 Task: Look for space in Yanamalakuduru, India from 12th  July, 2023 to 15th July, 2023 for 3 adults in price range Rs.12000 to Rs.16000. Place can be entire place with 2 bedrooms having 3 beds and 1 bathroom. Property type can be house, flat, guest house. Amenities needed are: washing machine. Booking option can be shelf check-in. Required host language is English.
Action: Mouse moved to (523, 105)
Screenshot: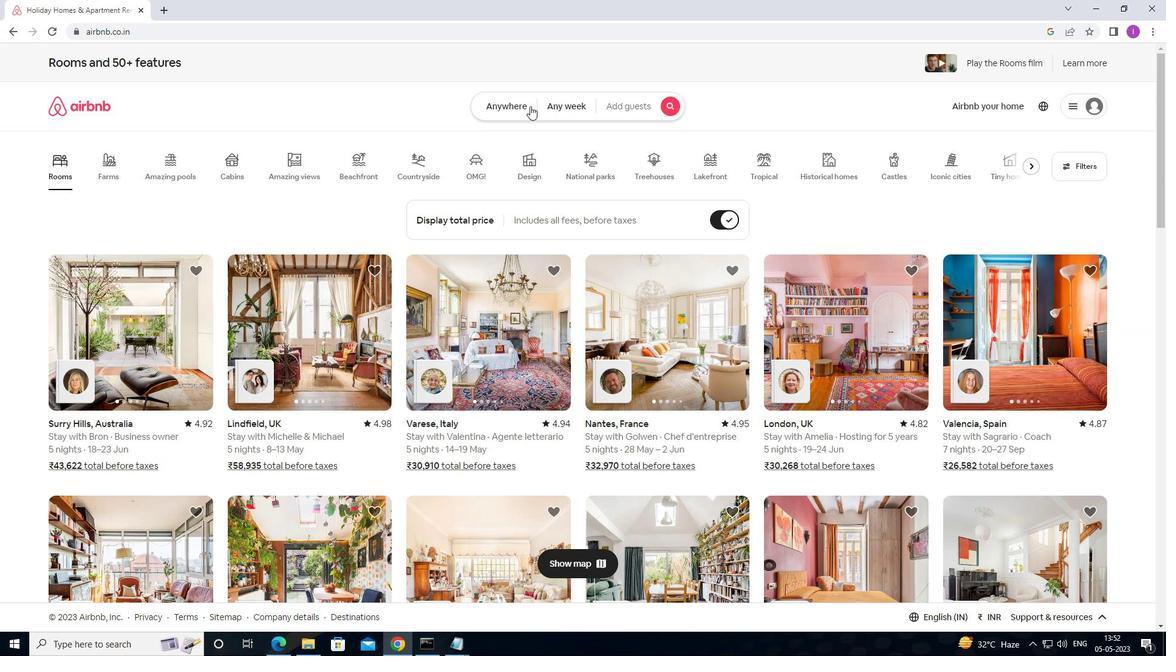 
Action: Mouse pressed left at (523, 105)
Screenshot: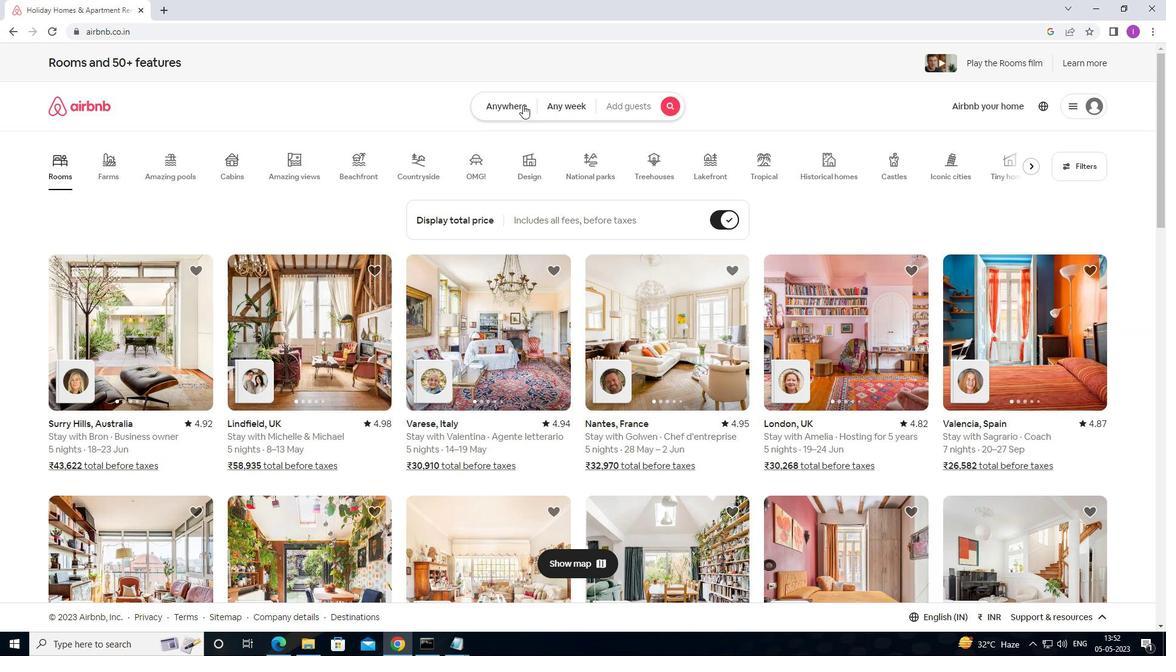 
Action: Mouse moved to (352, 157)
Screenshot: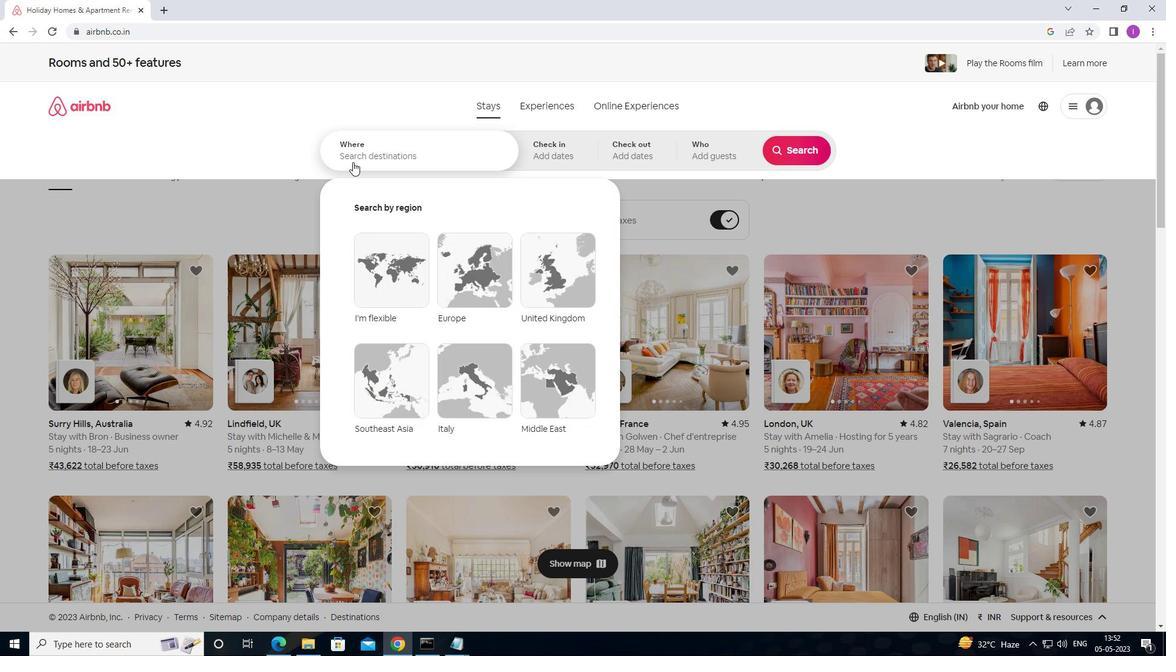 
Action: Mouse pressed left at (352, 157)
Screenshot: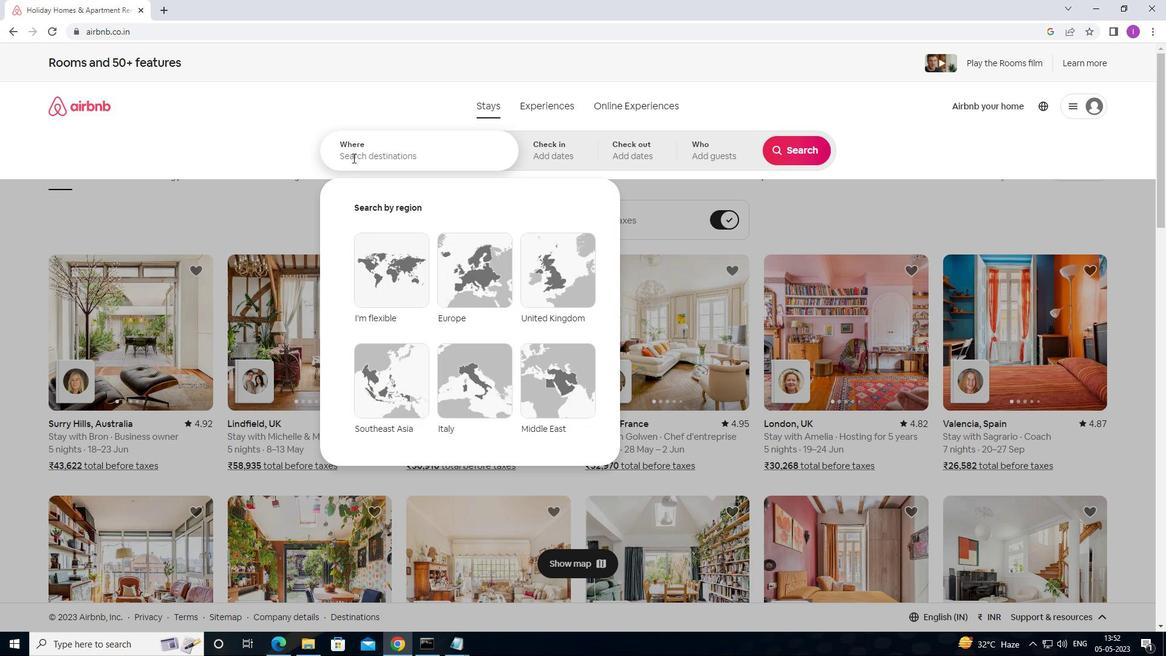 
Action: Mouse moved to (435, 120)
Screenshot: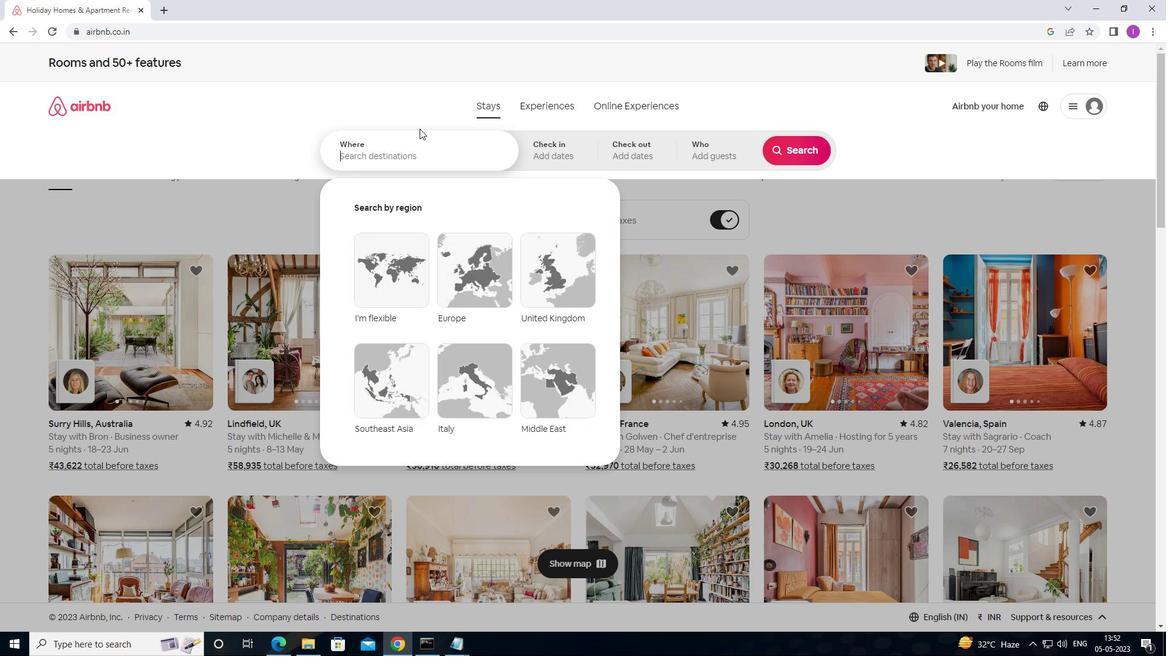 
Action: Key pressed <Key.shift><Key.shift><Key.shift><Key.shift>YANAMALAKUDURU
Screenshot: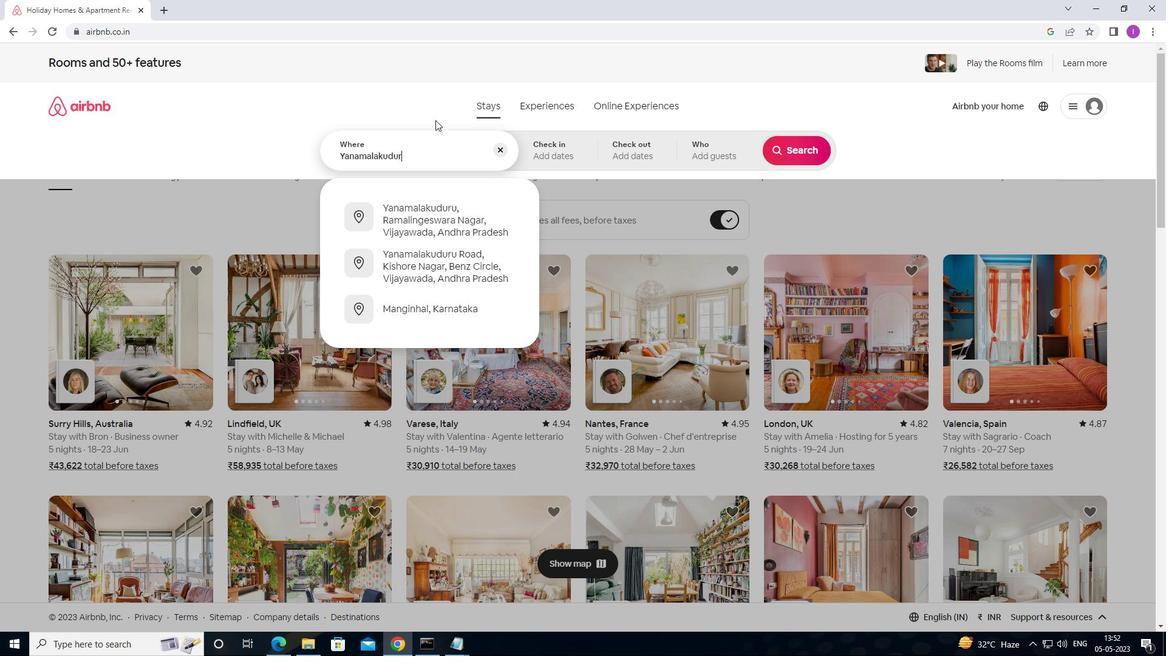 
Action: Mouse moved to (439, 120)
Screenshot: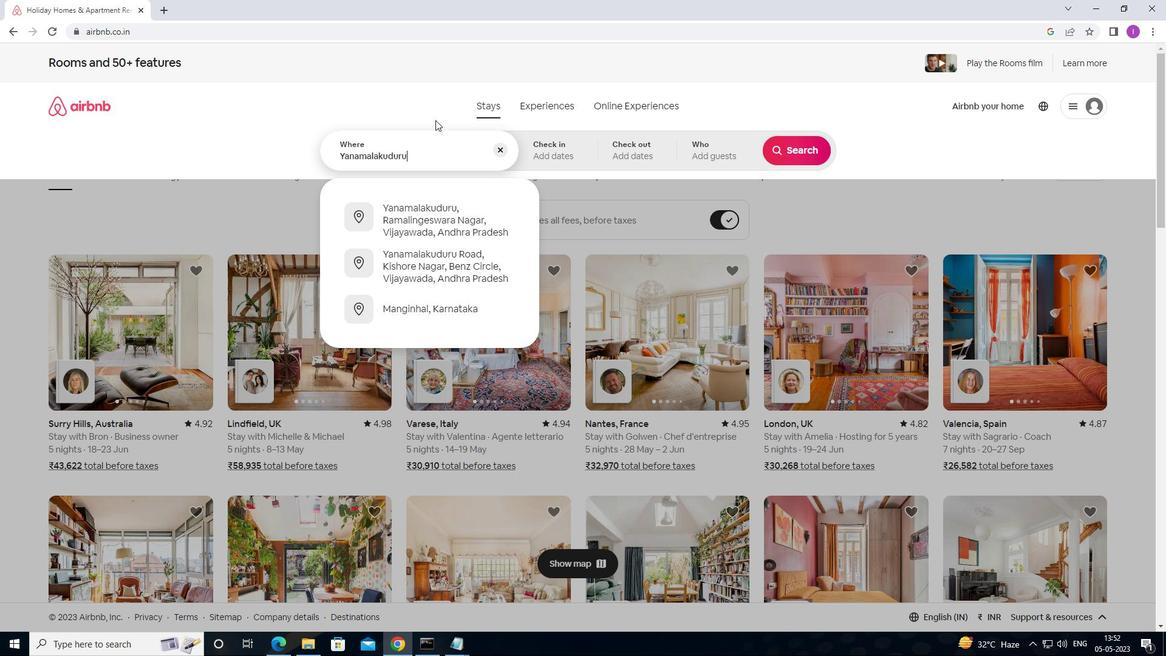 
Action: Key pressed ,<Key.shift>INDIA
Screenshot: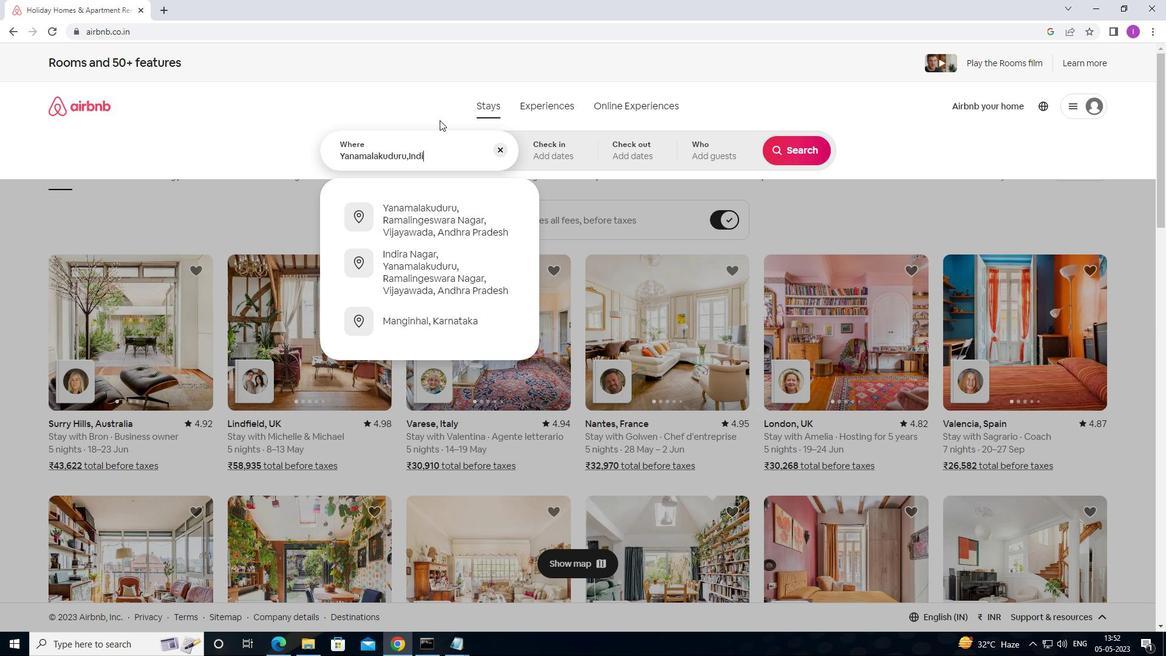 
Action: Mouse moved to (544, 150)
Screenshot: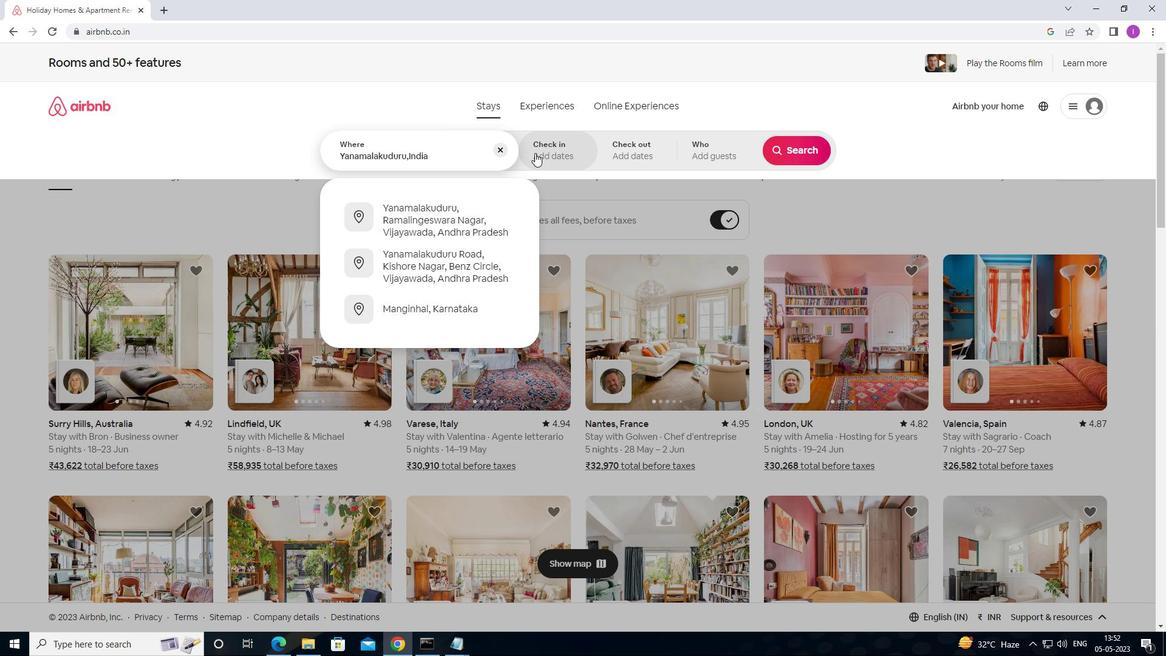 
Action: Mouse pressed left at (544, 150)
Screenshot: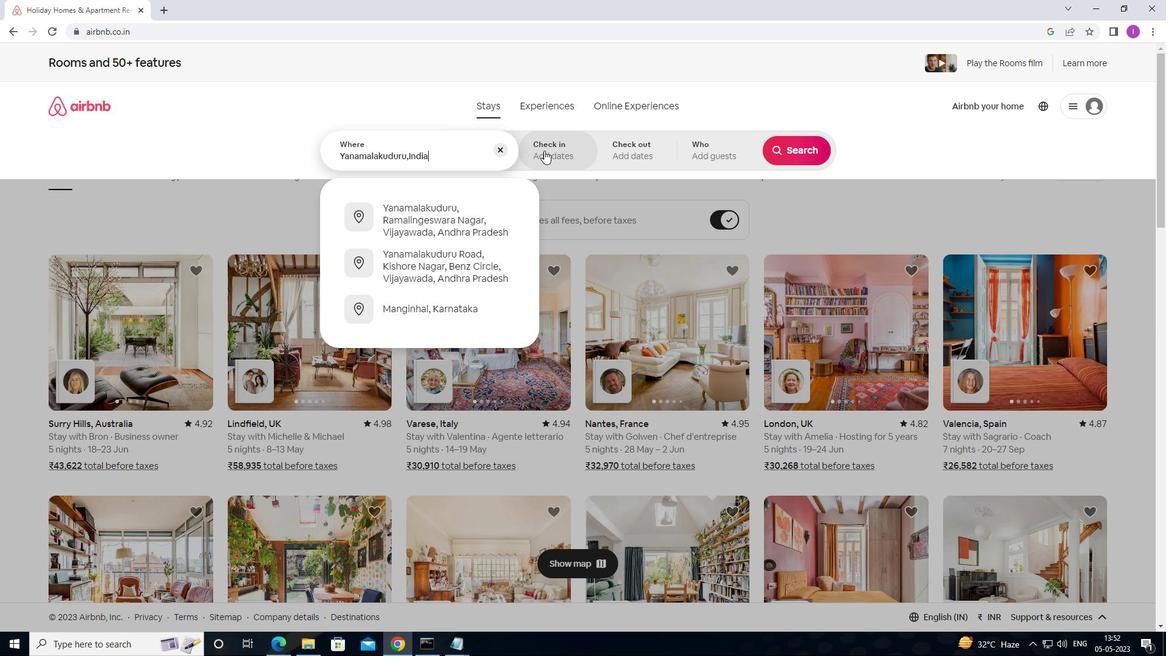 
Action: Mouse moved to (798, 245)
Screenshot: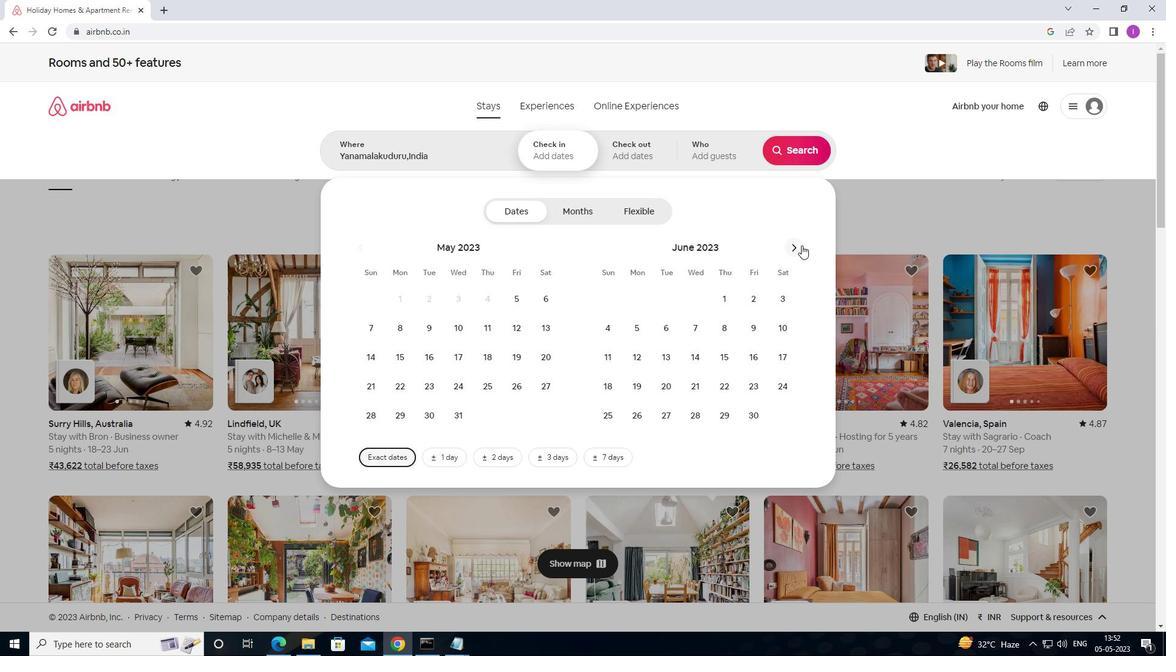 
Action: Mouse pressed left at (798, 245)
Screenshot: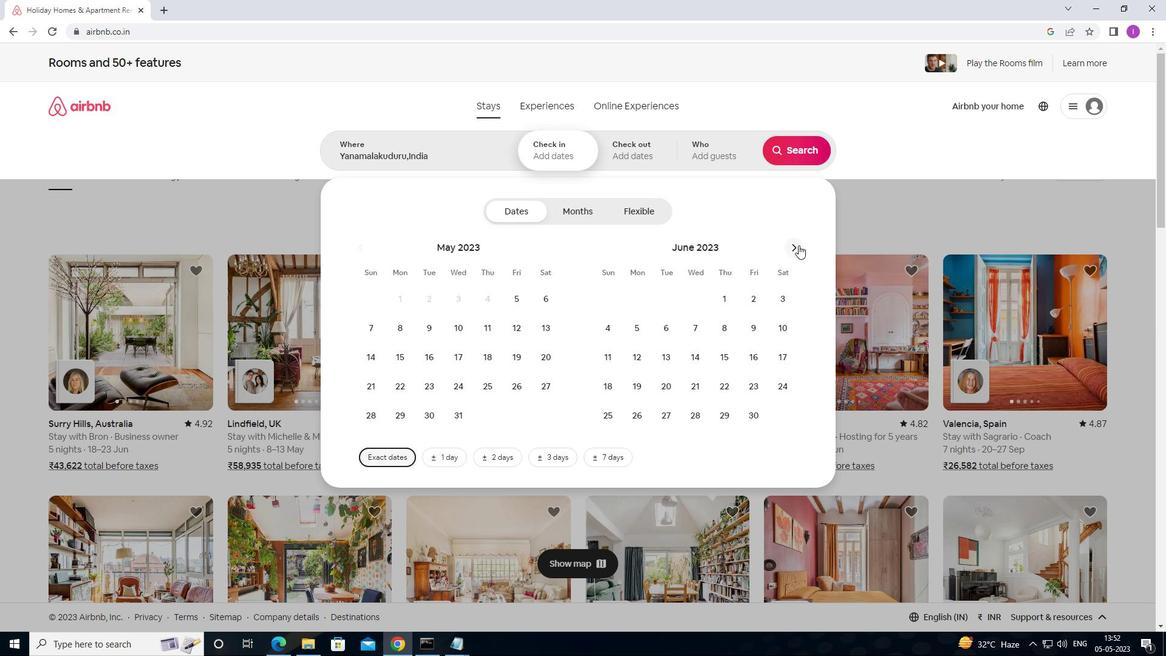 
Action: Mouse moved to (693, 354)
Screenshot: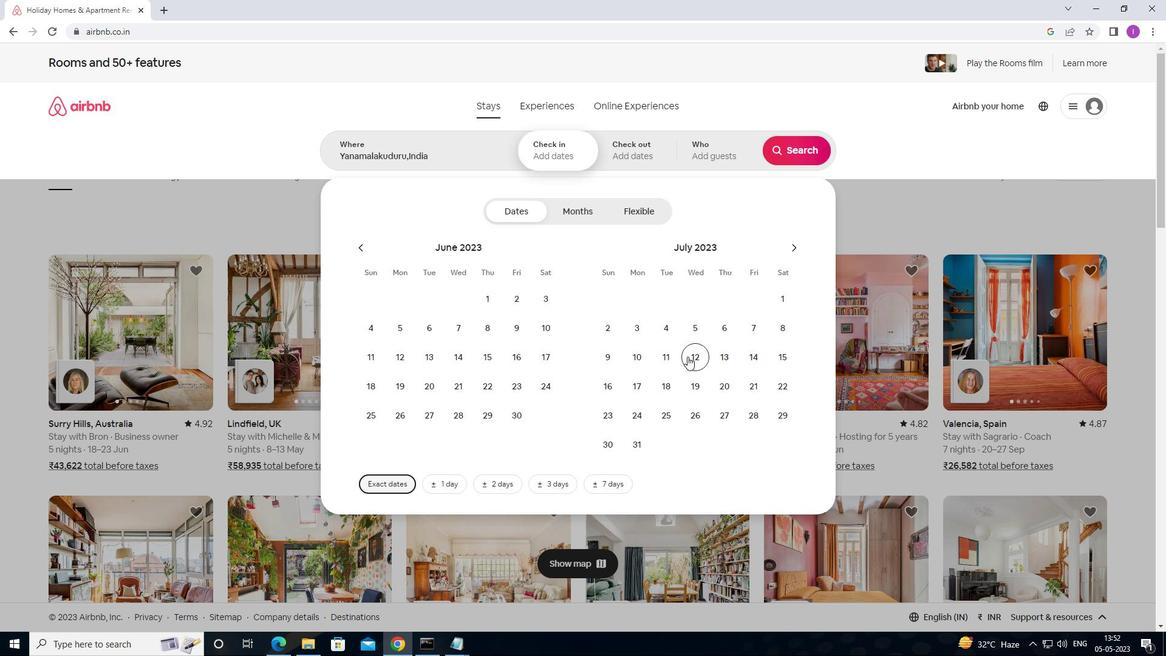 
Action: Mouse pressed left at (693, 354)
Screenshot: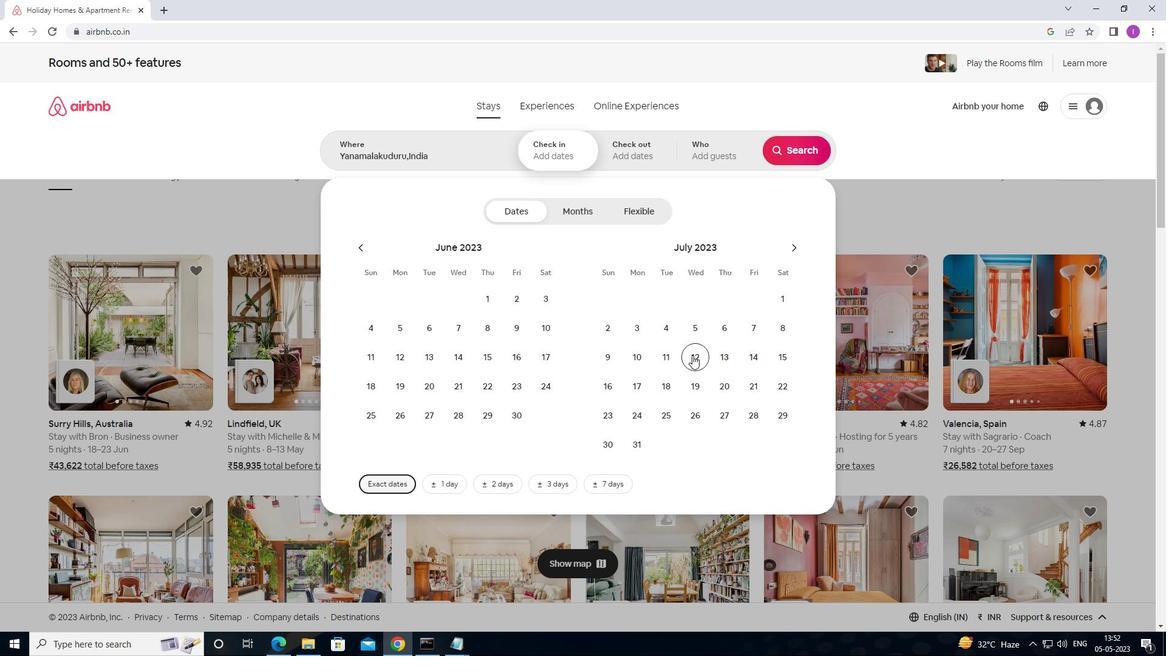 
Action: Mouse moved to (607, 391)
Screenshot: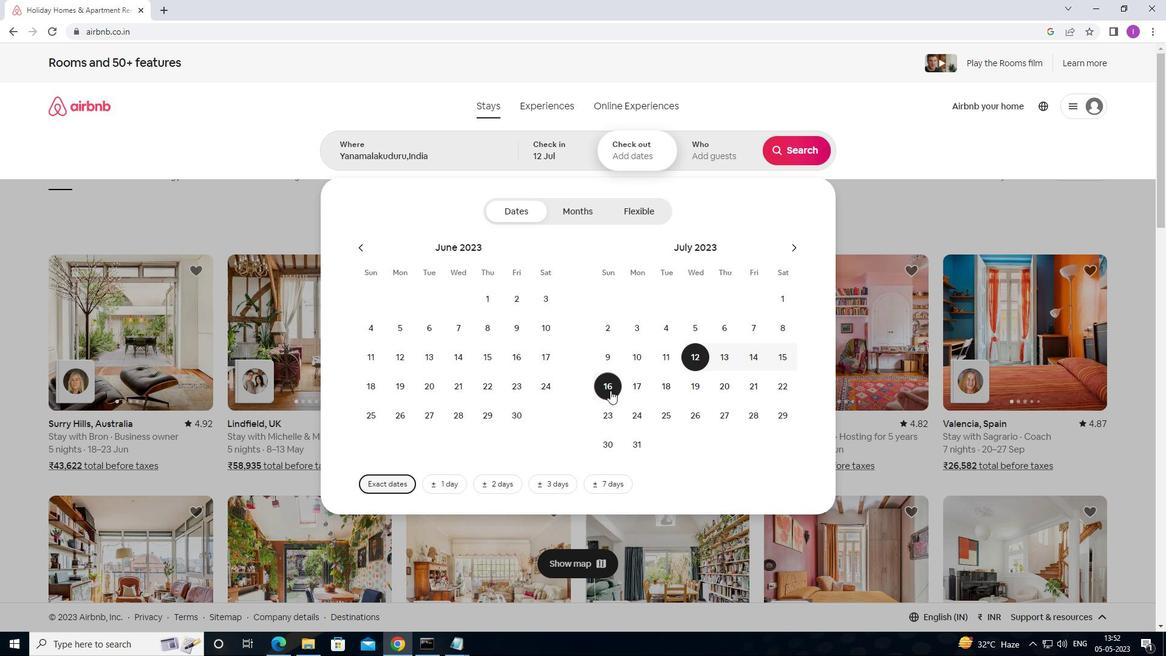 
Action: Mouse pressed left at (607, 391)
Screenshot: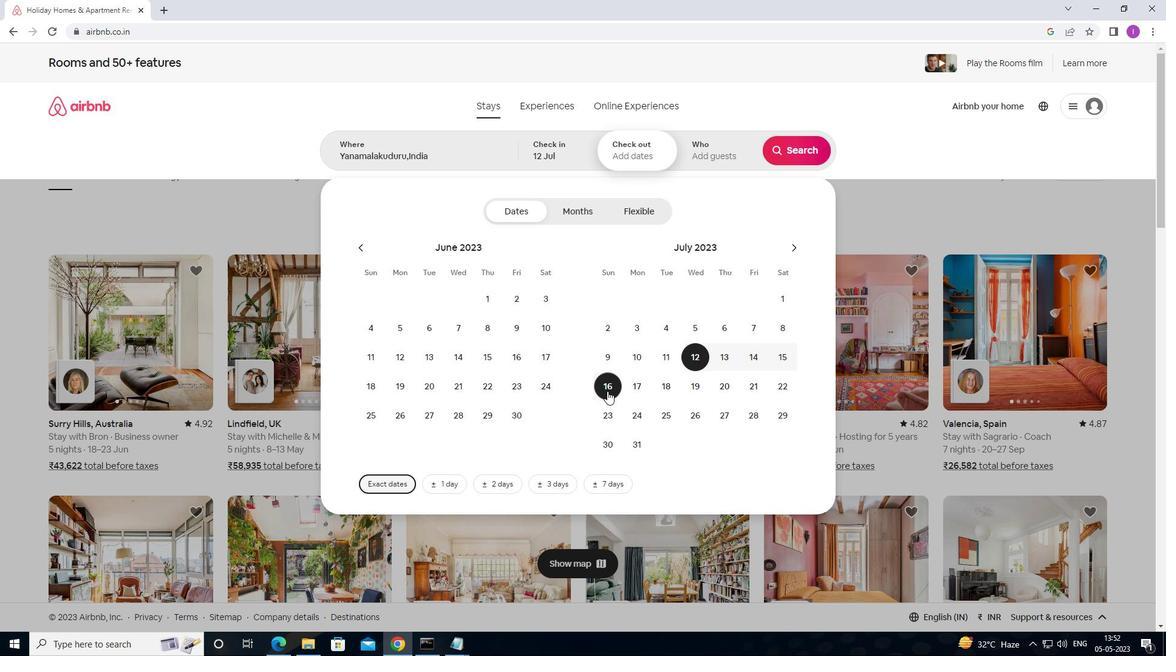 
Action: Mouse moved to (710, 159)
Screenshot: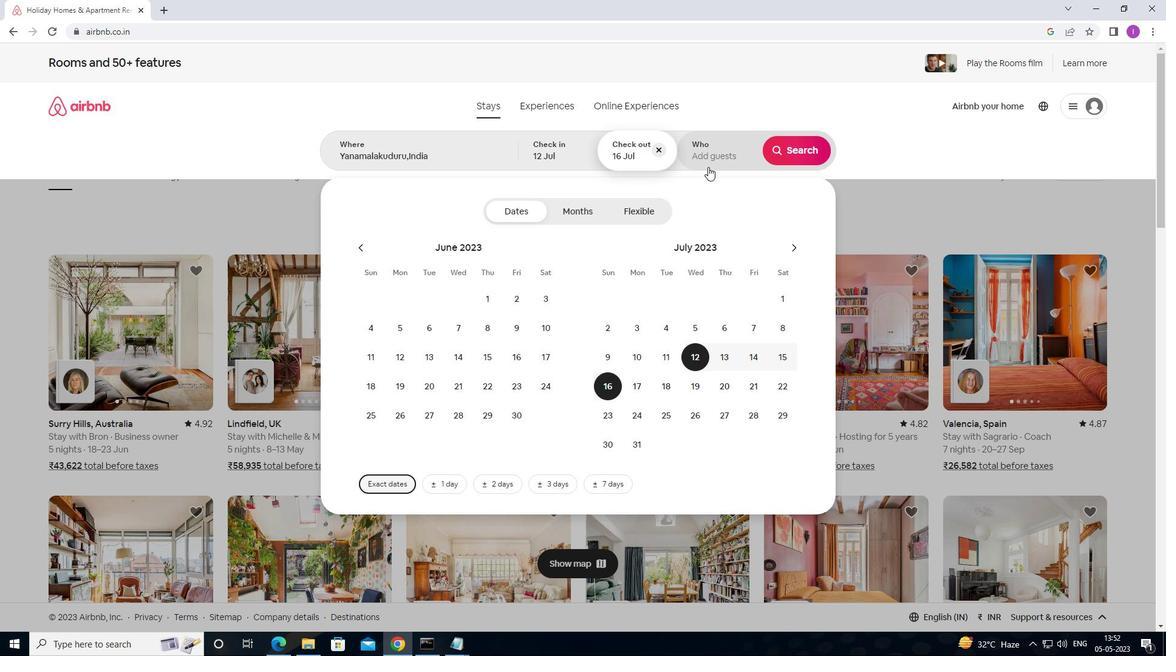 
Action: Mouse pressed left at (710, 159)
Screenshot: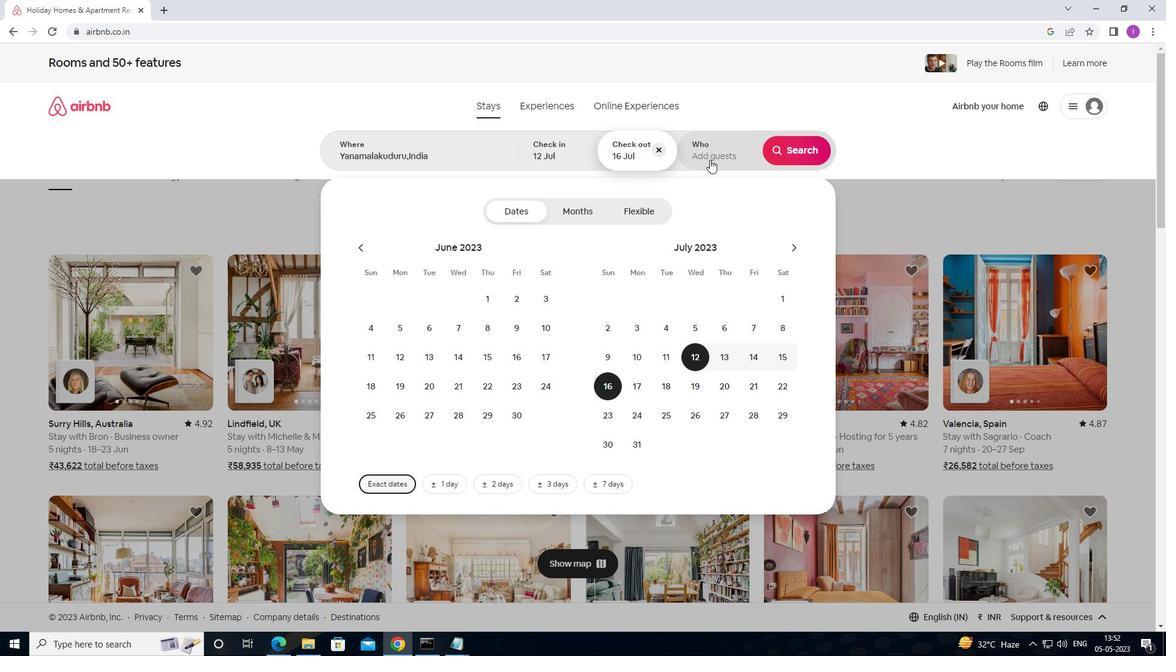 
Action: Mouse moved to (797, 213)
Screenshot: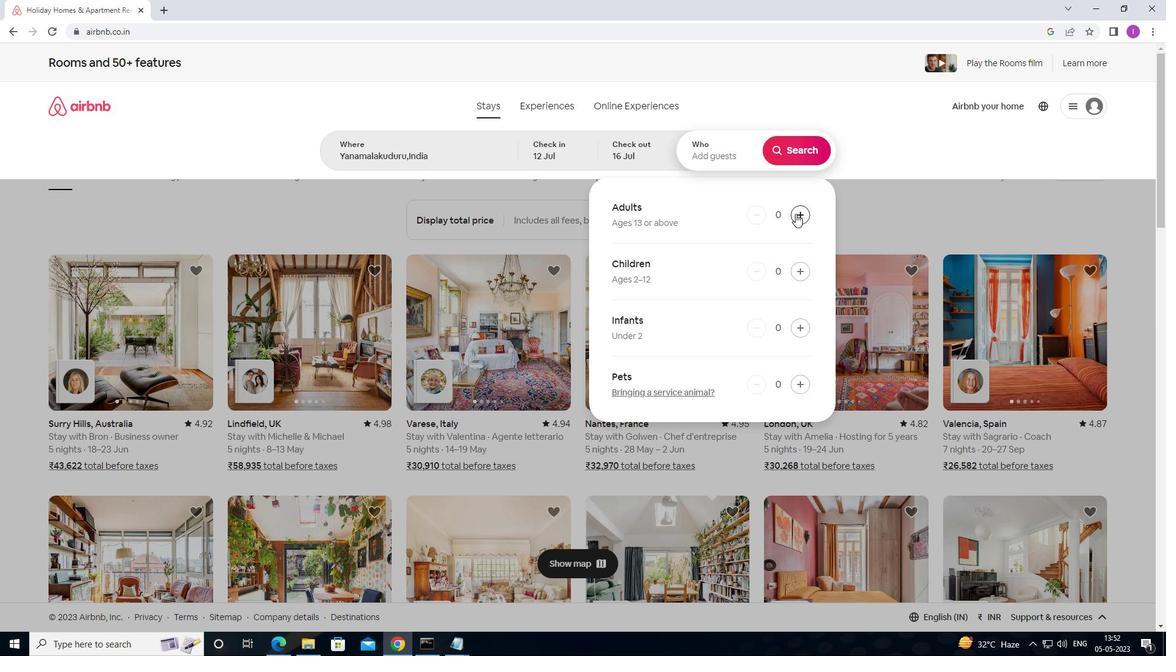 
Action: Mouse pressed left at (797, 213)
Screenshot: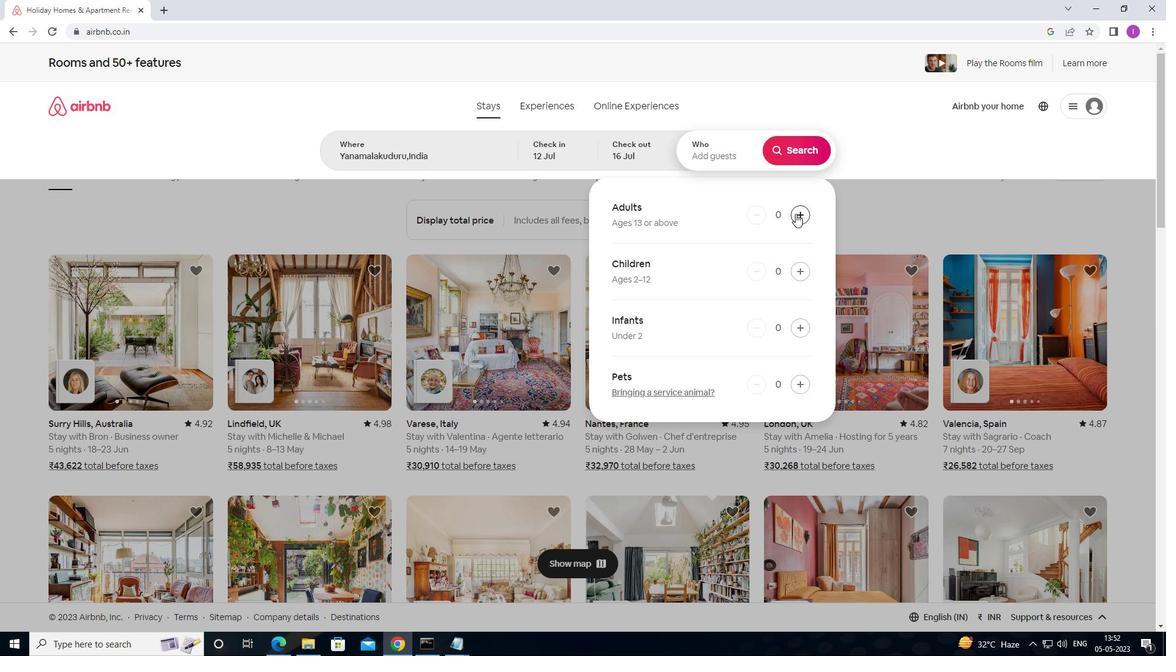 
Action: Mouse moved to (799, 213)
Screenshot: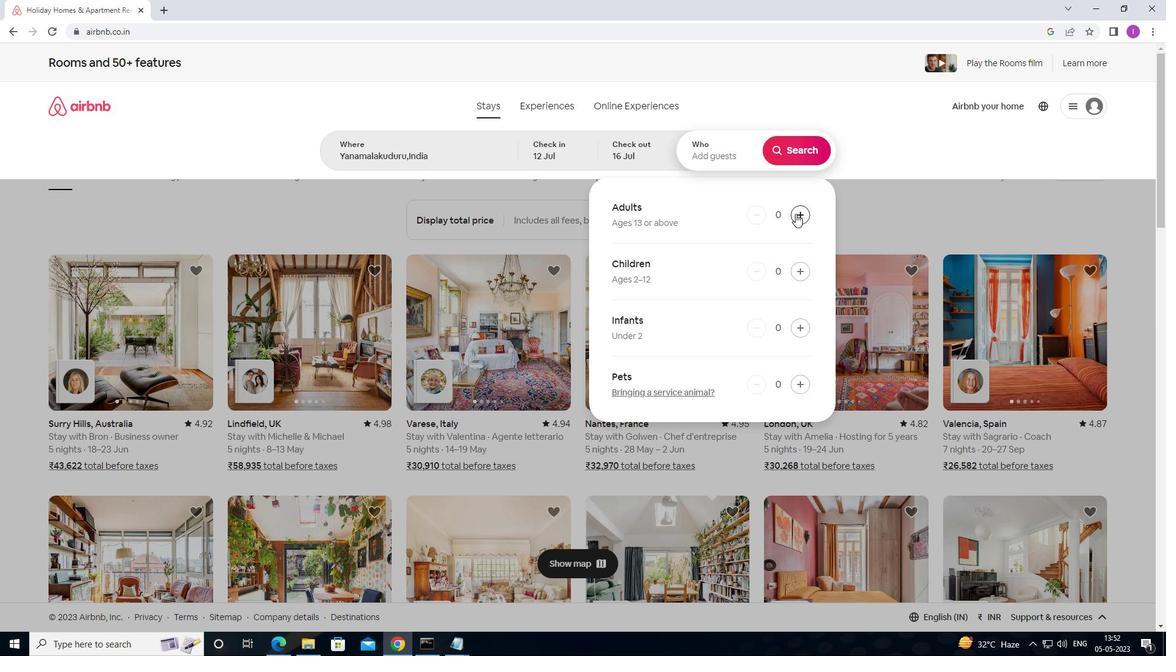 
Action: Mouse pressed left at (799, 213)
Screenshot: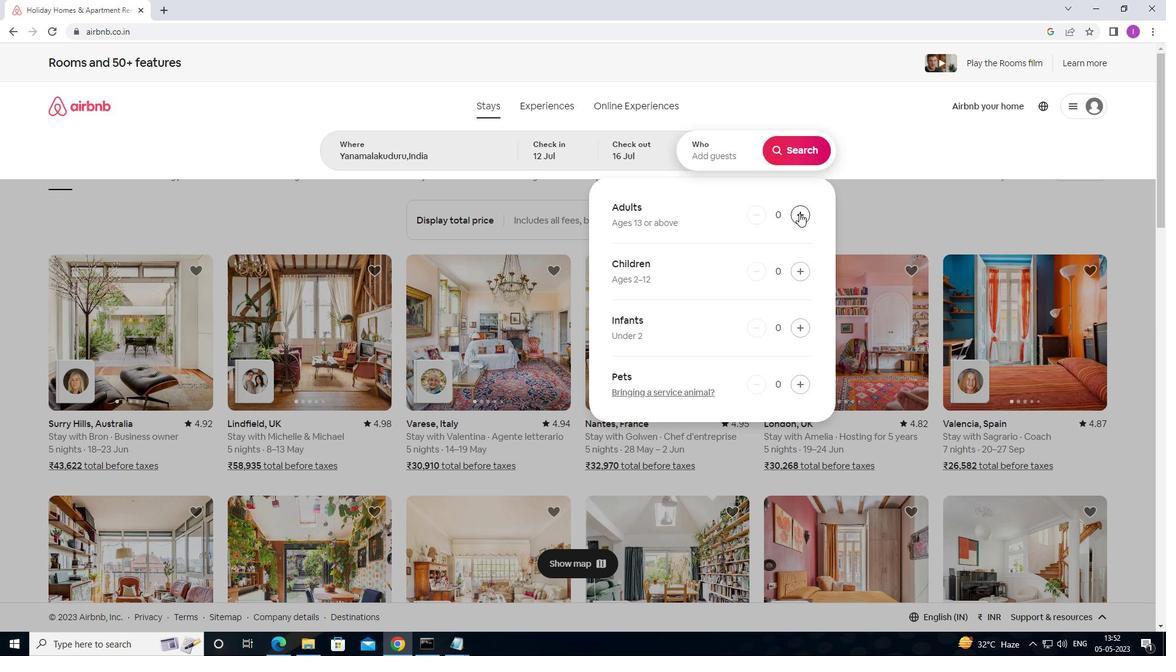 
Action: Mouse pressed left at (799, 213)
Screenshot: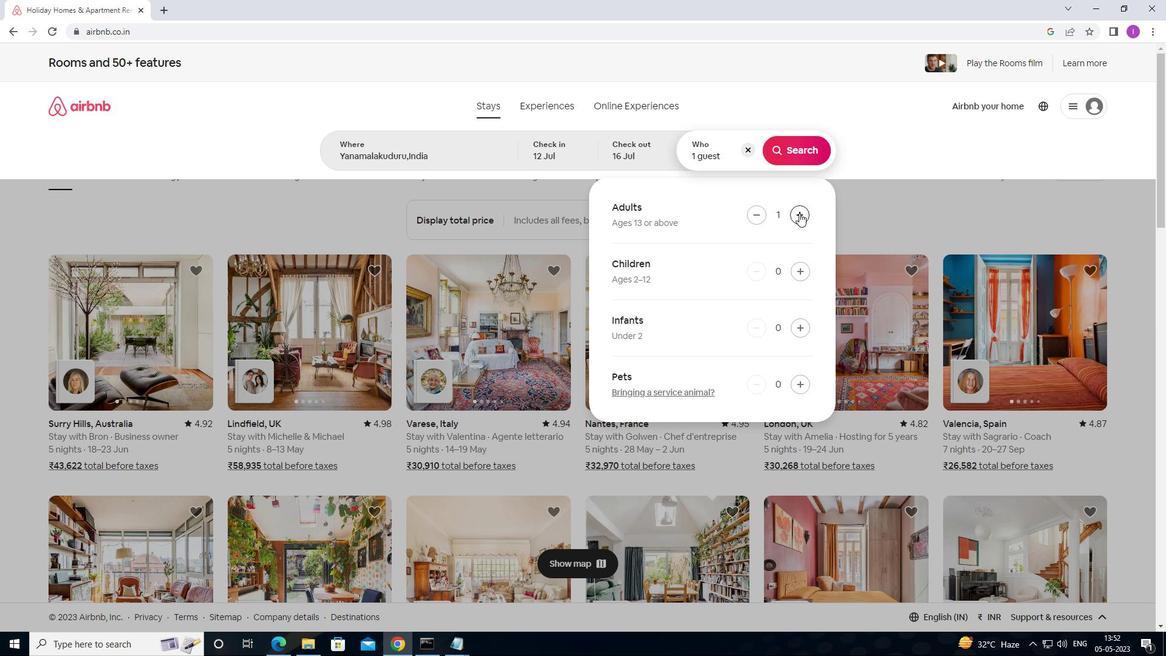 
Action: Mouse moved to (794, 143)
Screenshot: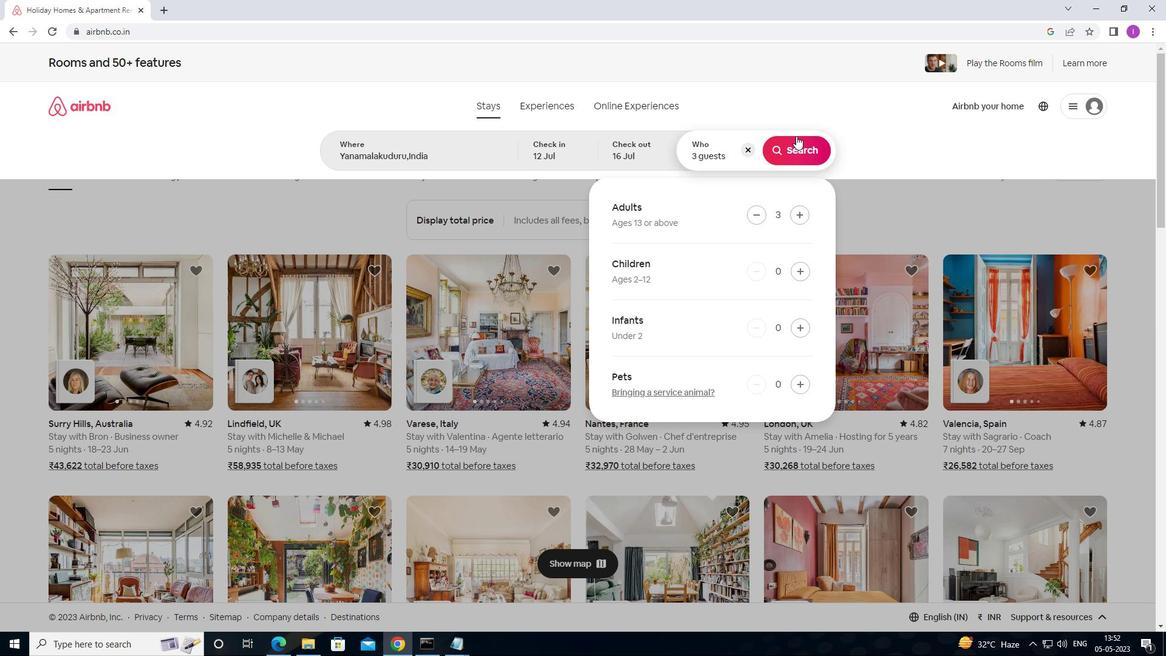 
Action: Mouse pressed left at (794, 143)
Screenshot: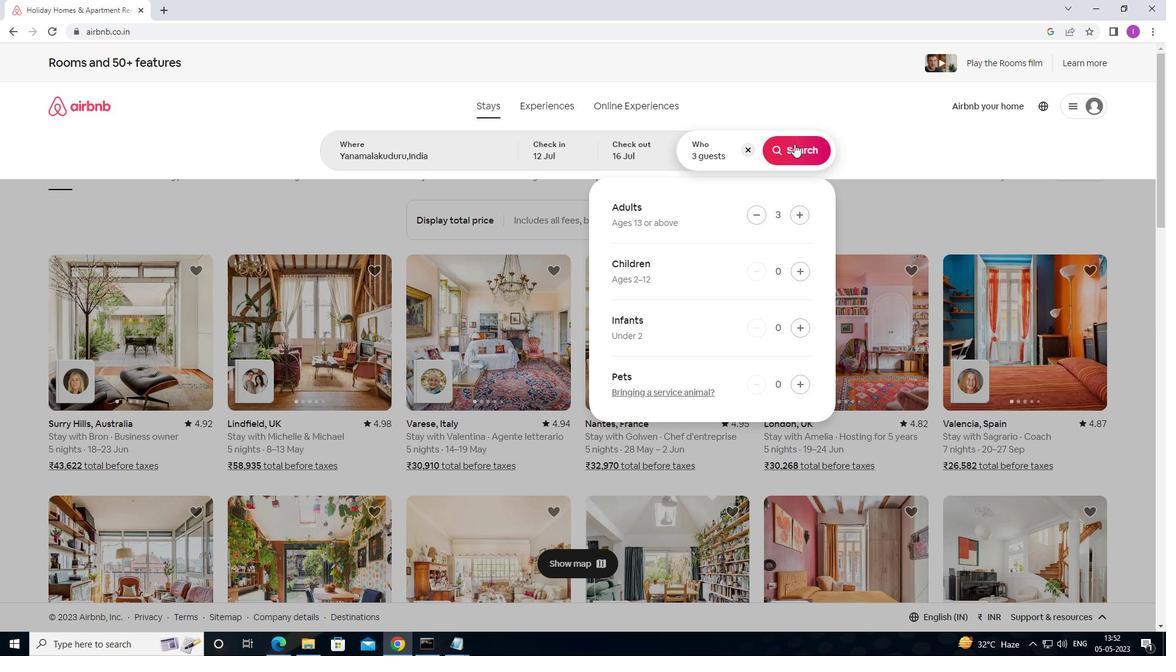 
Action: Mouse moved to (1113, 119)
Screenshot: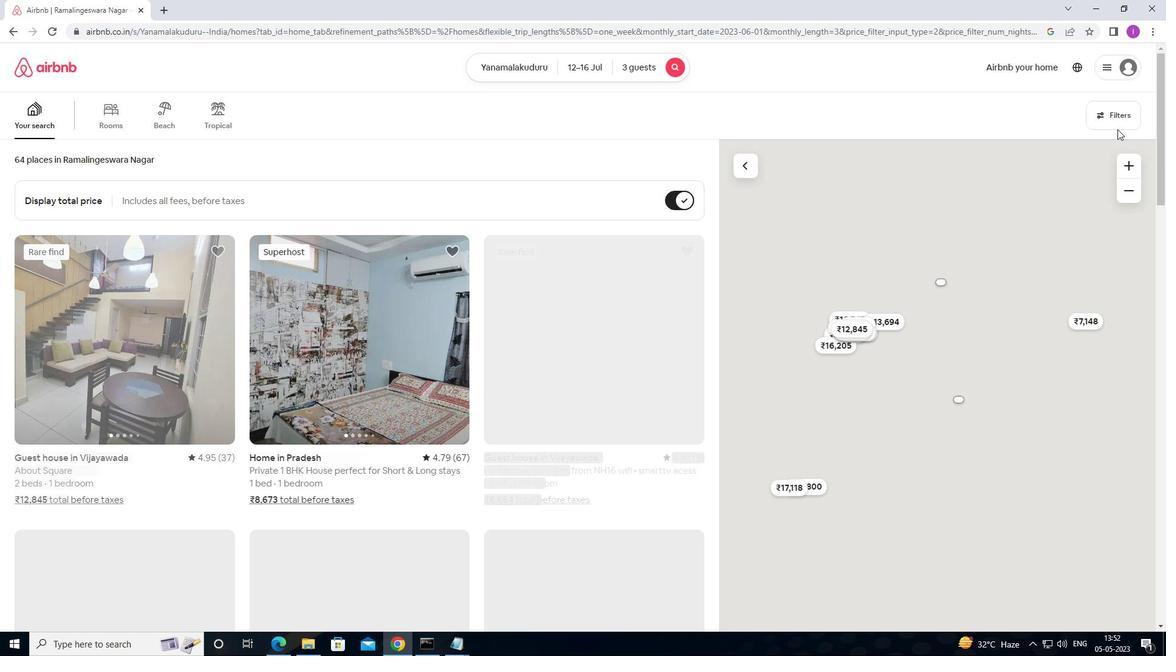 
Action: Mouse pressed left at (1113, 119)
Screenshot: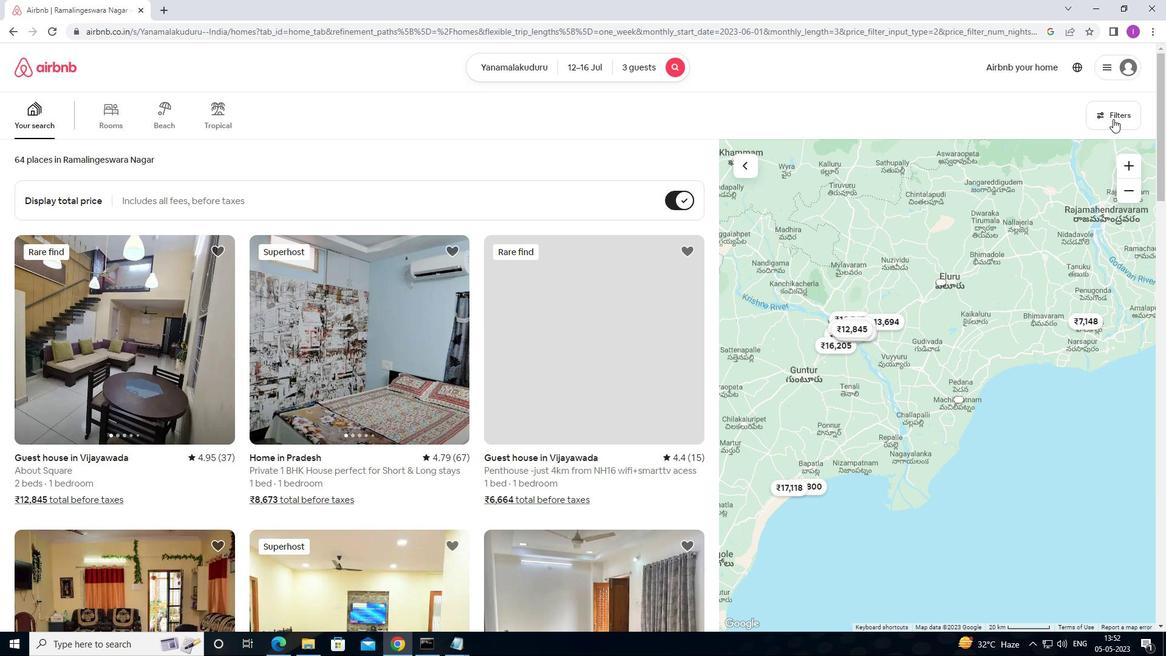 
Action: Mouse moved to (429, 416)
Screenshot: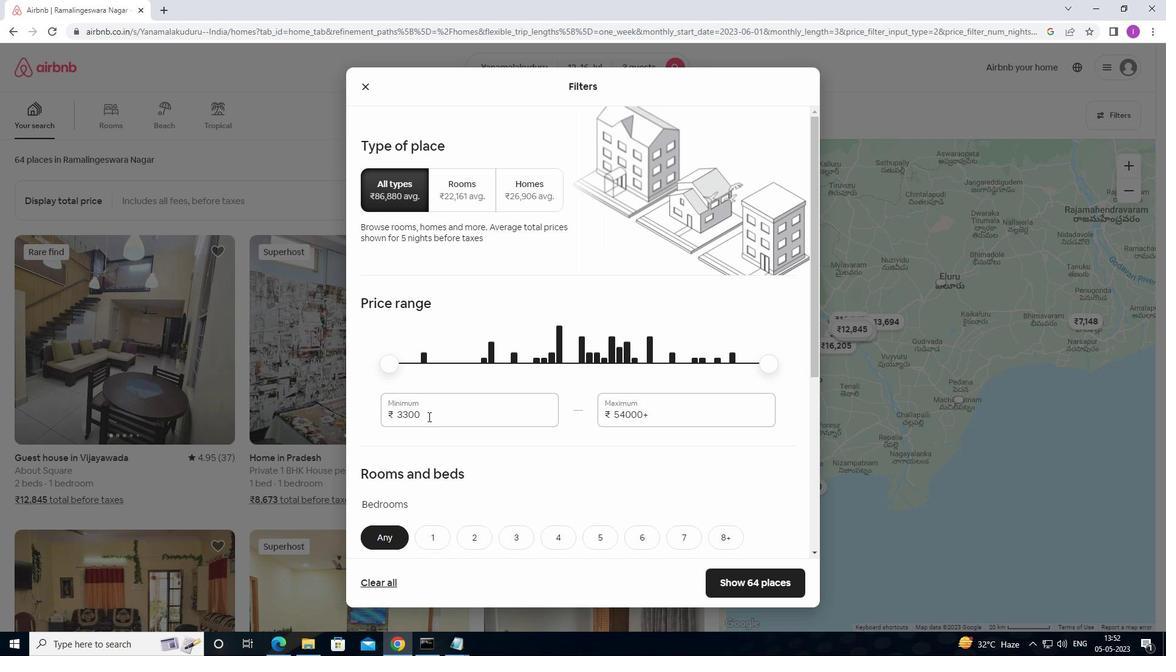 
Action: Mouse pressed left at (429, 416)
Screenshot: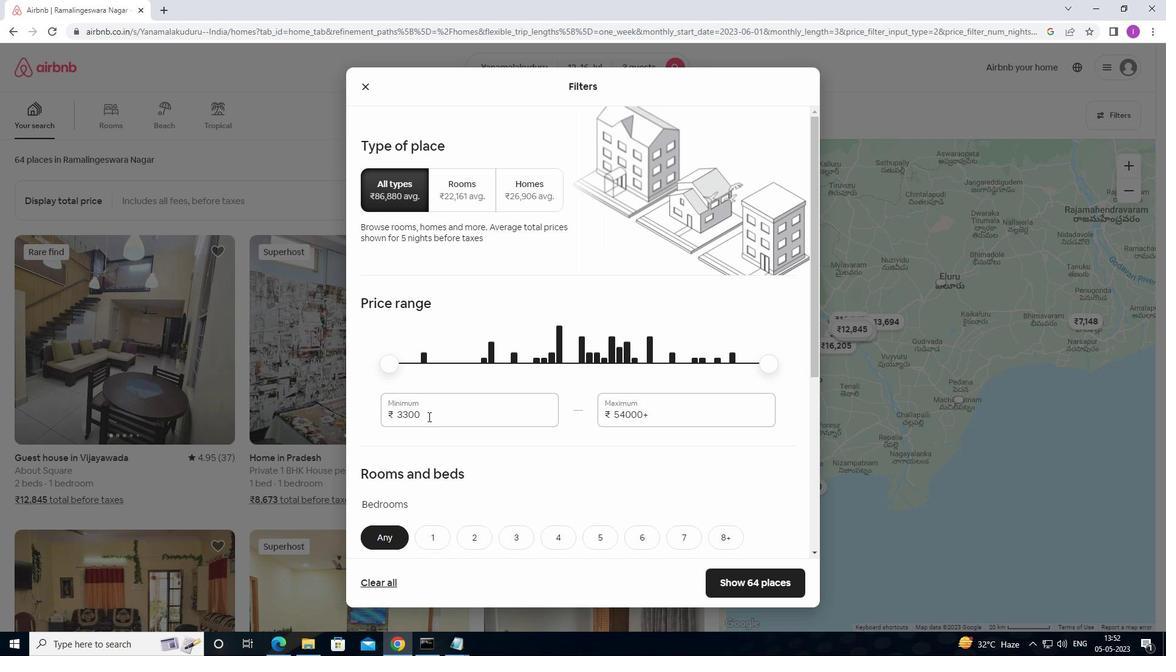 
Action: Mouse moved to (399, 413)
Screenshot: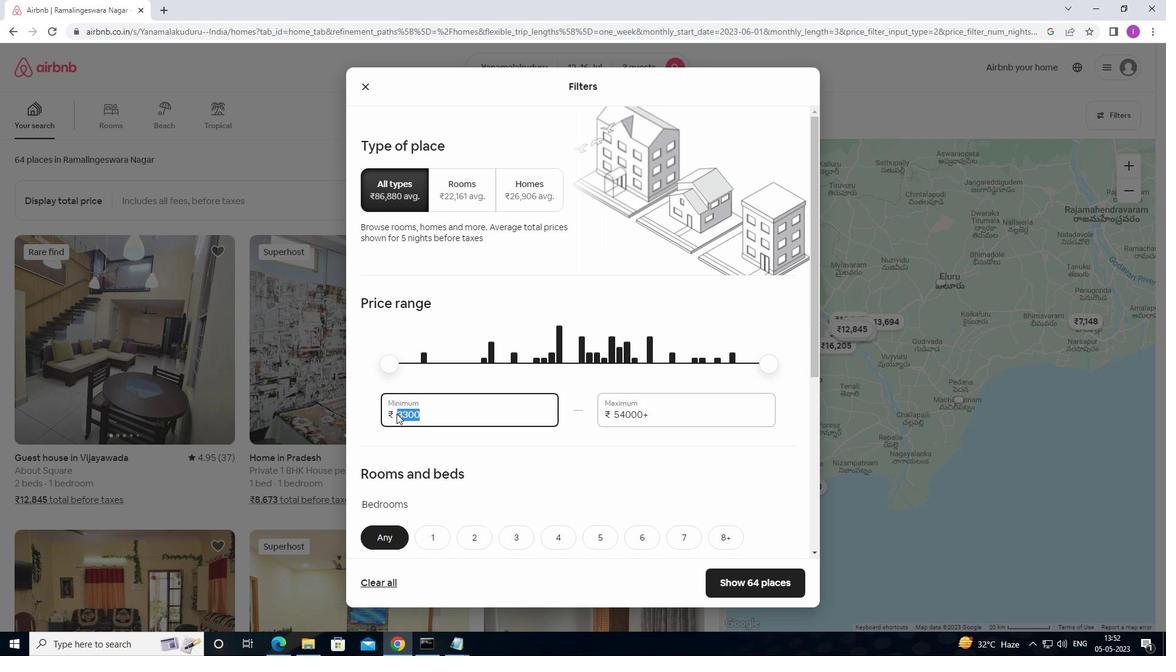 
Action: Key pressed 1
Screenshot: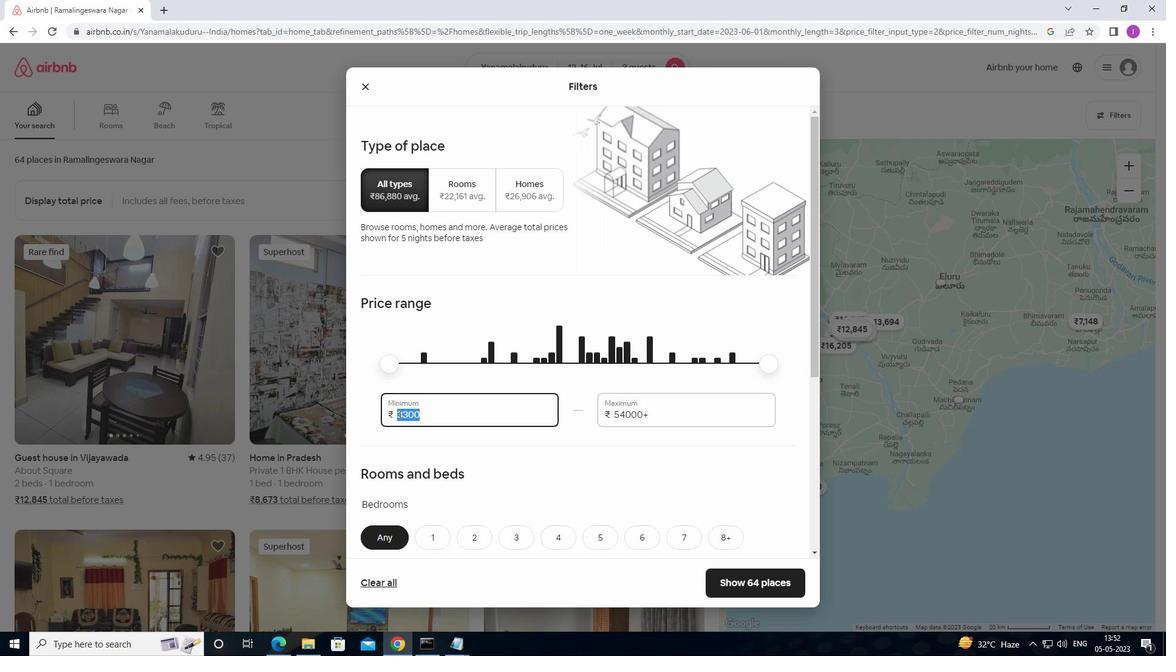 
Action: Mouse moved to (401, 413)
Screenshot: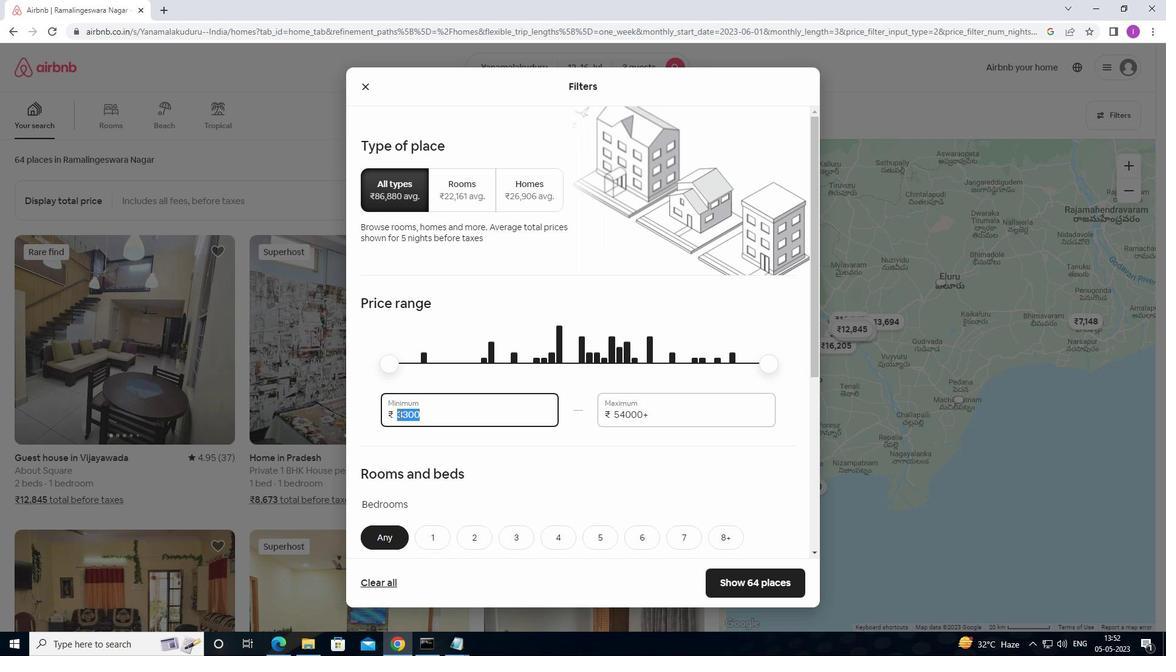 
Action: Key pressed 2
Screenshot: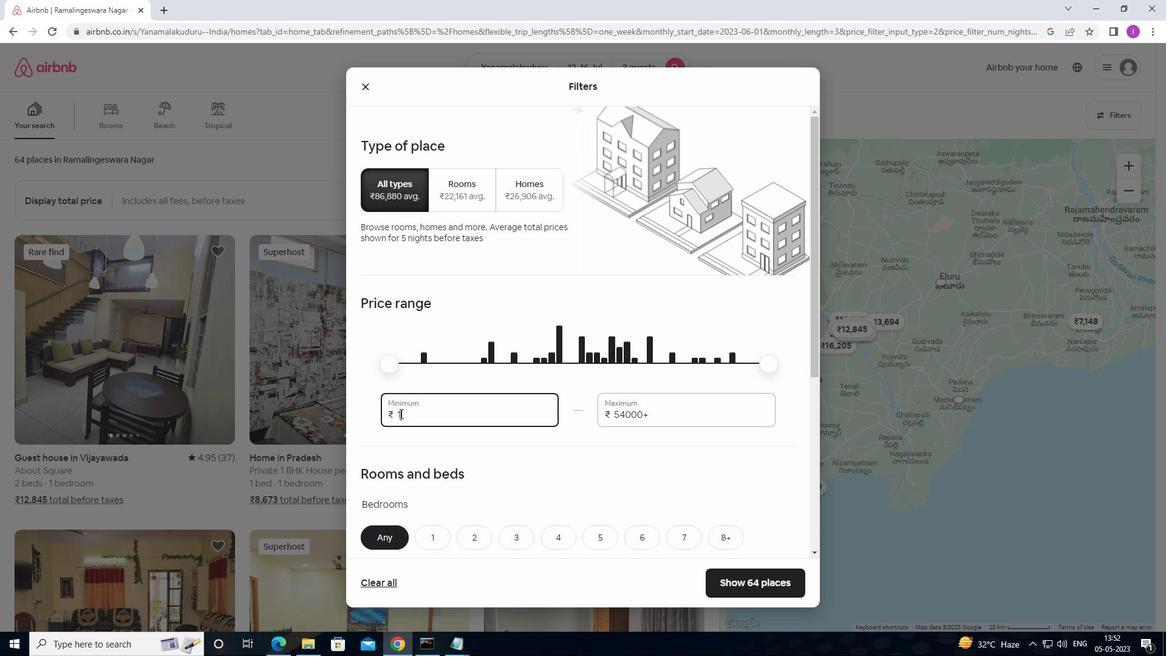 
Action: Mouse moved to (409, 414)
Screenshot: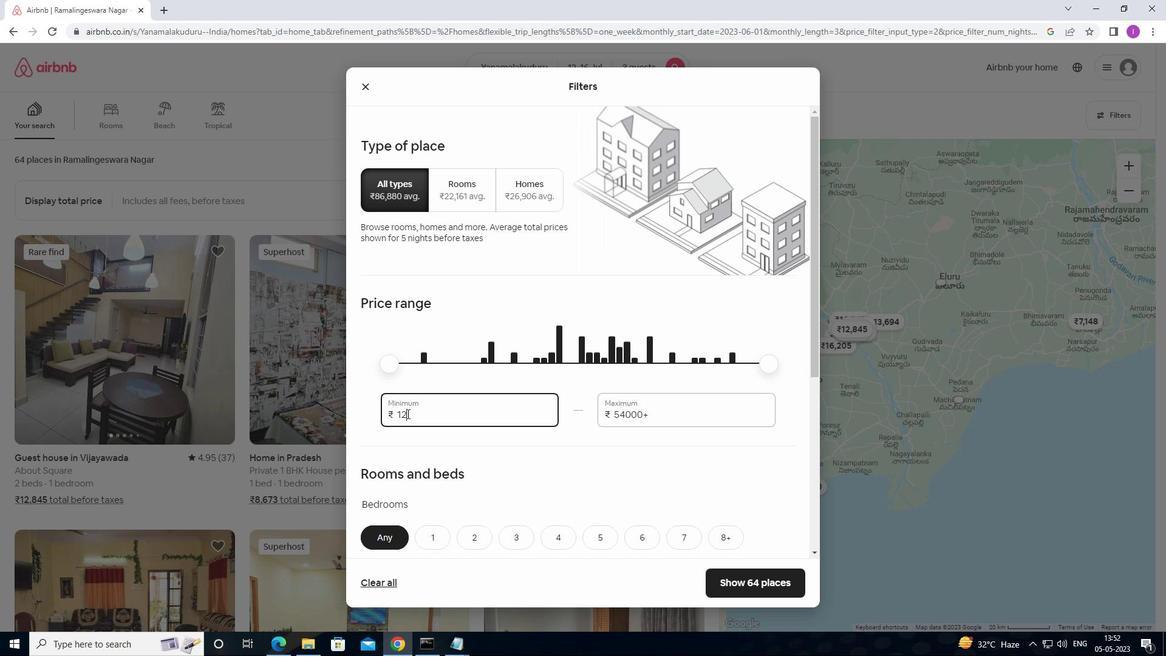 
Action: Key pressed 0
Screenshot: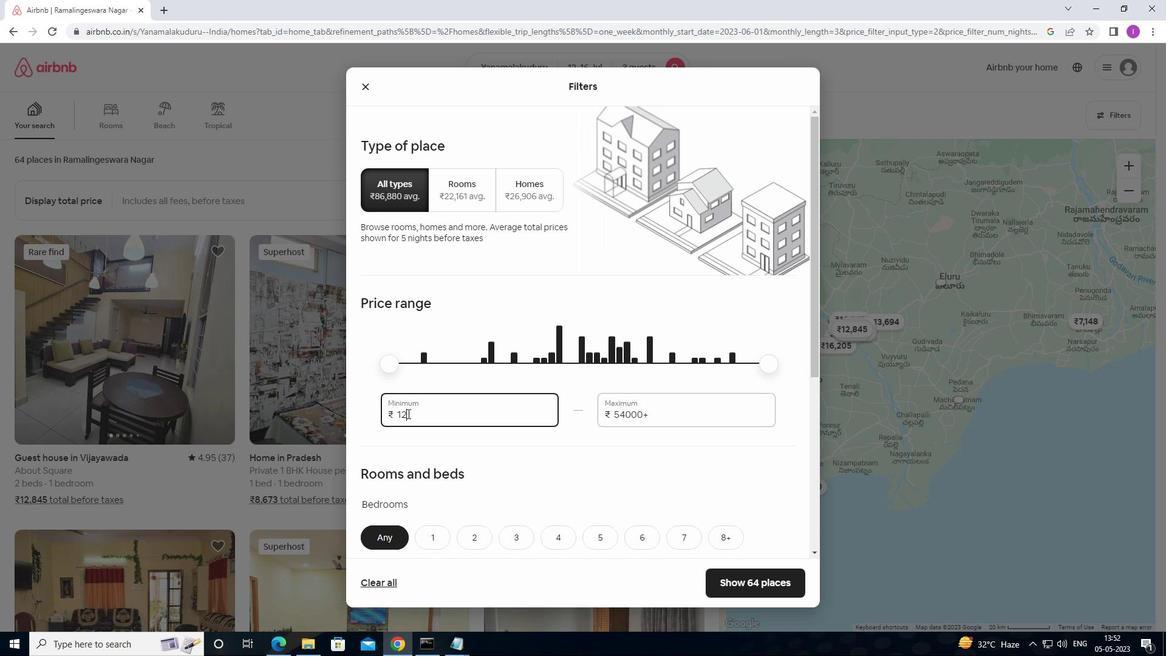 
Action: Mouse moved to (409, 414)
Screenshot: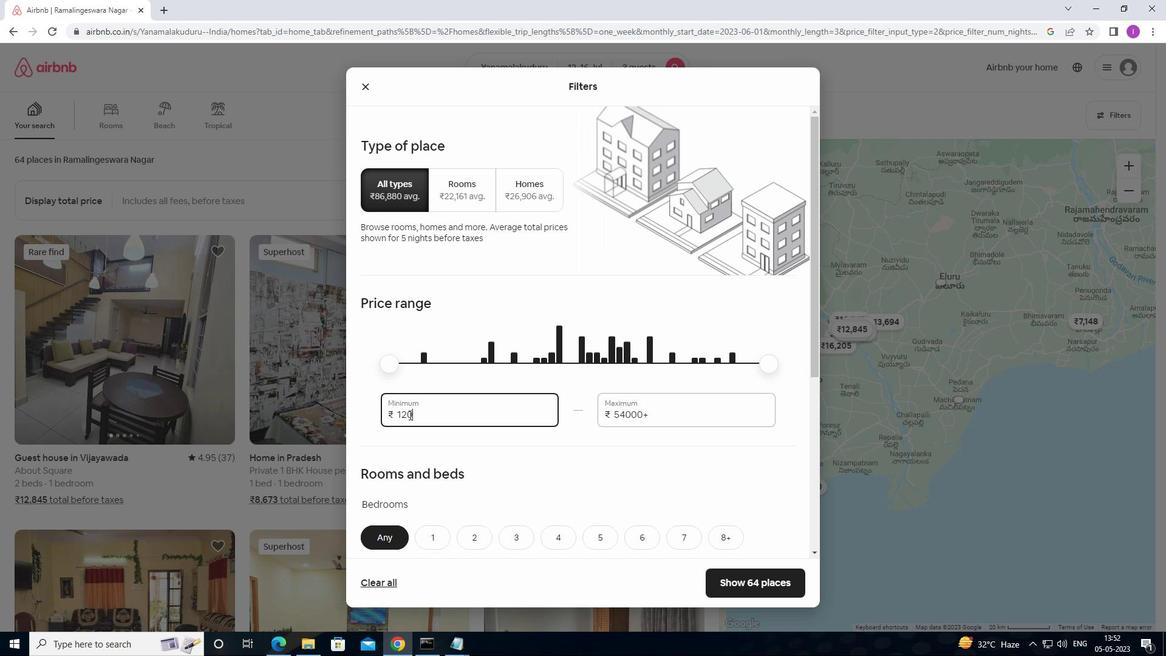 
Action: Key pressed 0
Screenshot: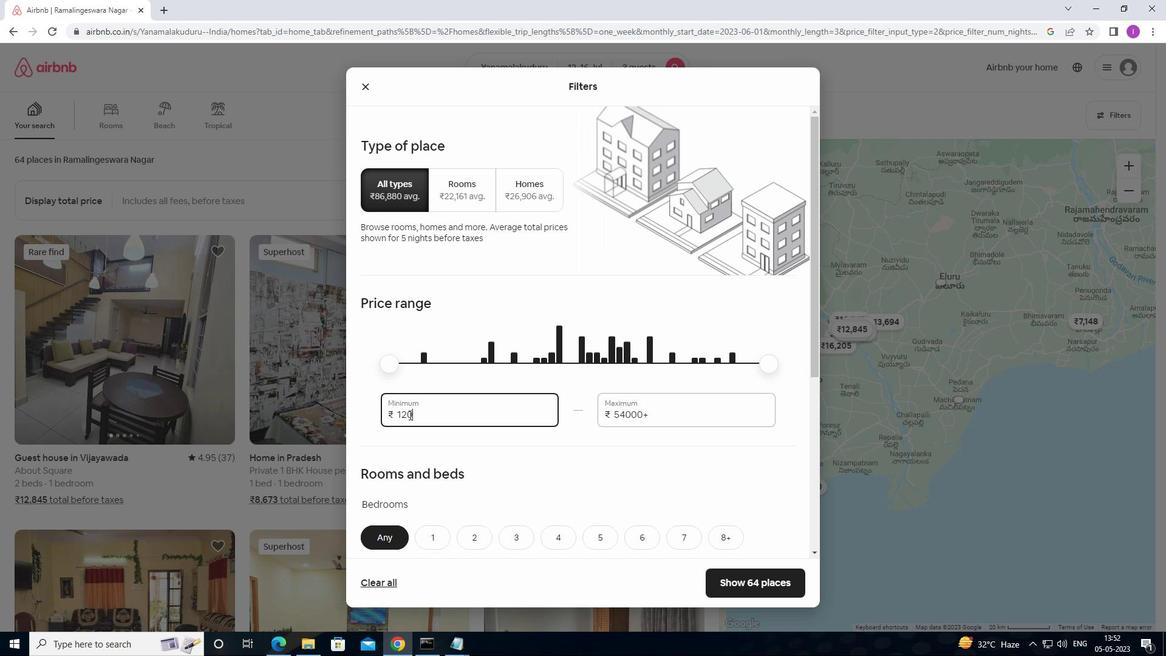 
Action: Mouse moved to (411, 415)
Screenshot: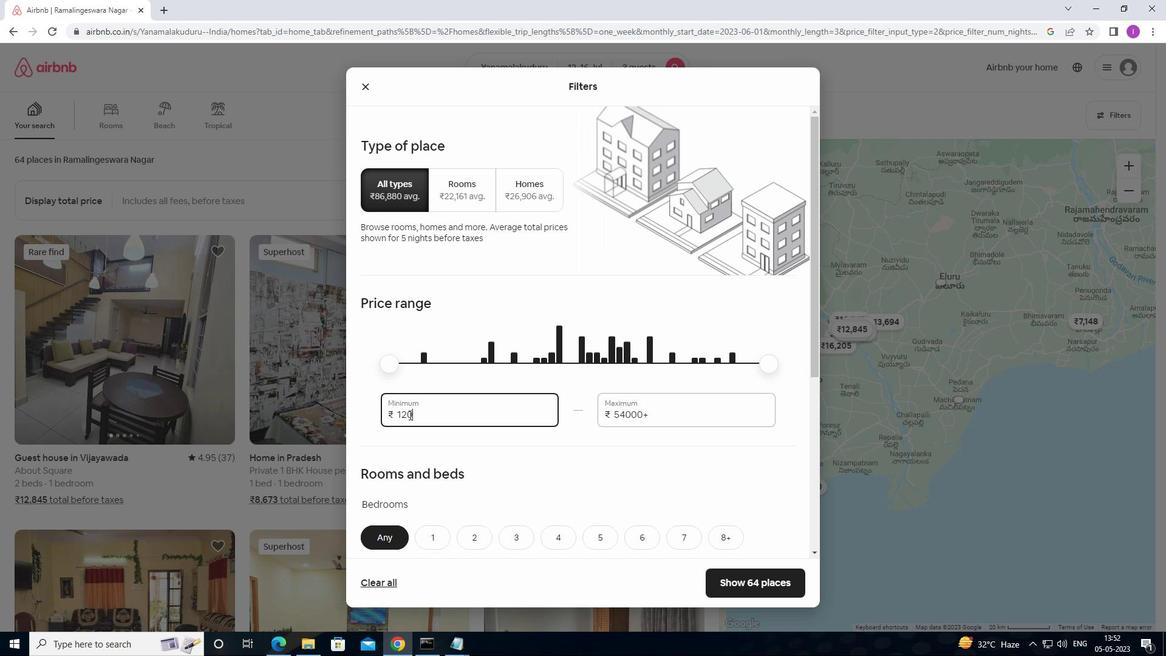 
Action: Key pressed 0
Screenshot: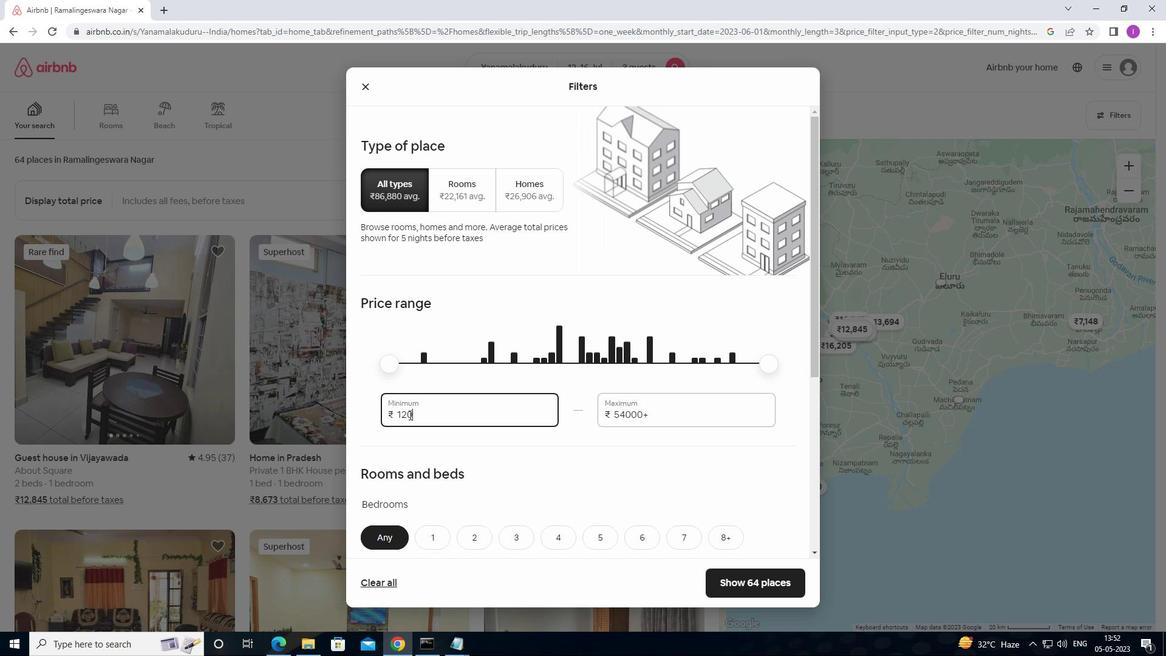 
Action: Mouse moved to (657, 415)
Screenshot: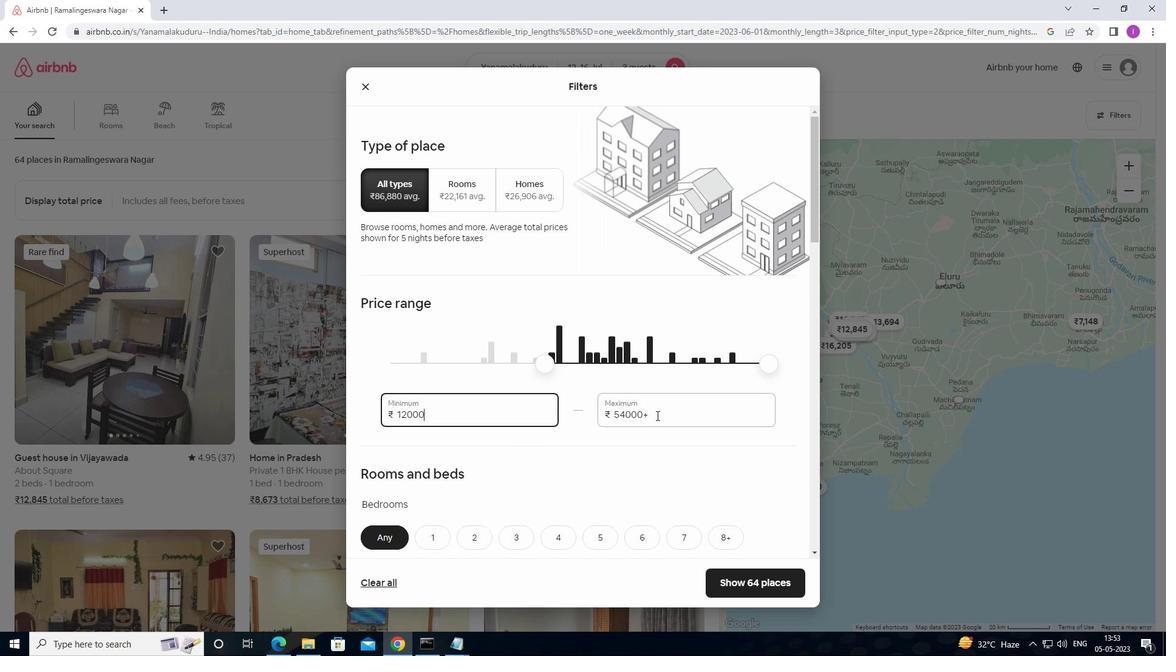 
Action: Mouse pressed left at (657, 415)
Screenshot: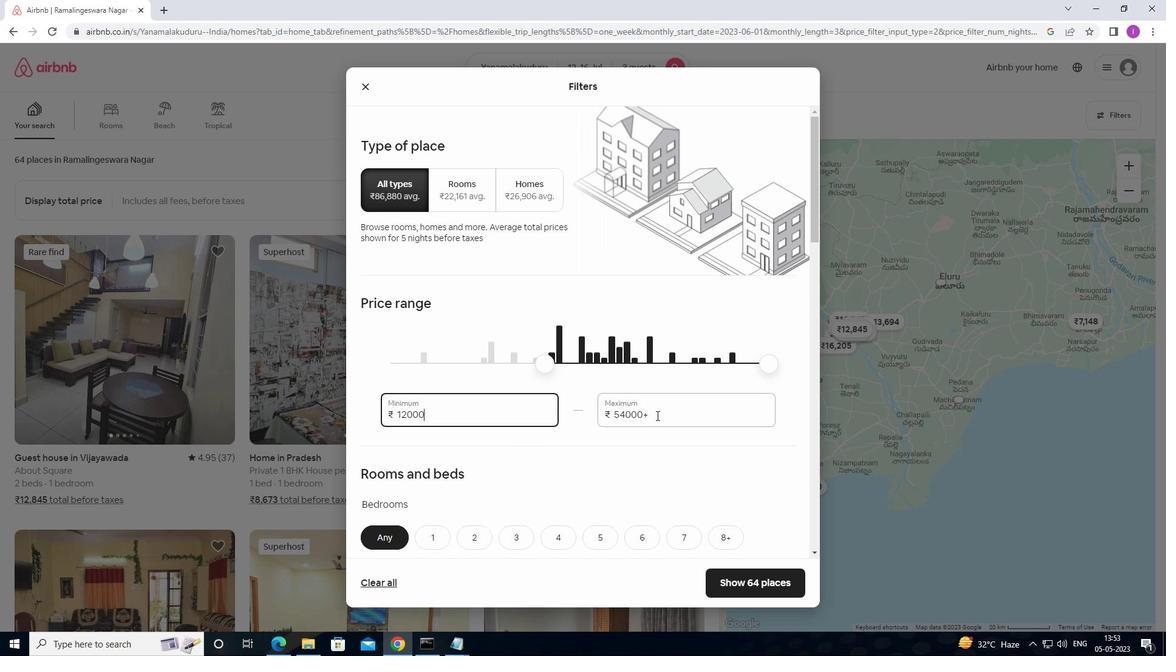 
Action: Mouse moved to (590, 410)
Screenshot: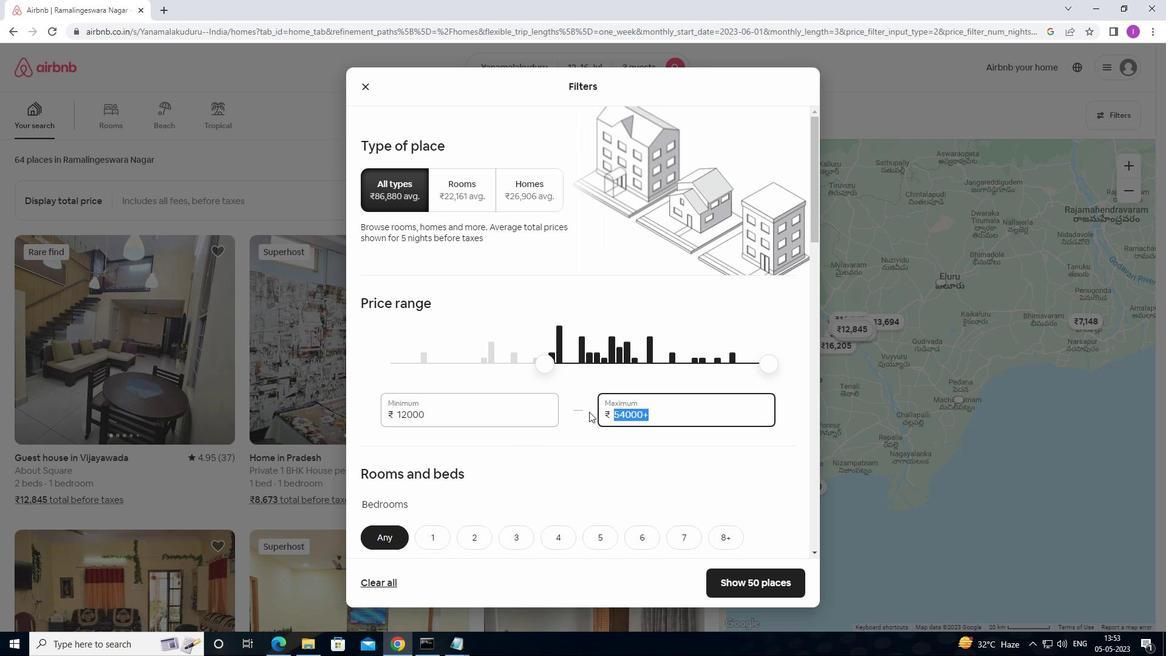 
Action: Key pressed 1
Screenshot: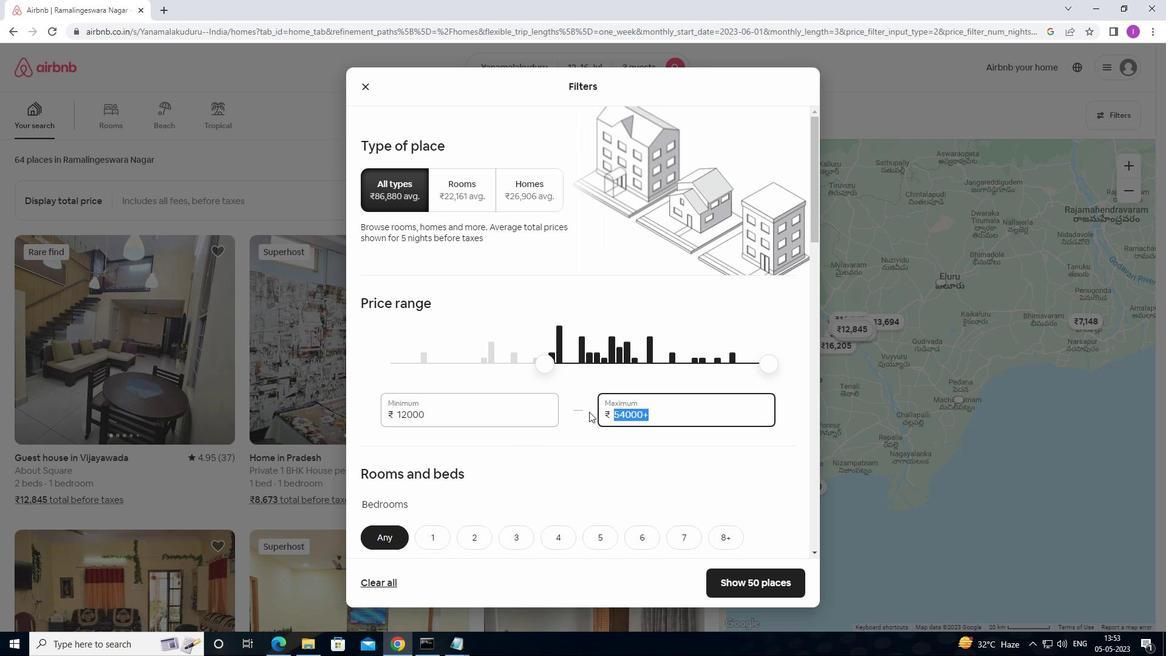 
Action: Mouse moved to (591, 408)
Screenshot: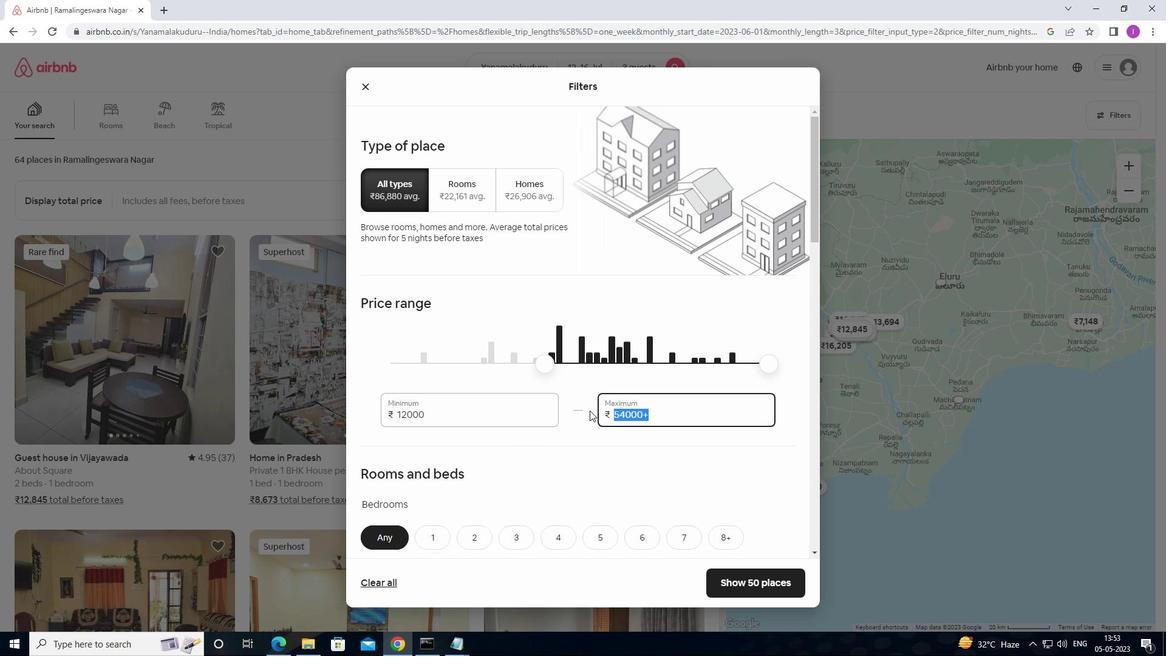 
Action: Key pressed 6000
Screenshot: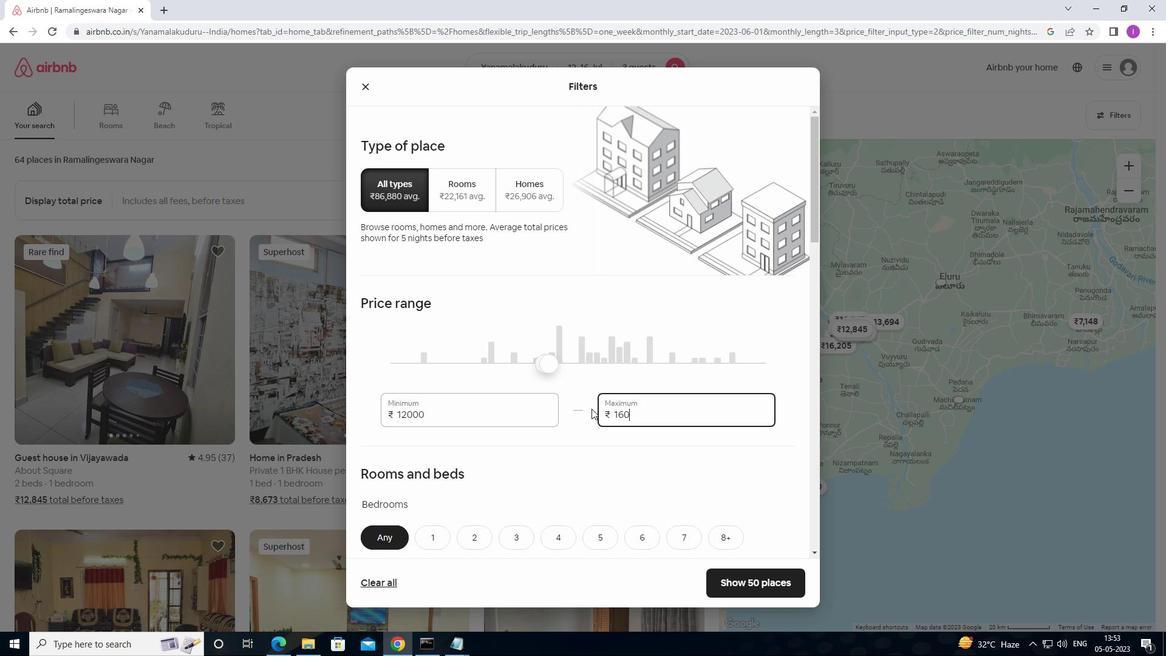
Action: Mouse moved to (679, 416)
Screenshot: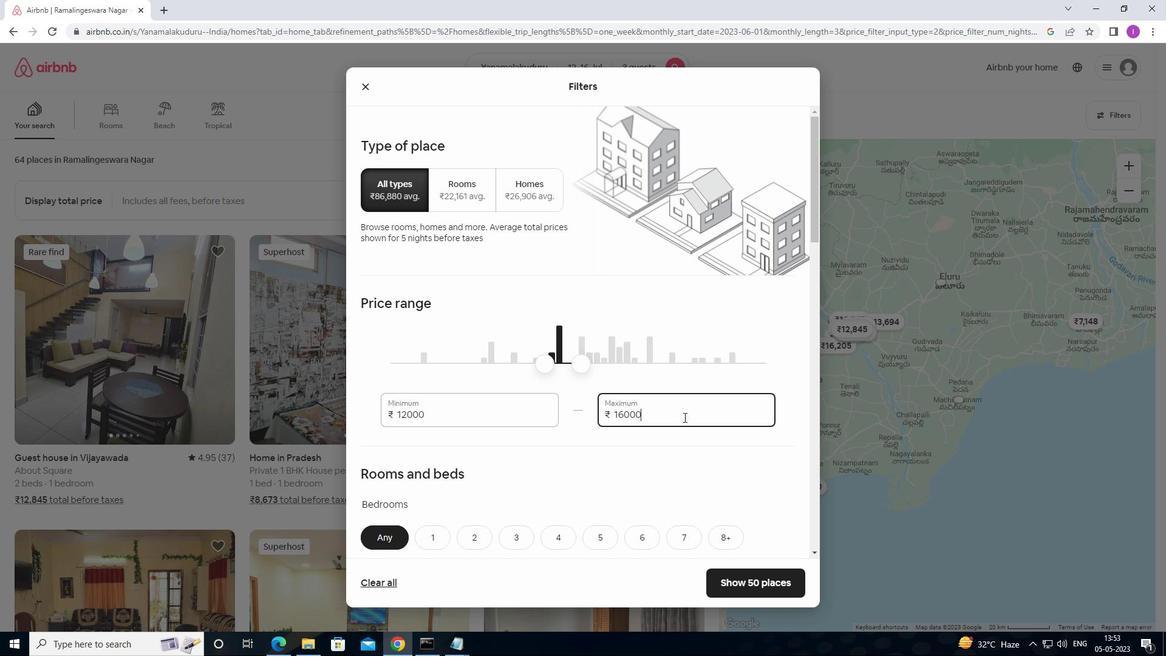
Action: Mouse scrolled (679, 415) with delta (0, 0)
Screenshot: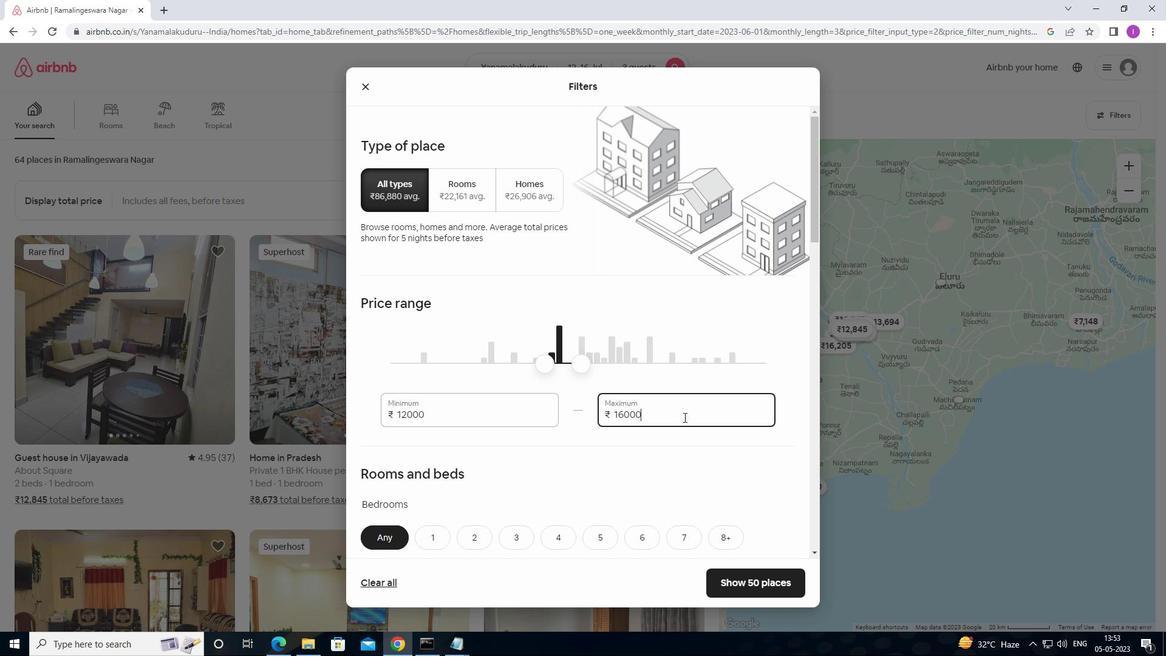 
Action: Mouse moved to (678, 416)
Screenshot: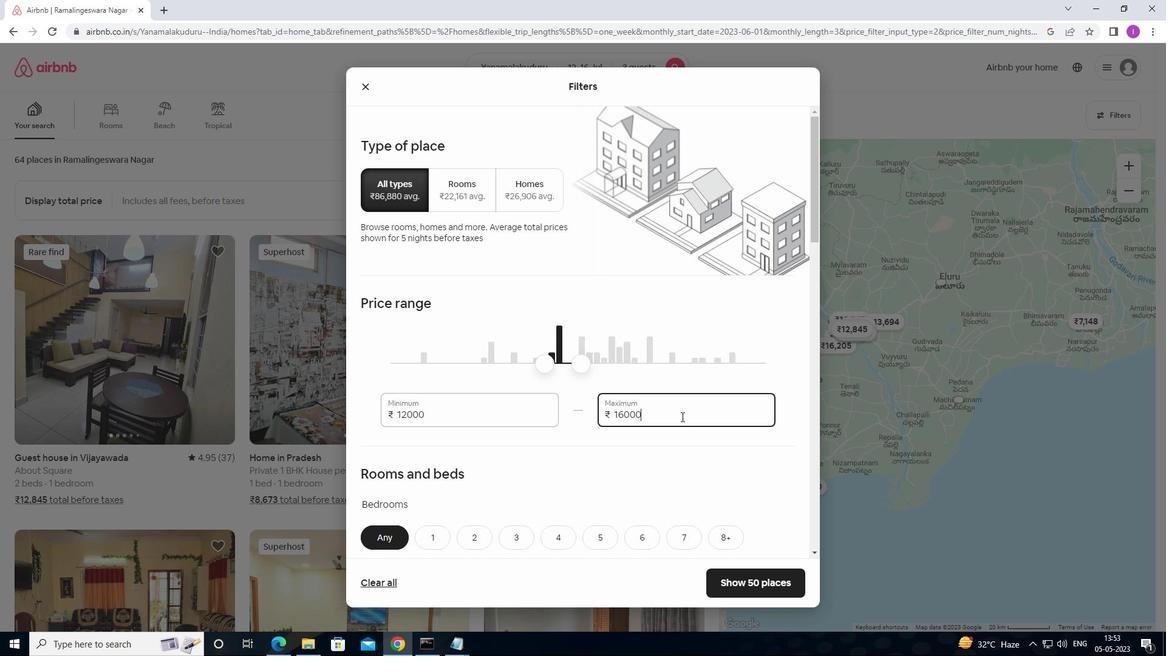 
Action: Mouse scrolled (678, 415) with delta (0, 0)
Screenshot: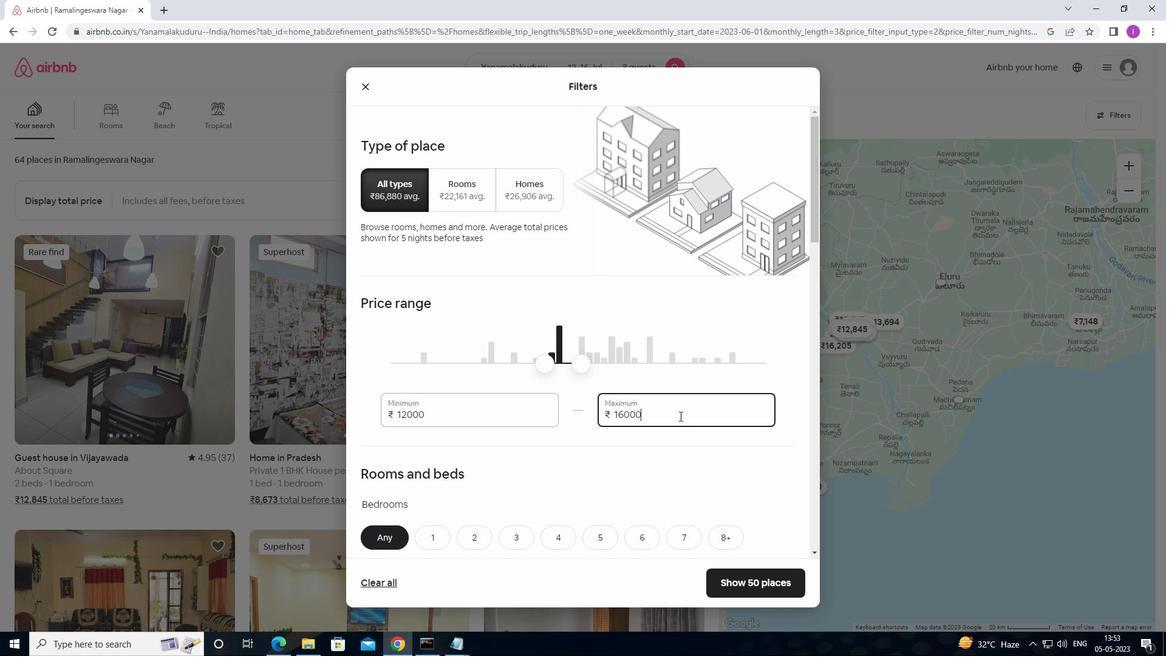 
Action: Mouse moved to (571, 424)
Screenshot: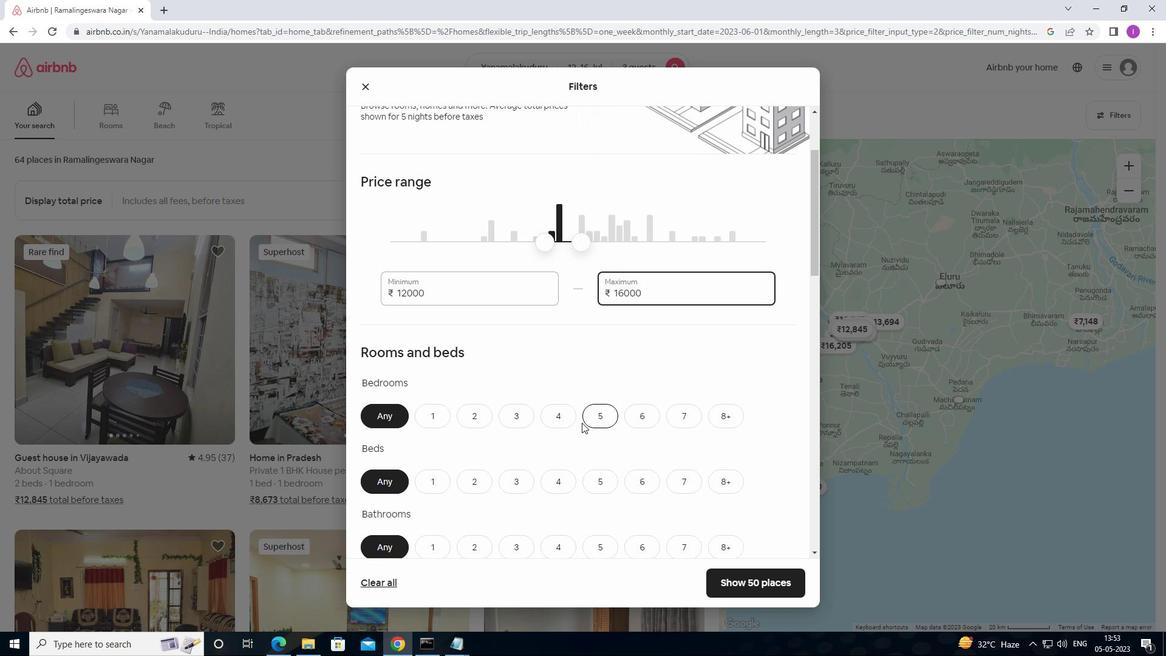 
Action: Mouse scrolled (571, 424) with delta (0, 0)
Screenshot: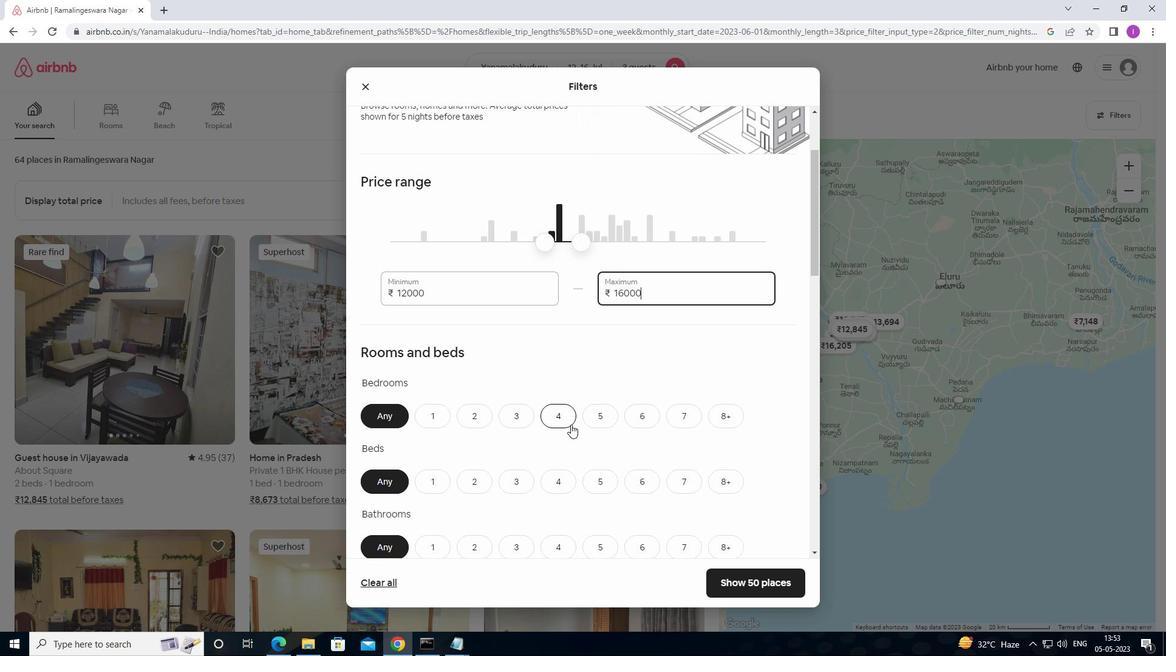 
Action: Mouse moved to (472, 358)
Screenshot: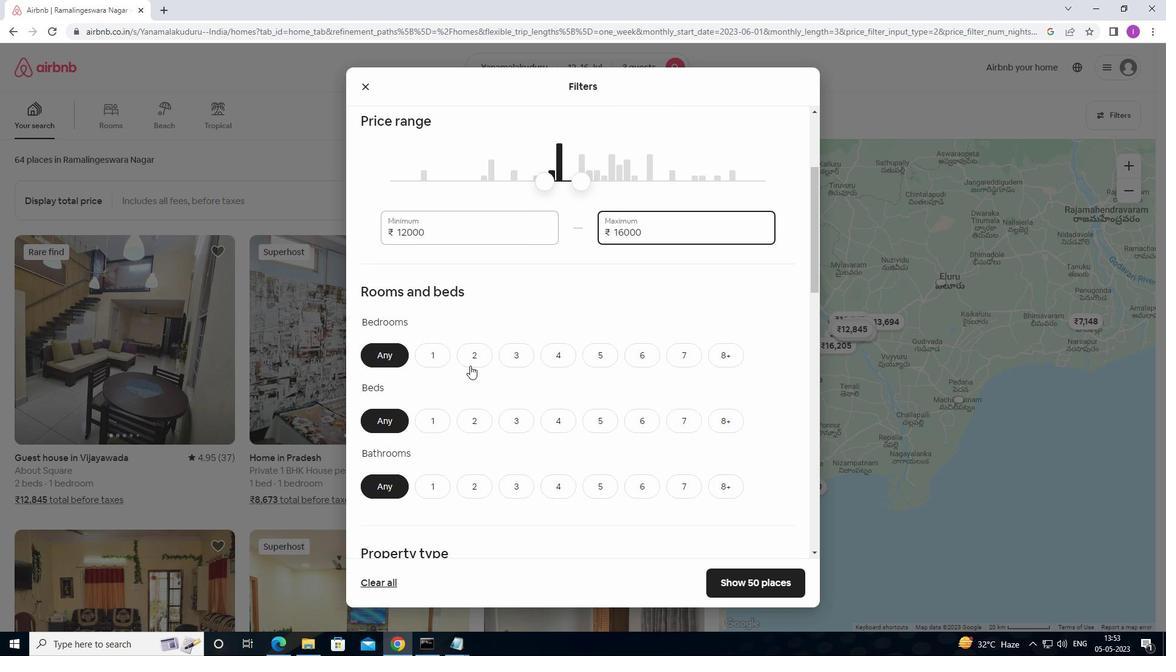 
Action: Mouse pressed left at (472, 358)
Screenshot: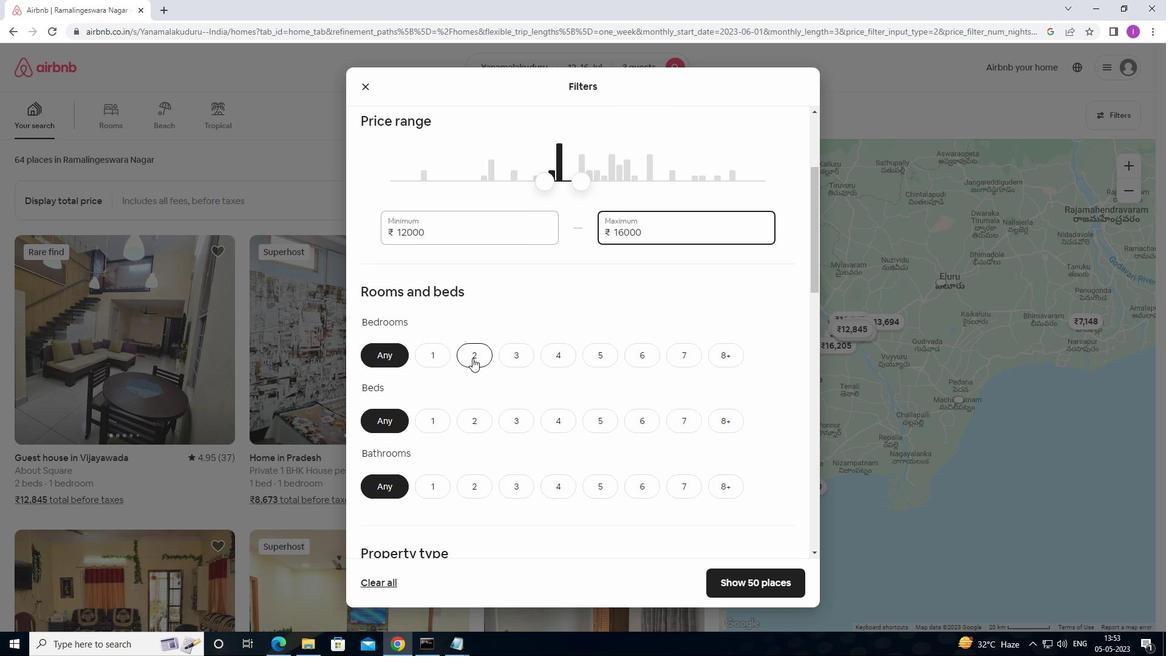 
Action: Mouse moved to (519, 422)
Screenshot: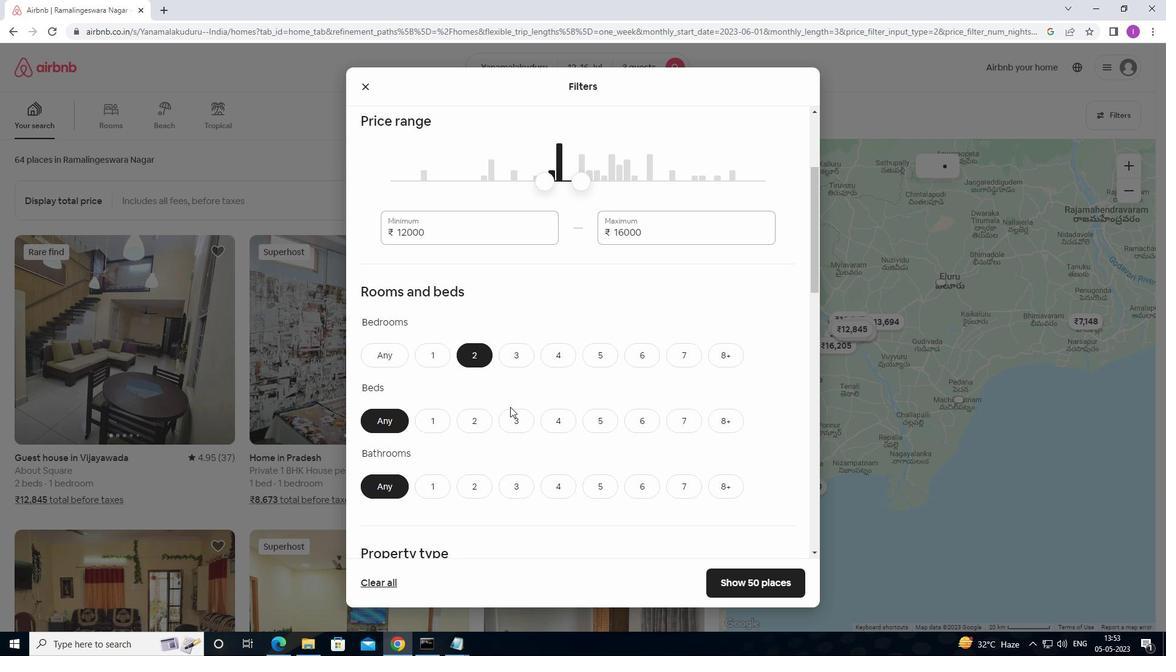 
Action: Mouse pressed left at (519, 422)
Screenshot: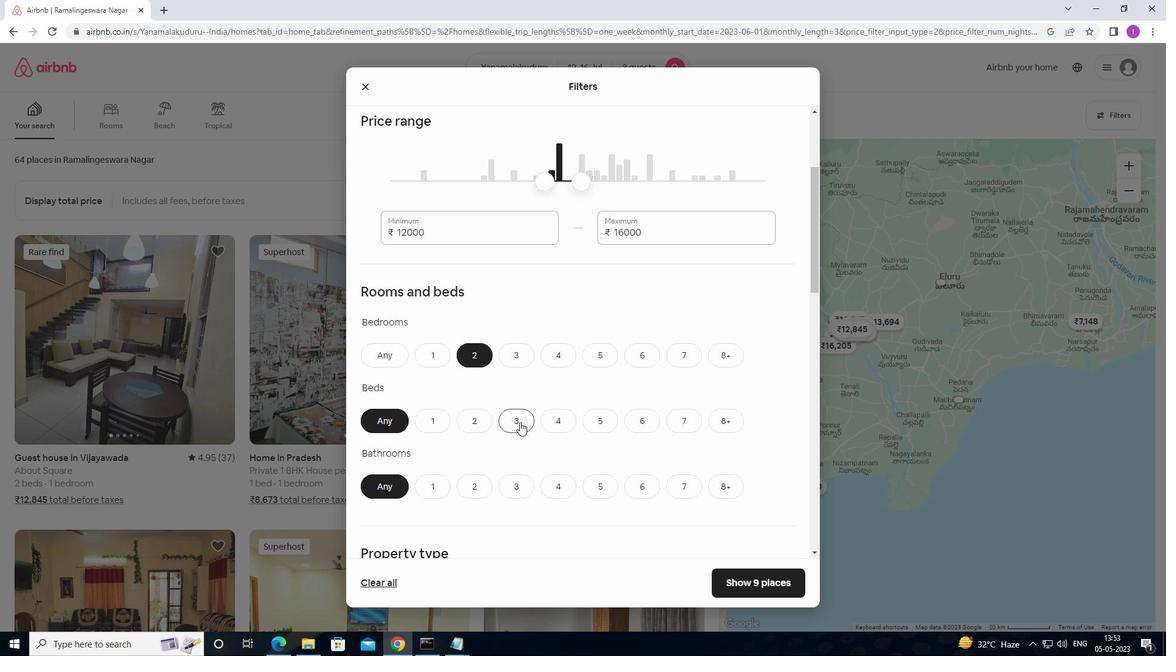
Action: Mouse moved to (434, 493)
Screenshot: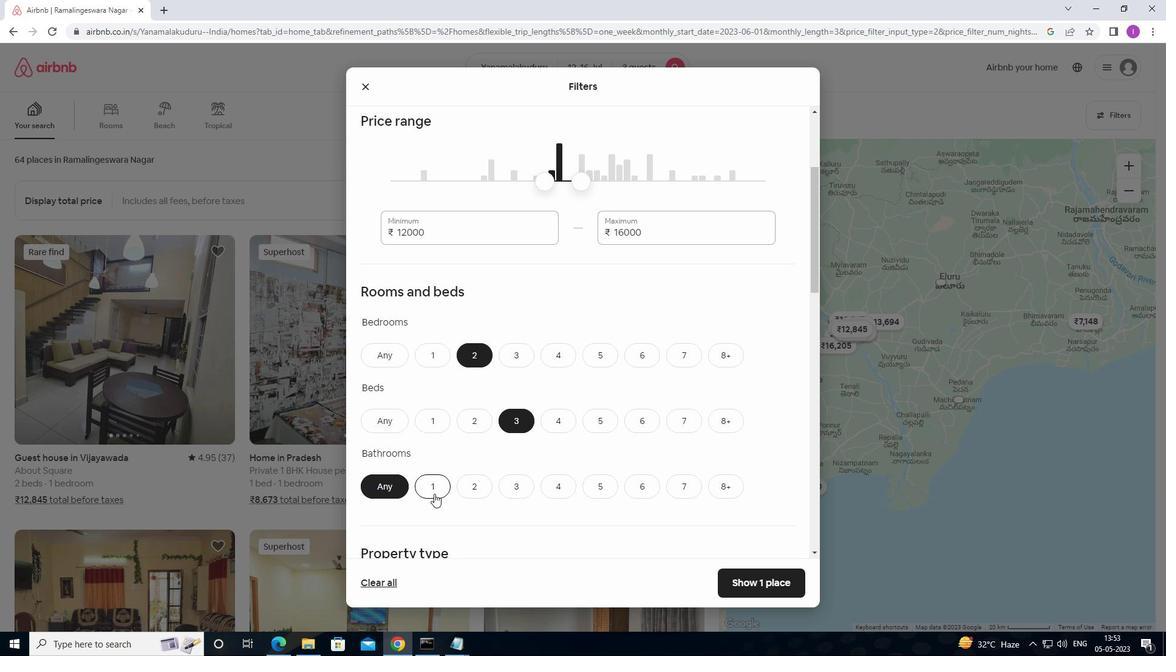 
Action: Mouse pressed left at (434, 493)
Screenshot: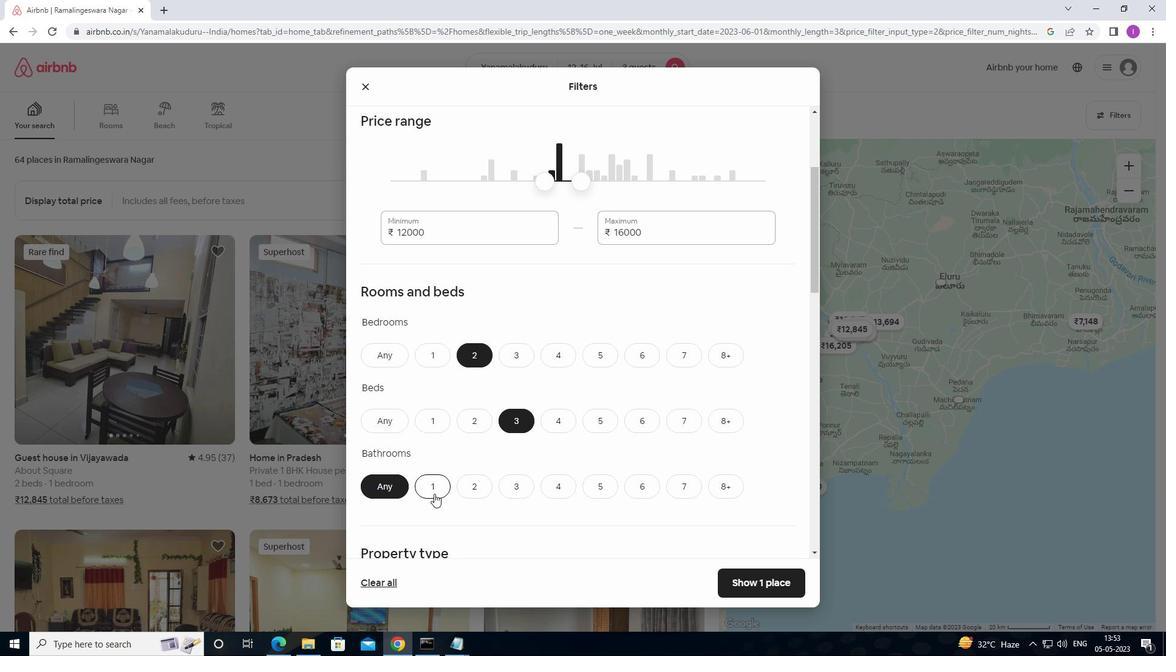 
Action: Mouse moved to (524, 452)
Screenshot: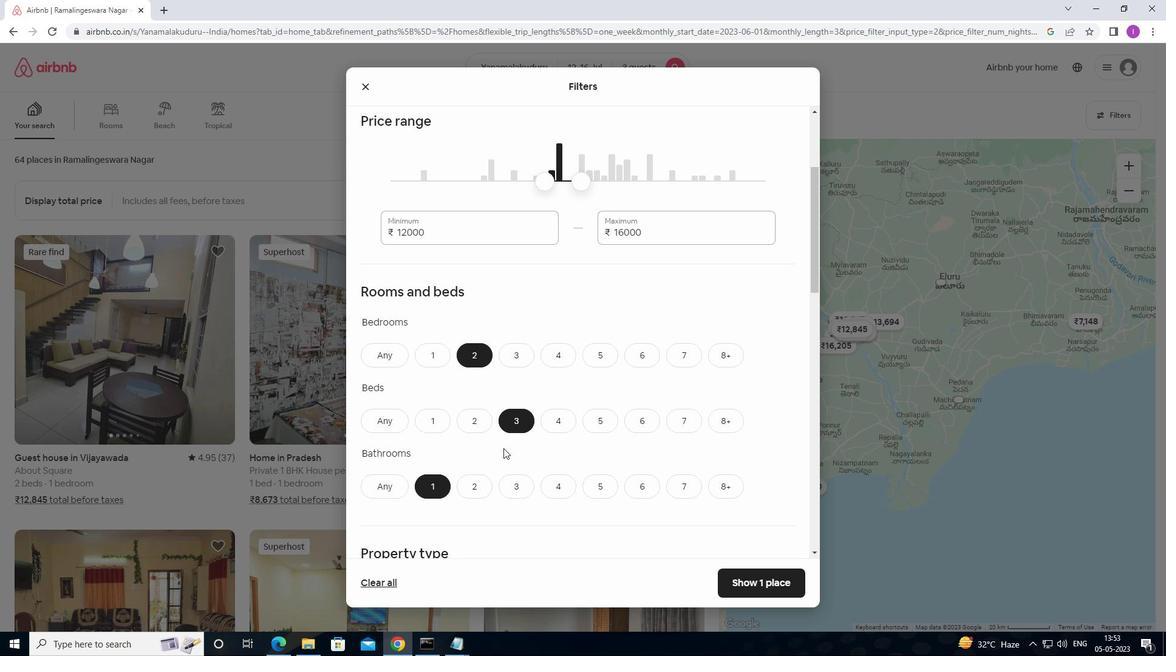 
Action: Mouse scrolled (524, 451) with delta (0, 0)
Screenshot: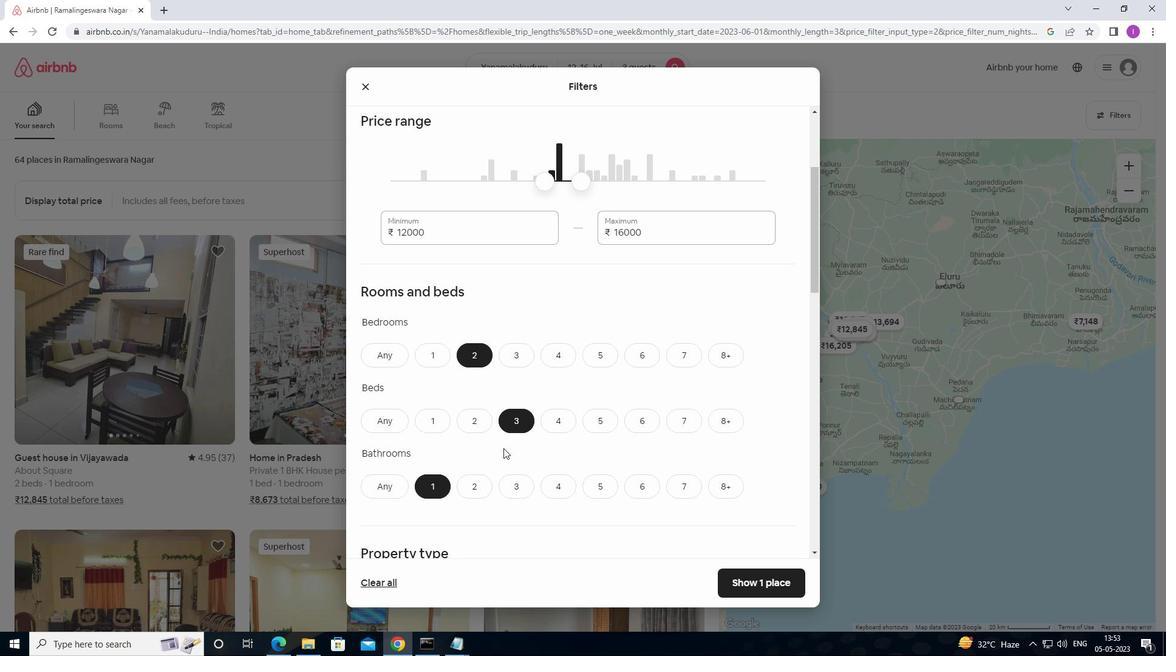 
Action: Mouse moved to (524, 456)
Screenshot: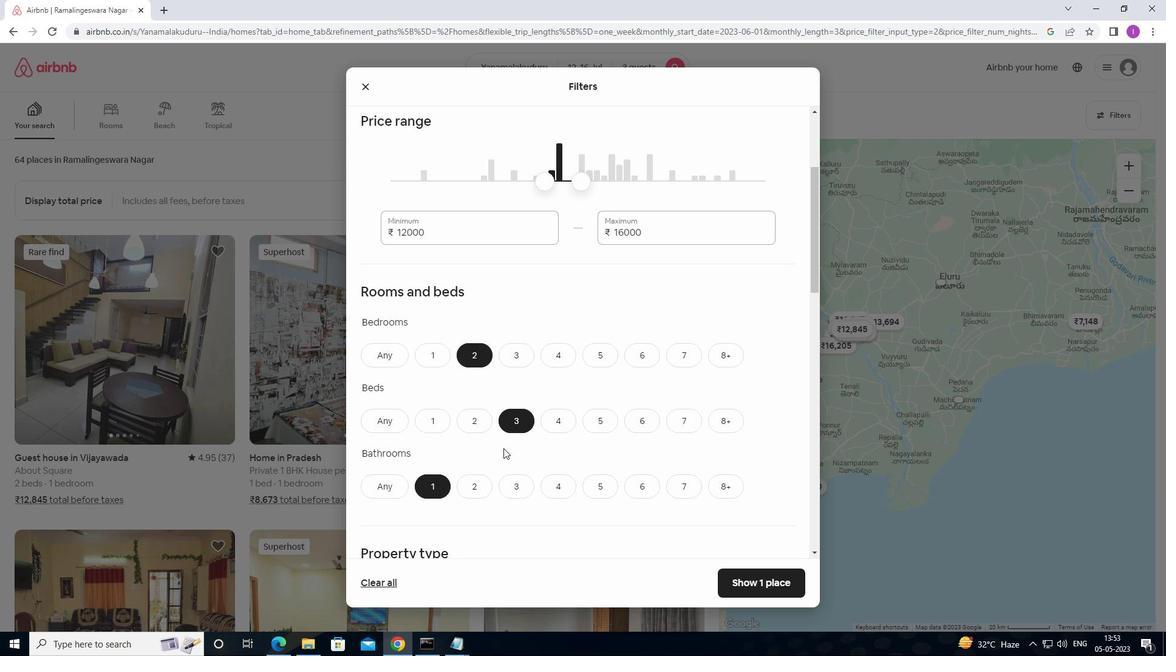 
Action: Mouse scrolled (524, 455) with delta (0, 0)
Screenshot: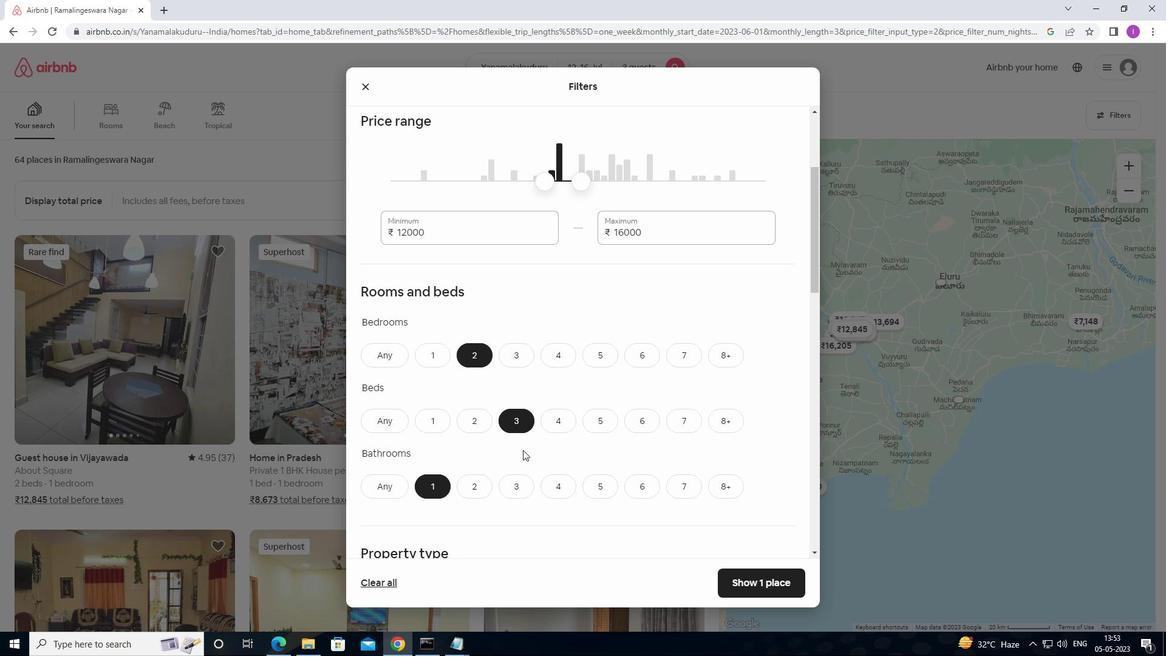 
Action: Mouse scrolled (524, 455) with delta (0, 0)
Screenshot: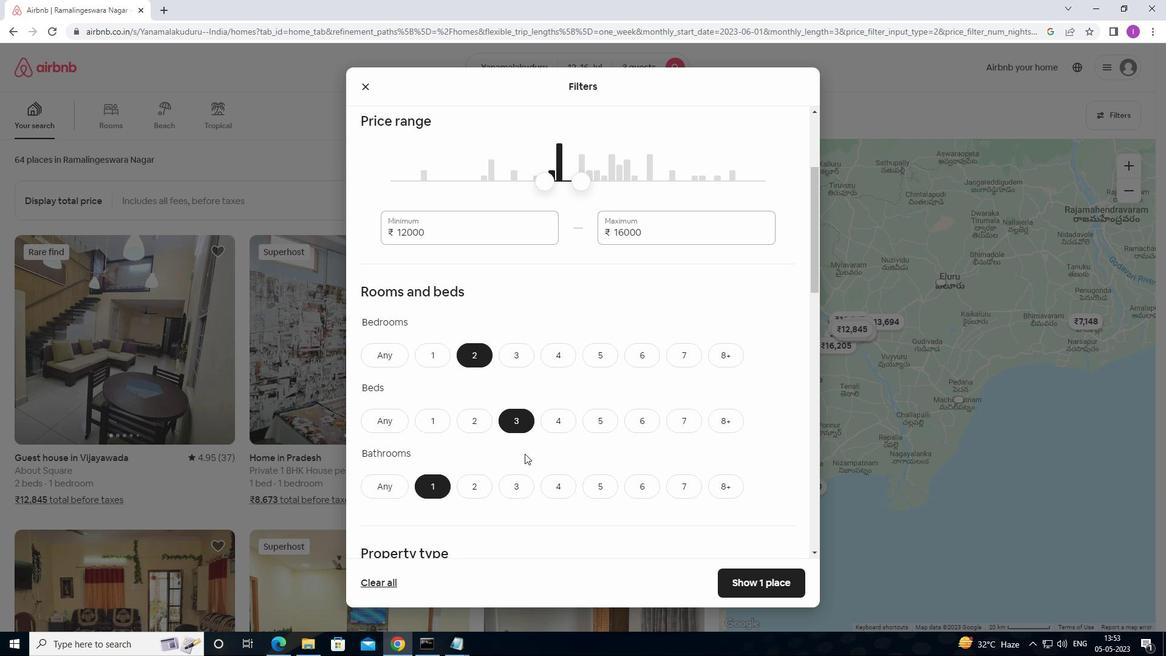 
Action: Mouse moved to (389, 451)
Screenshot: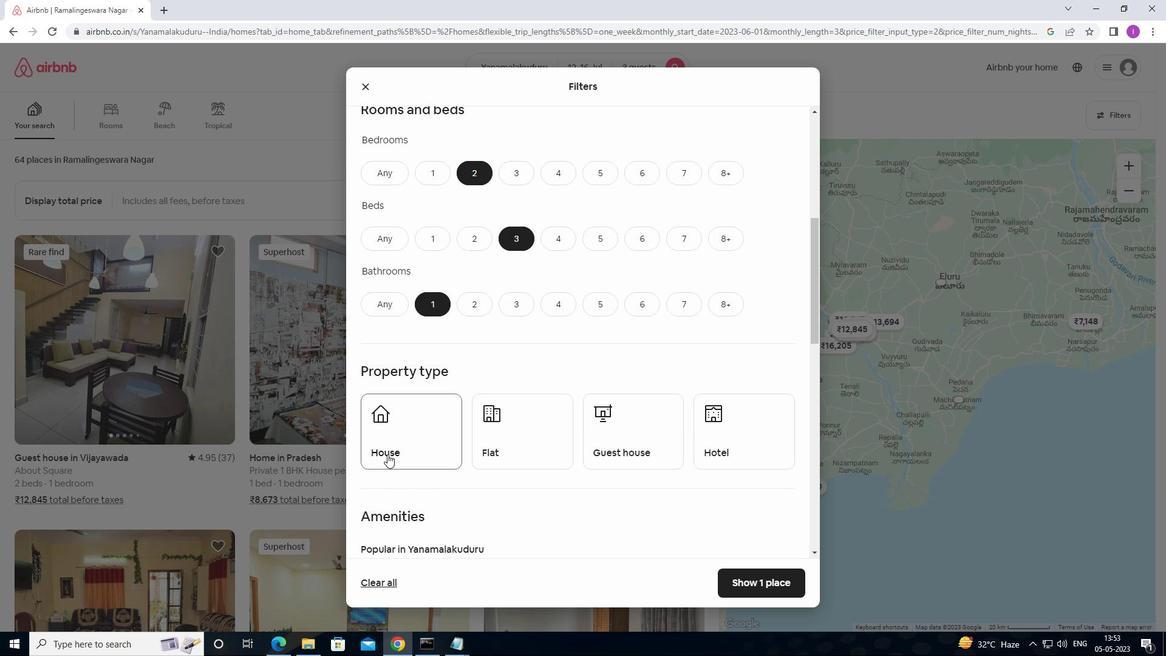 
Action: Mouse pressed left at (389, 451)
Screenshot: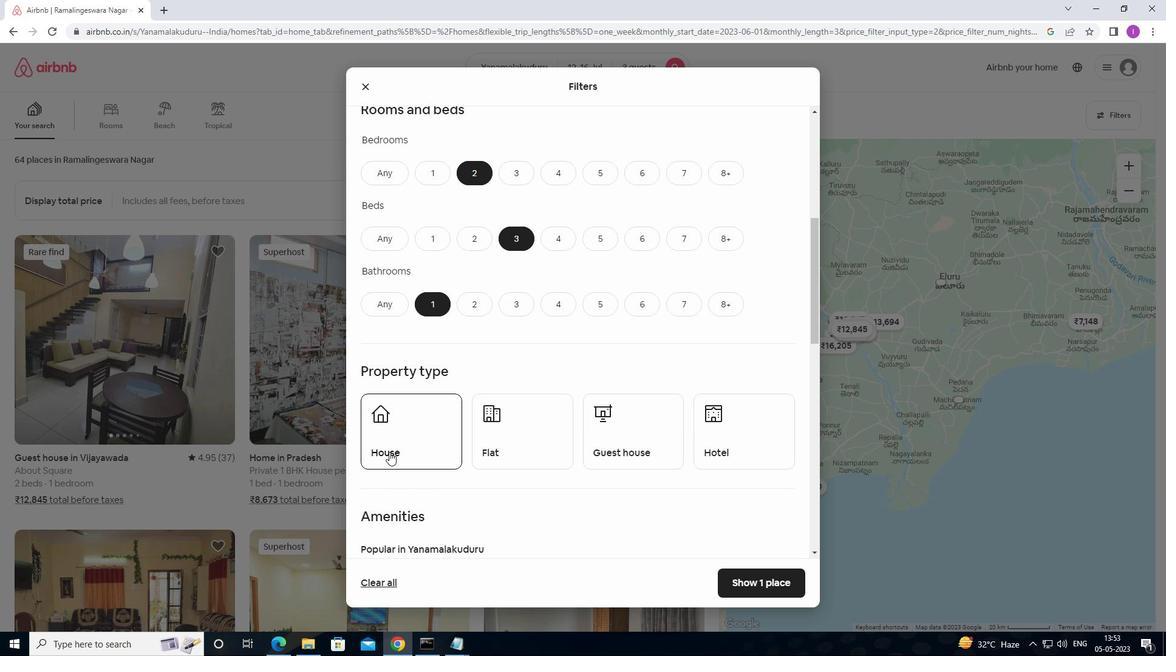 
Action: Mouse moved to (502, 437)
Screenshot: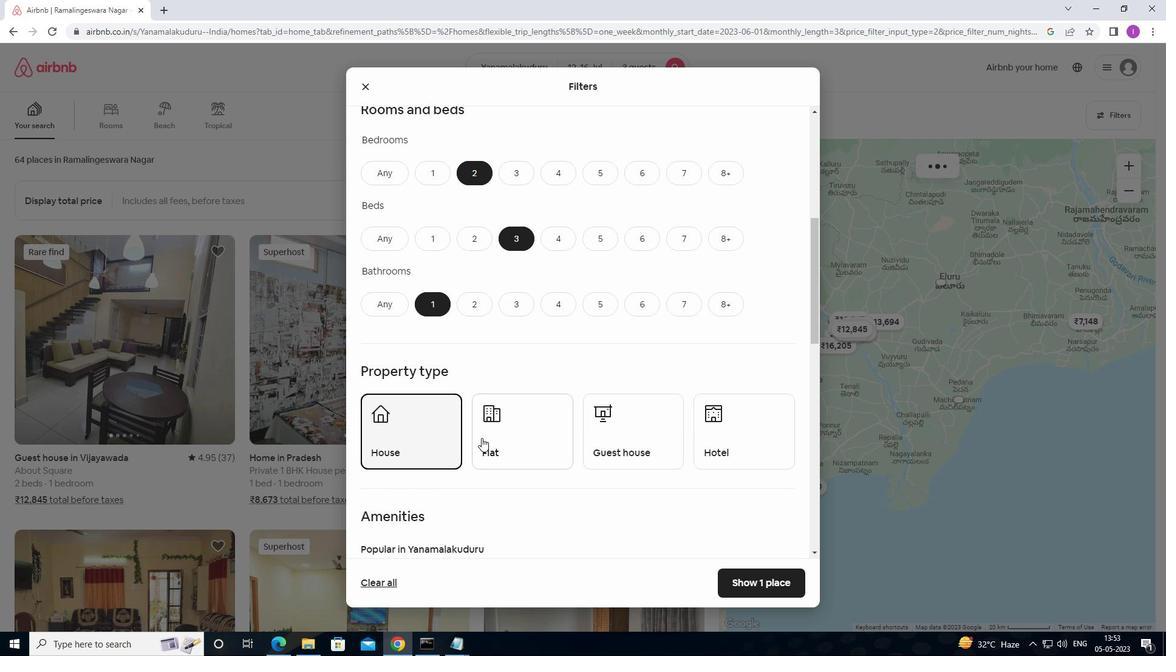 
Action: Mouse pressed left at (502, 437)
Screenshot: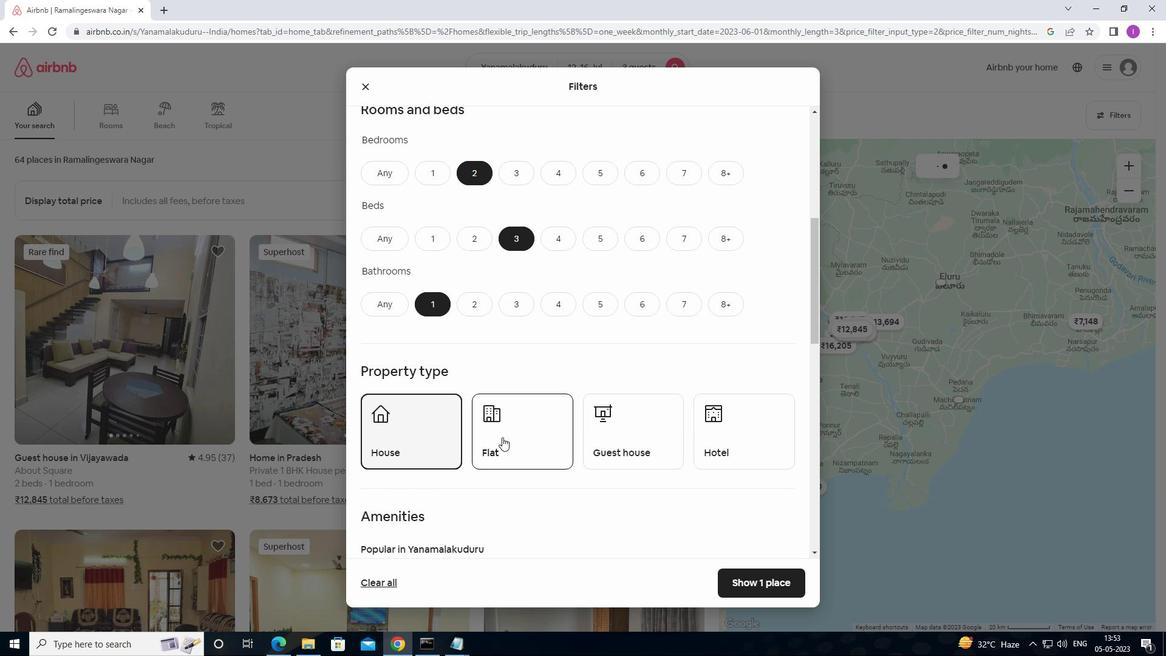 
Action: Mouse moved to (608, 447)
Screenshot: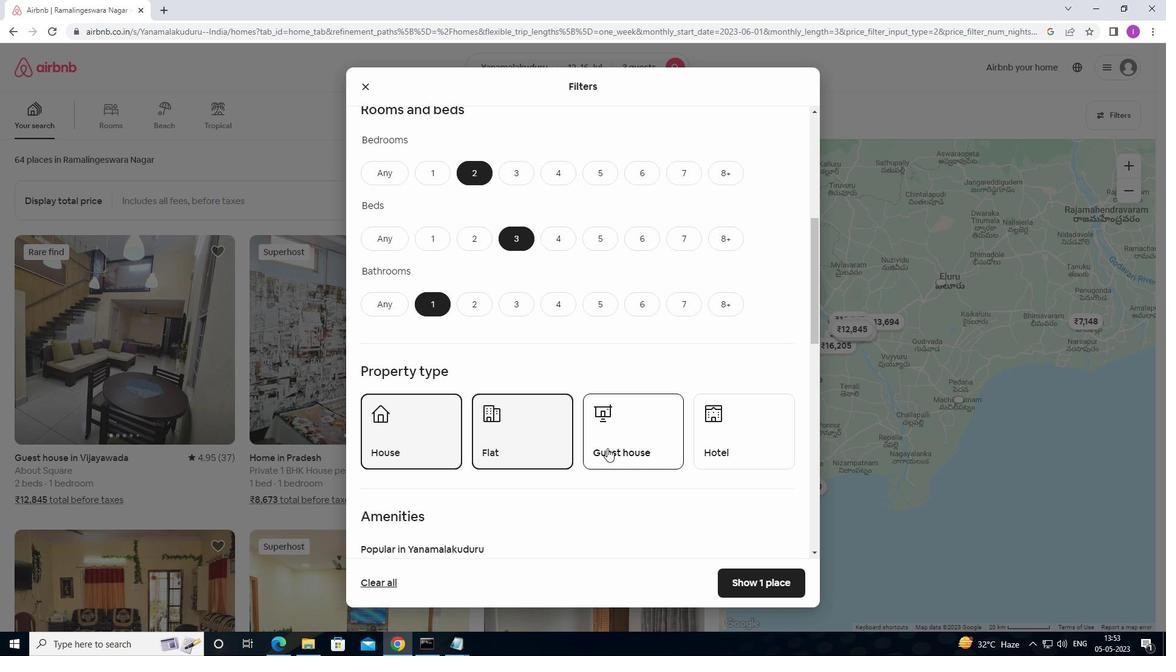 
Action: Mouse pressed left at (608, 447)
Screenshot: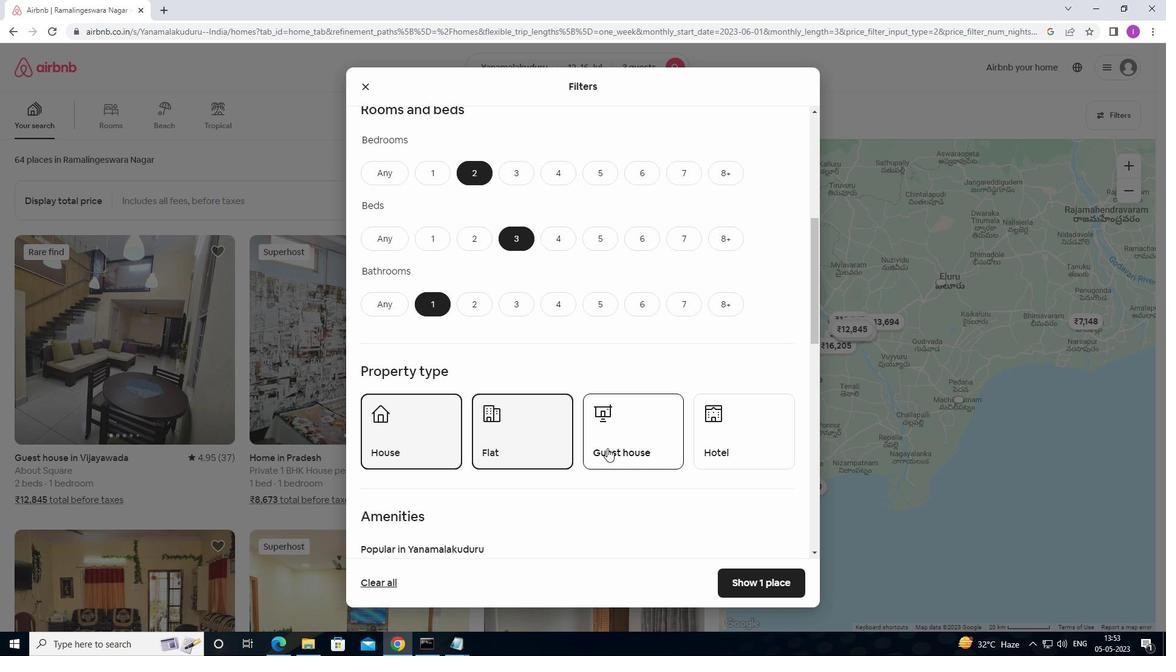 
Action: Mouse moved to (659, 469)
Screenshot: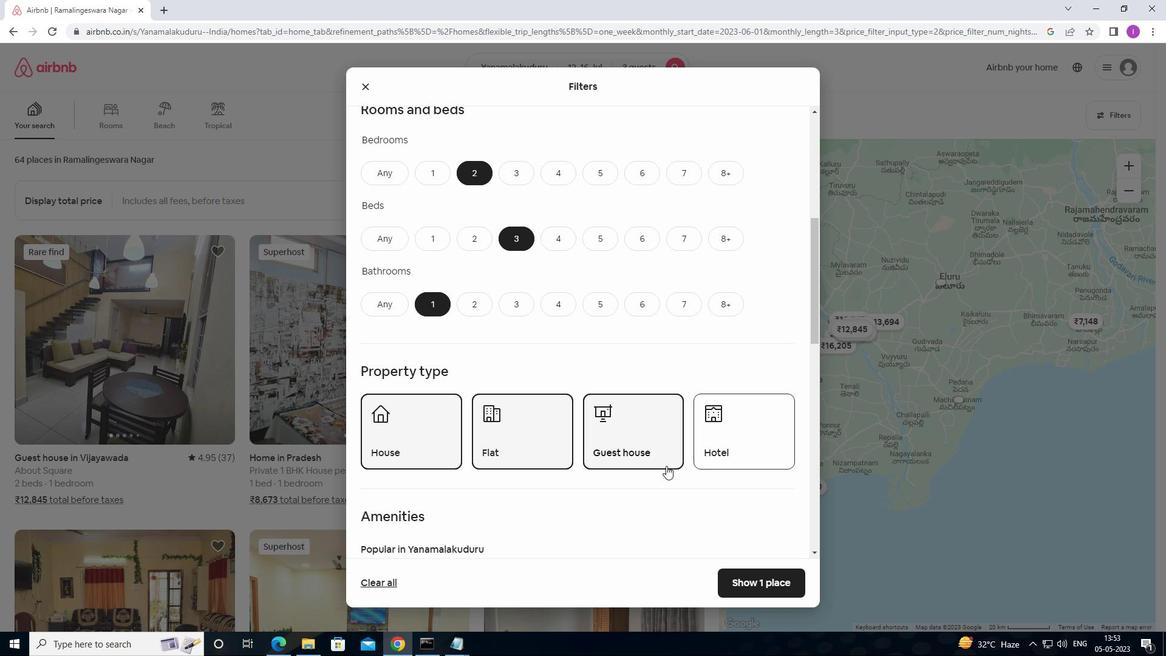 
Action: Mouse scrolled (659, 468) with delta (0, 0)
Screenshot: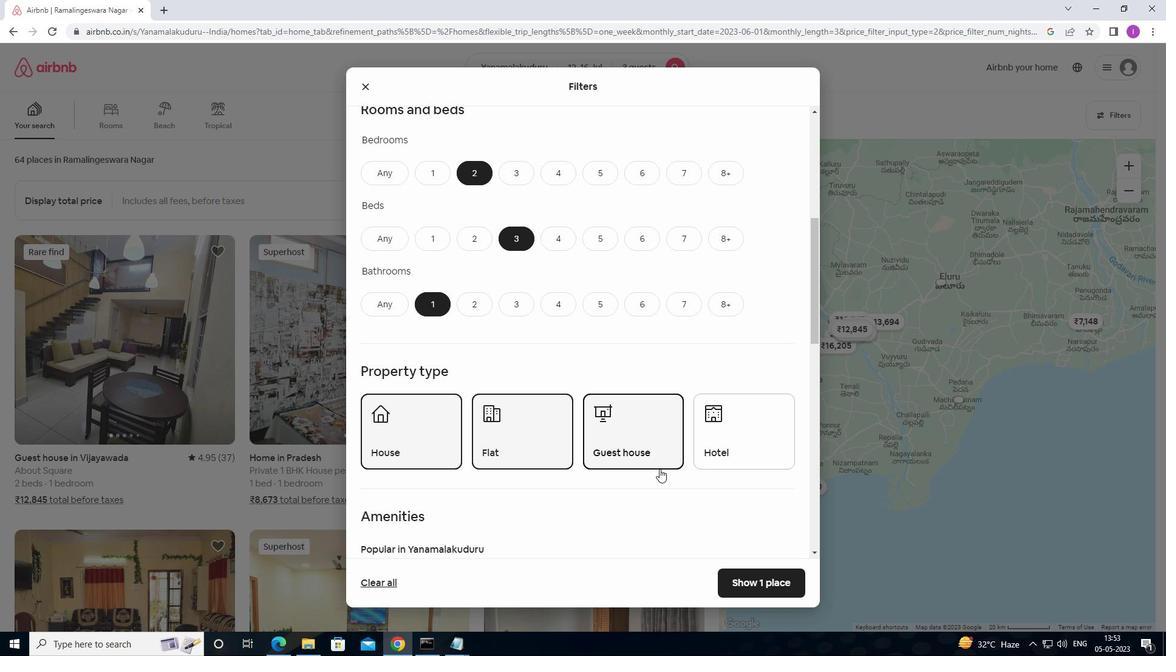 
Action: Mouse moved to (659, 470)
Screenshot: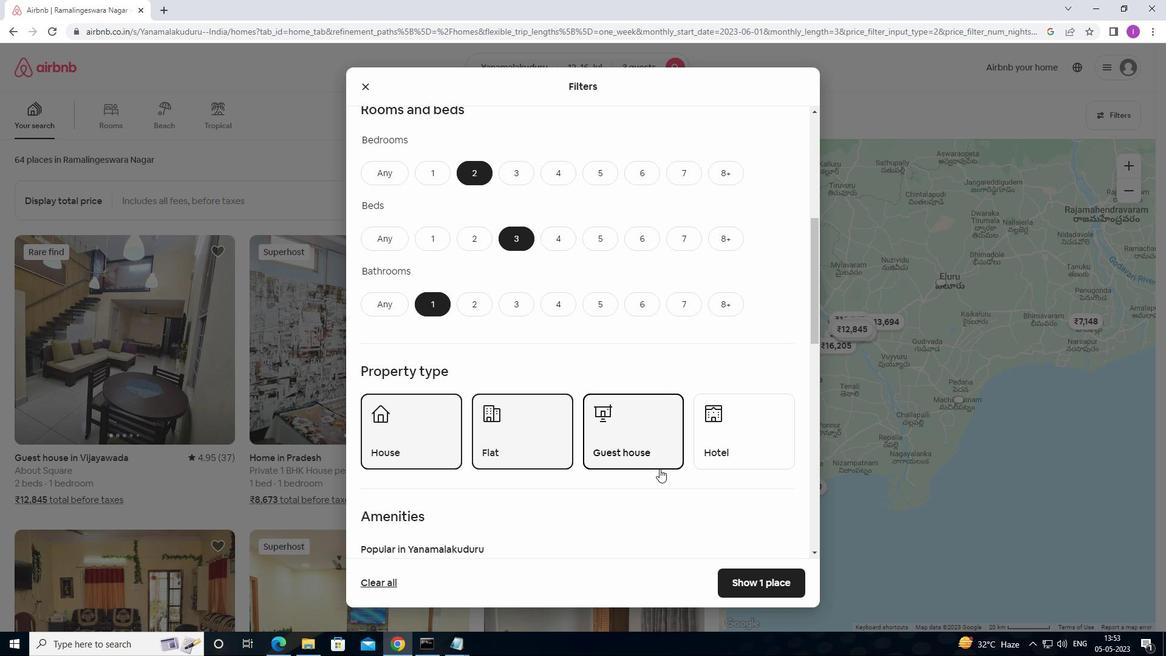 
Action: Mouse scrolled (659, 469) with delta (0, 0)
Screenshot: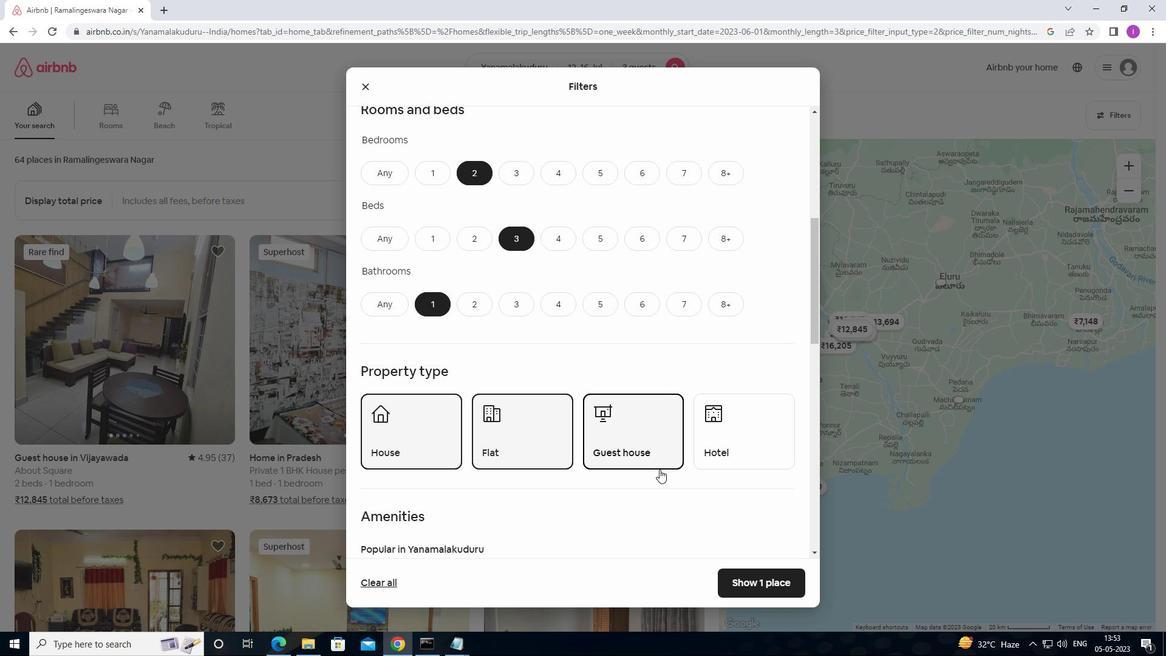 
Action: Mouse moved to (666, 459)
Screenshot: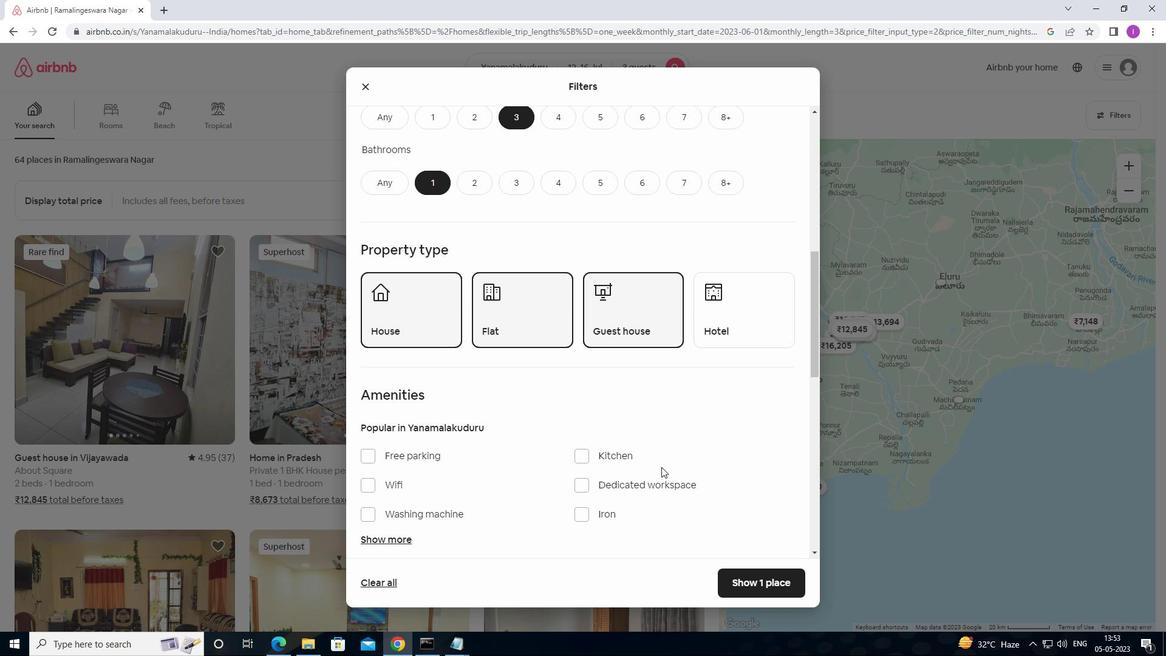 
Action: Mouse scrolled (666, 459) with delta (0, 0)
Screenshot: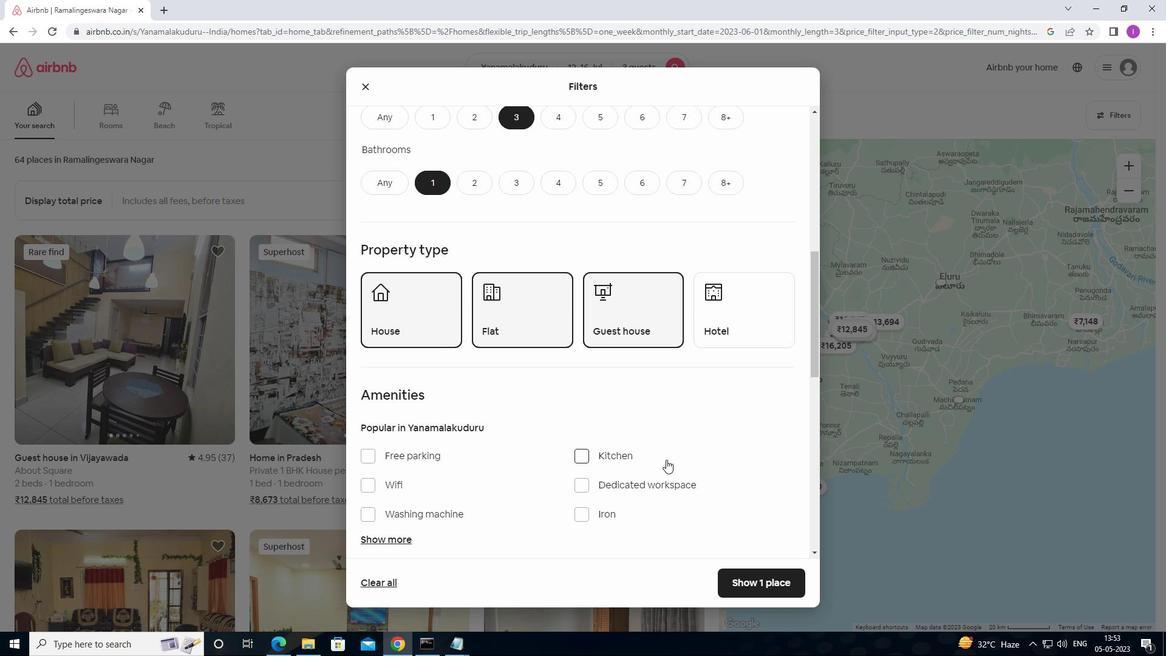 
Action: Mouse moved to (666, 460)
Screenshot: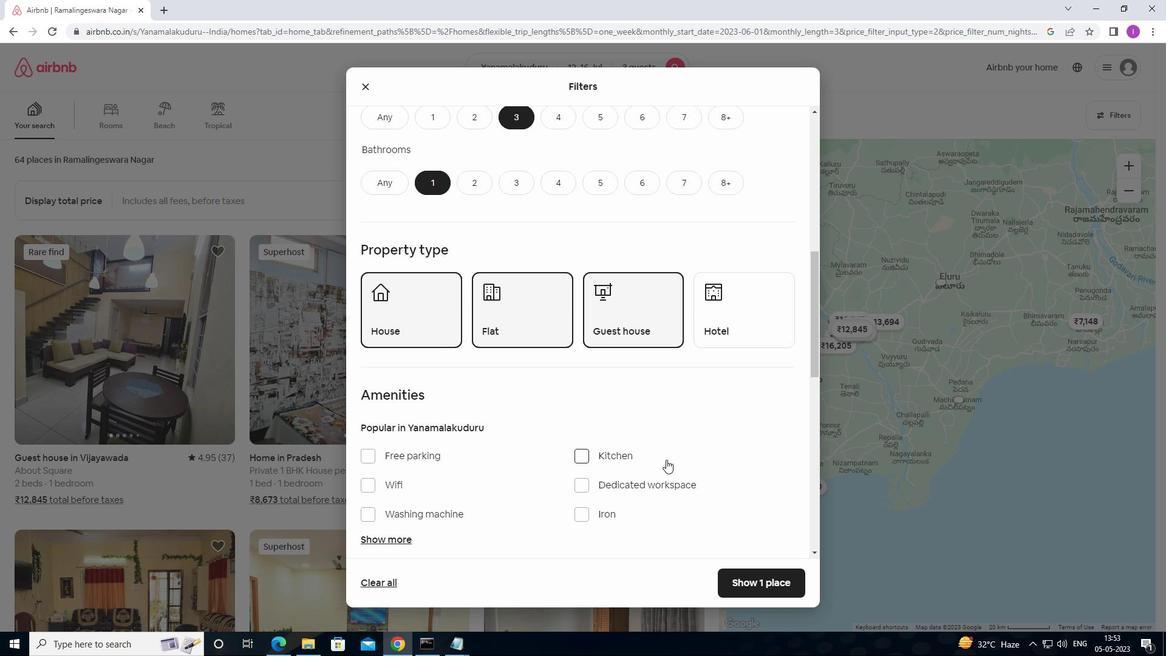 
Action: Mouse scrolled (666, 459) with delta (0, 0)
Screenshot: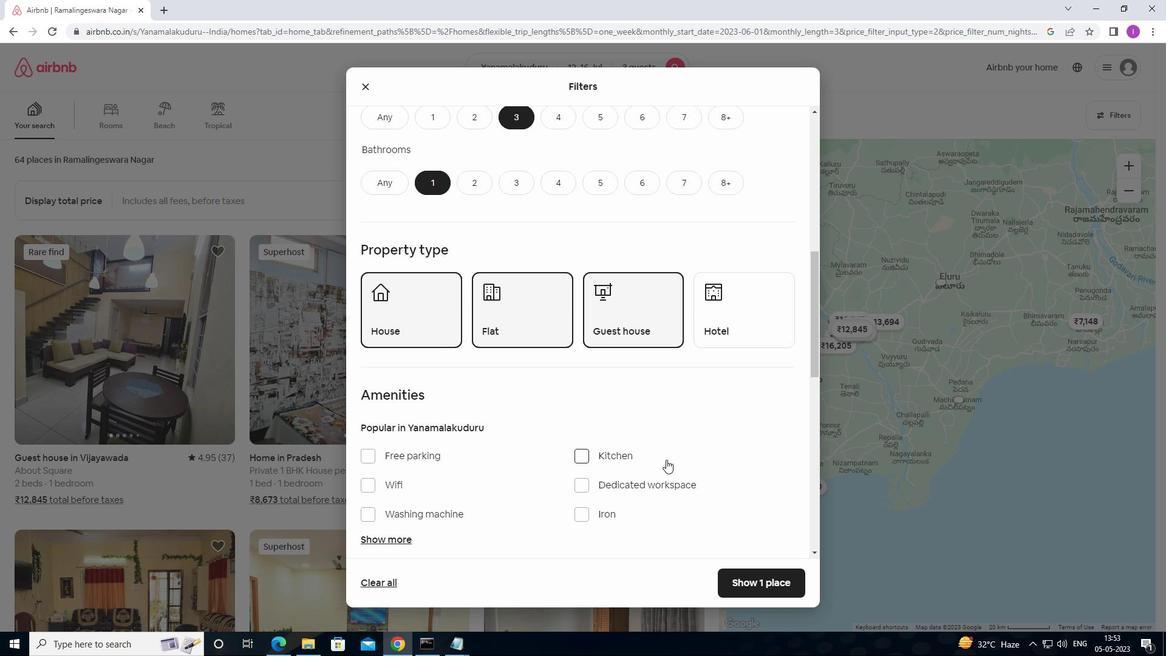 
Action: Mouse moved to (368, 392)
Screenshot: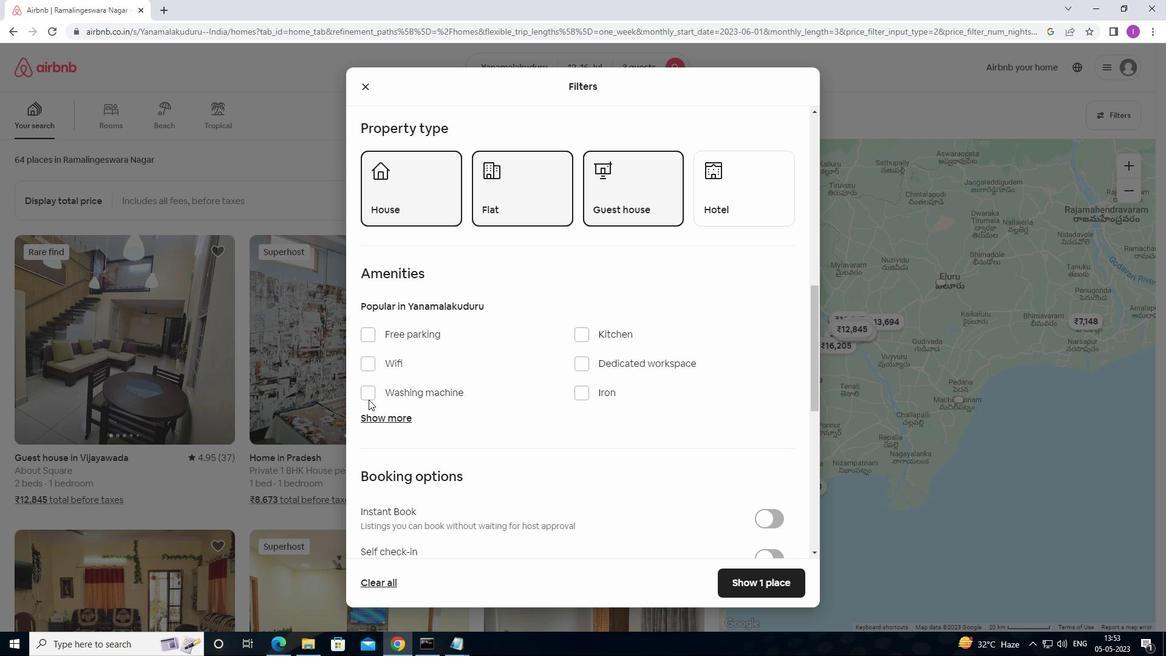 
Action: Mouse pressed left at (368, 392)
Screenshot: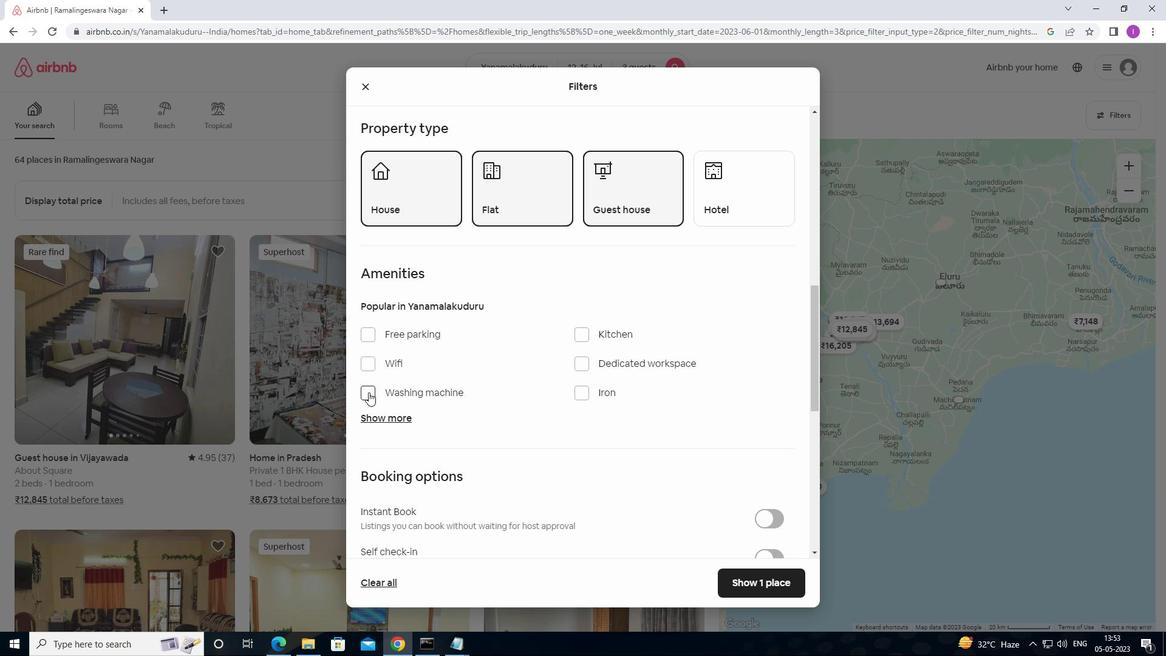 
Action: Mouse moved to (586, 421)
Screenshot: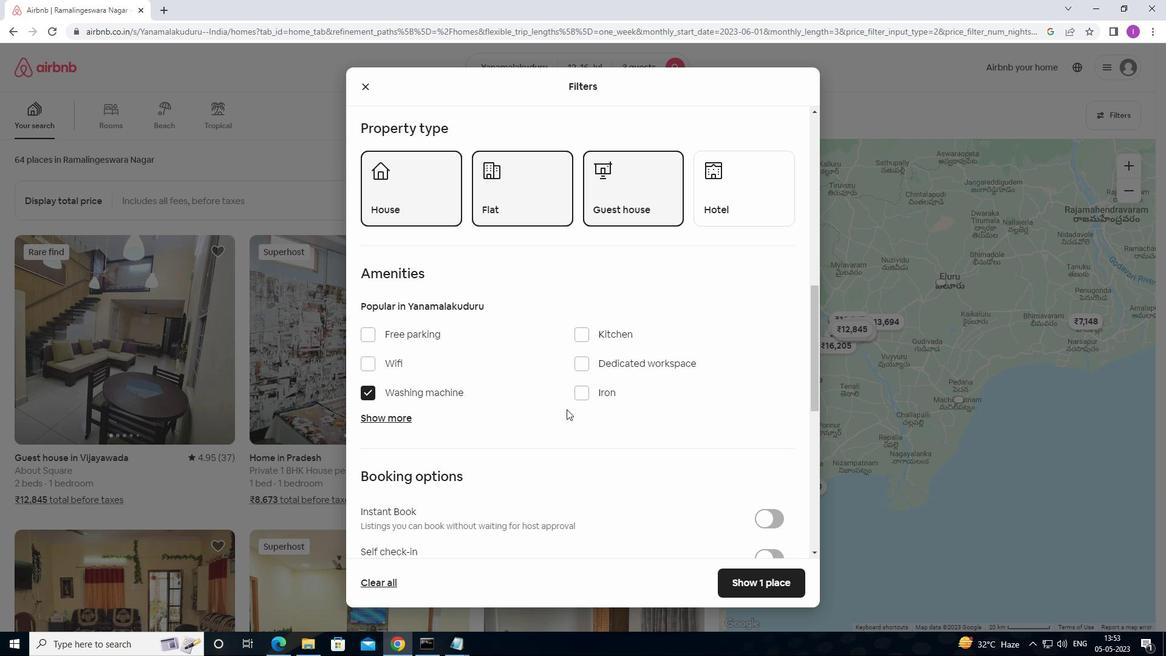 
Action: Mouse scrolled (586, 420) with delta (0, 0)
Screenshot: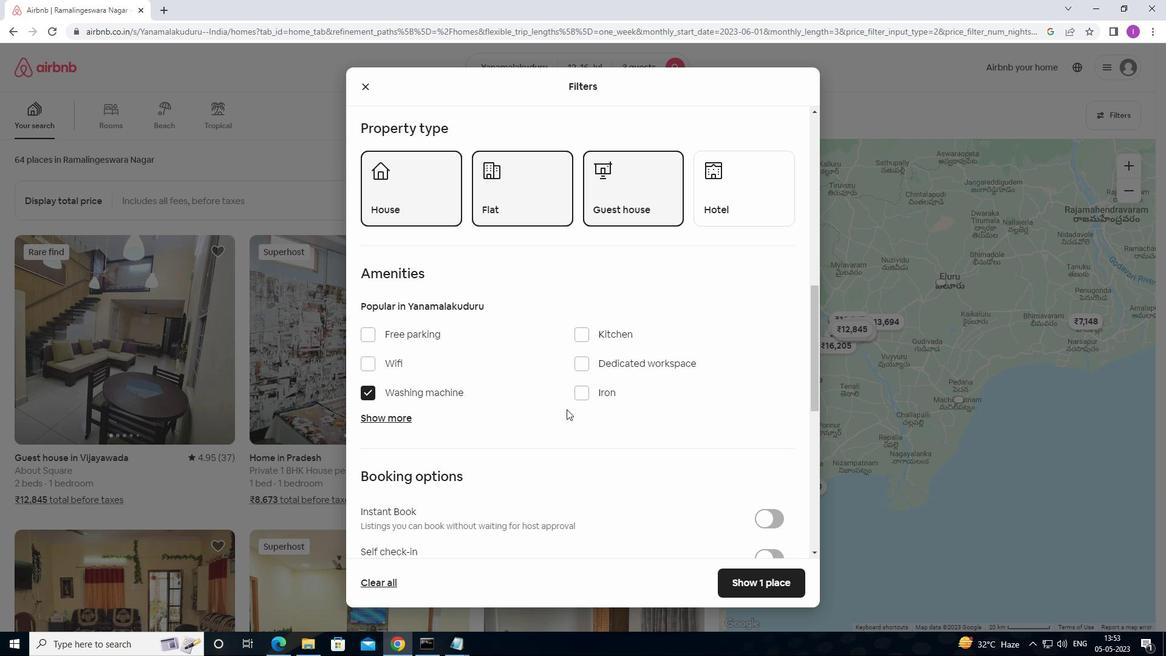 
Action: Mouse moved to (591, 430)
Screenshot: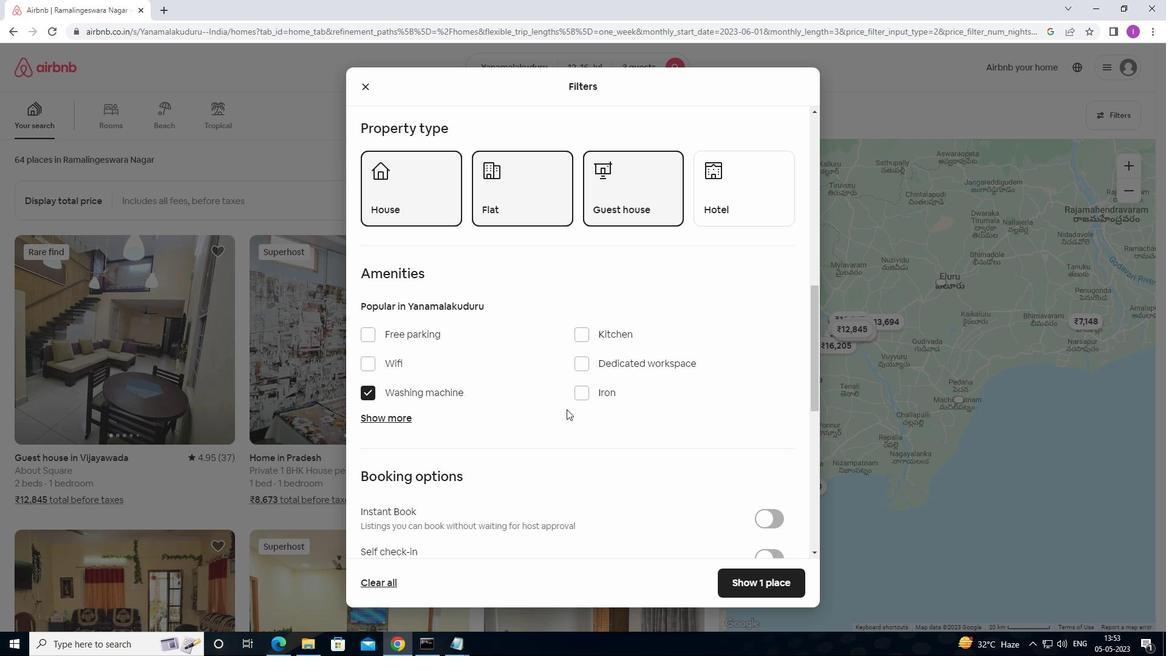 
Action: Mouse scrolled (591, 430) with delta (0, 0)
Screenshot: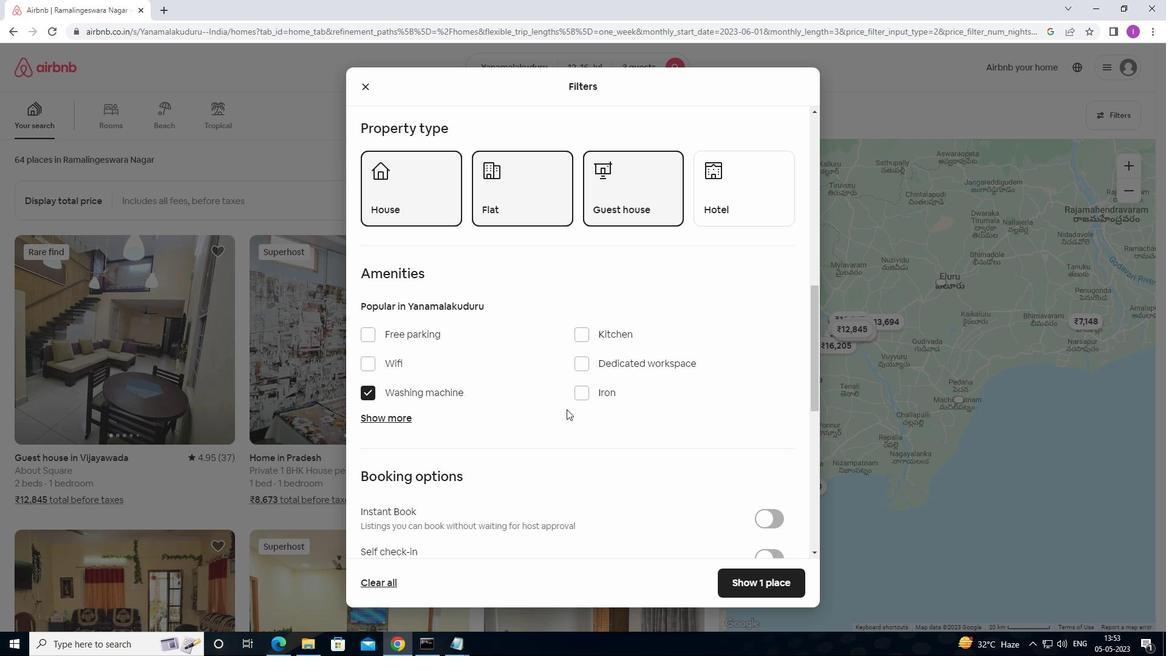 
Action: Mouse moved to (598, 441)
Screenshot: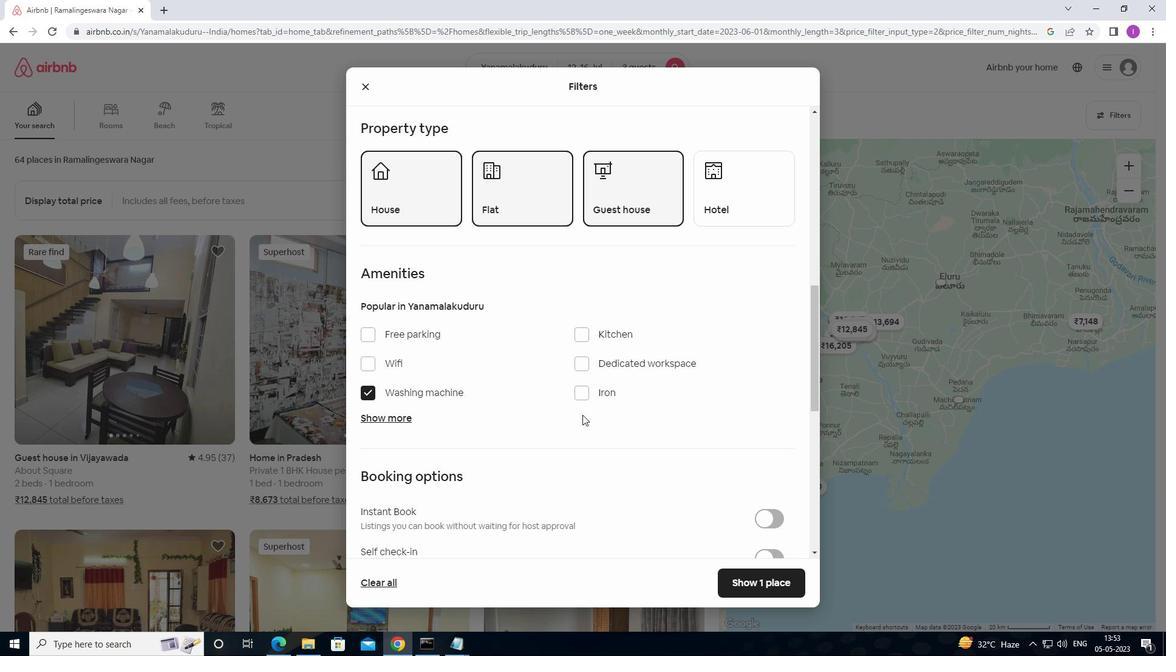 
Action: Mouse scrolled (598, 440) with delta (0, 0)
Screenshot: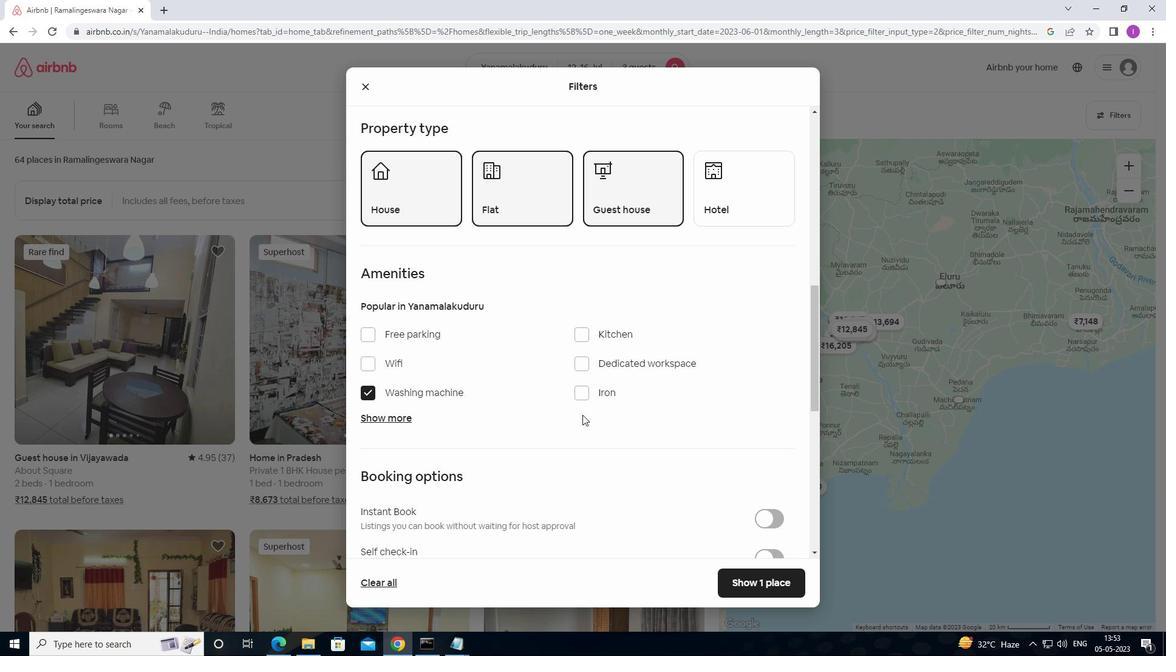 
Action: Mouse moved to (600, 443)
Screenshot: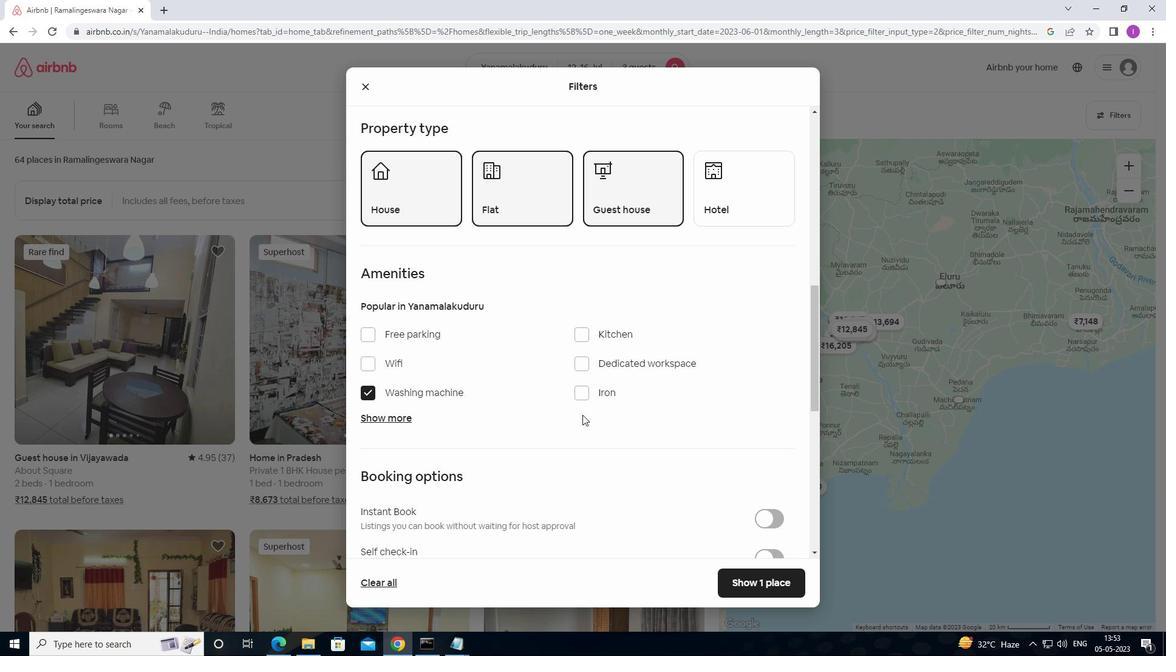 
Action: Mouse scrolled (600, 442) with delta (0, 0)
Screenshot: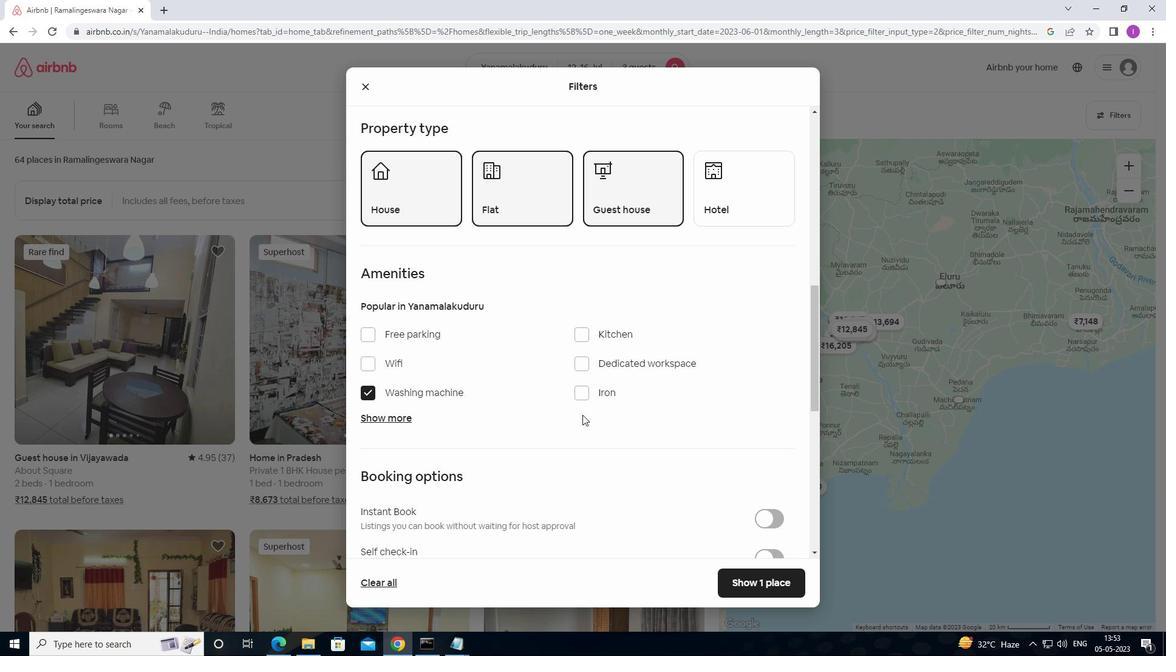 
Action: Mouse moved to (772, 317)
Screenshot: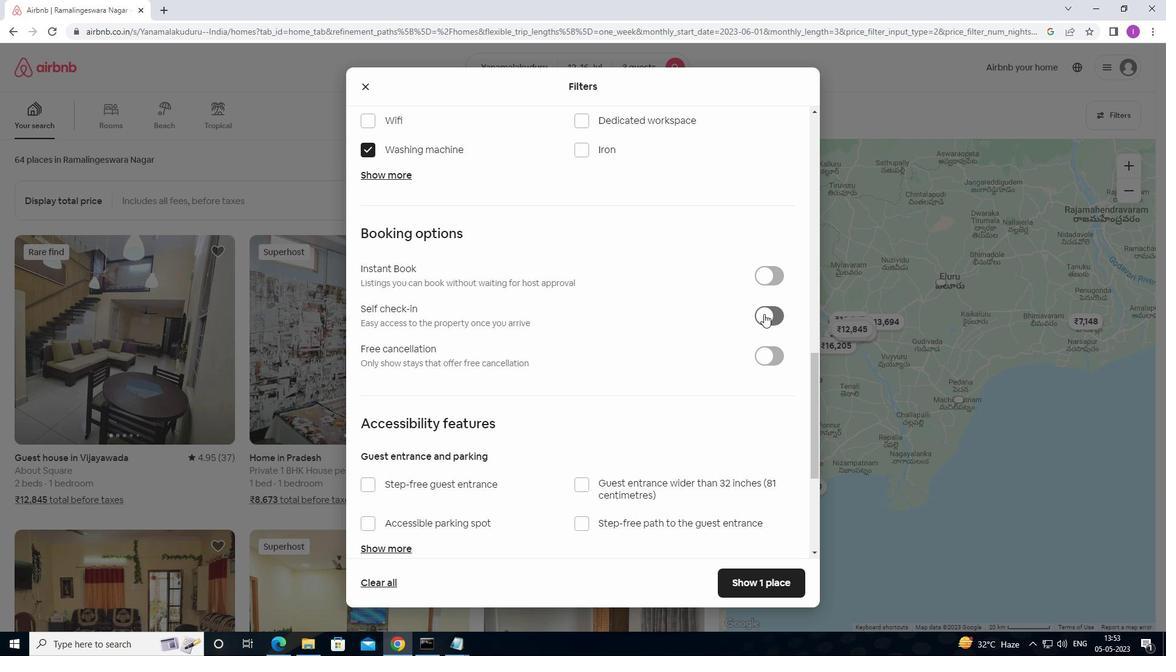 
Action: Mouse pressed left at (772, 317)
Screenshot: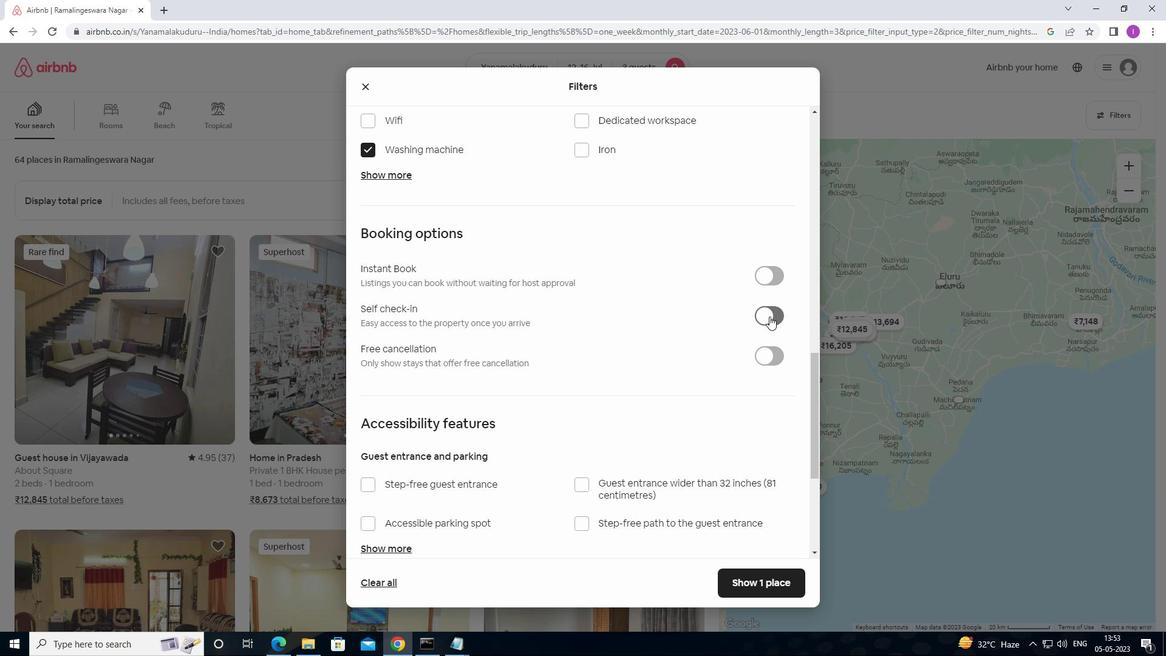 
Action: Mouse moved to (569, 417)
Screenshot: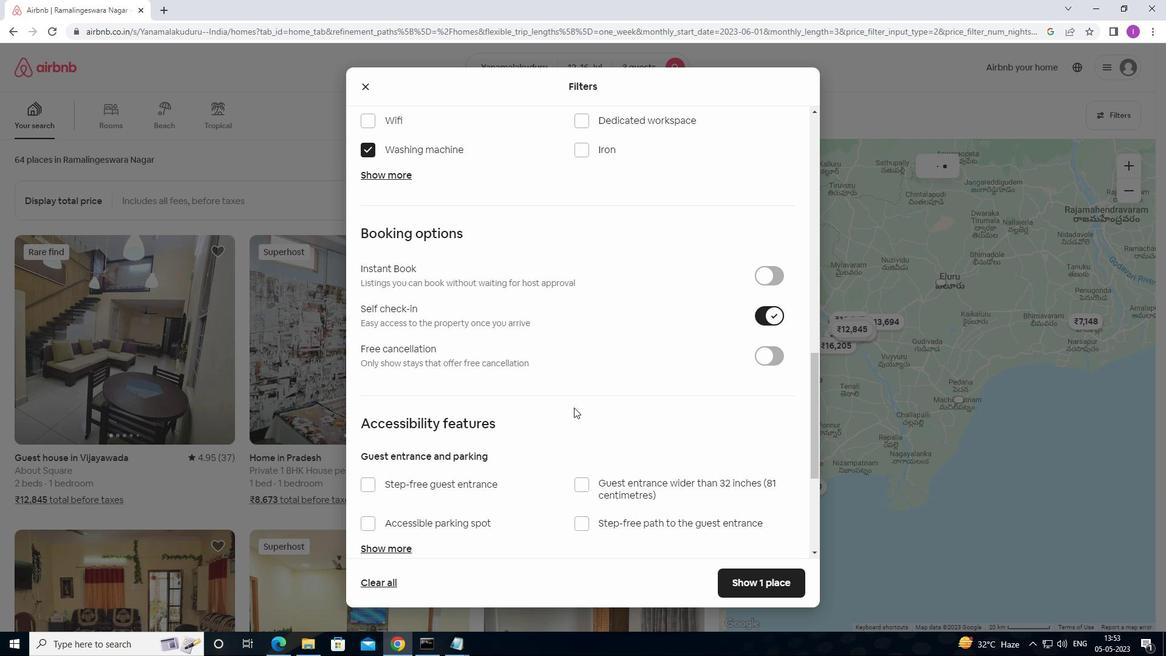 
Action: Mouse scrolled (569, 416) with delta (0, 0)
Screenshot: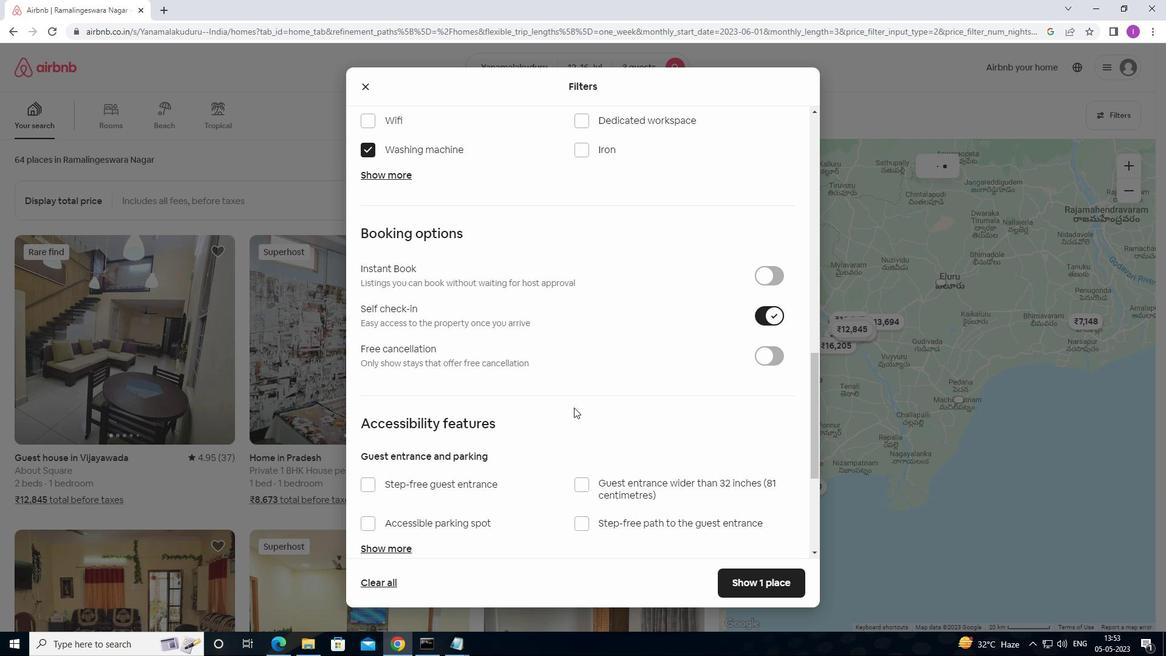 
Action: Mouse moved to (569, 419)
Screenshot: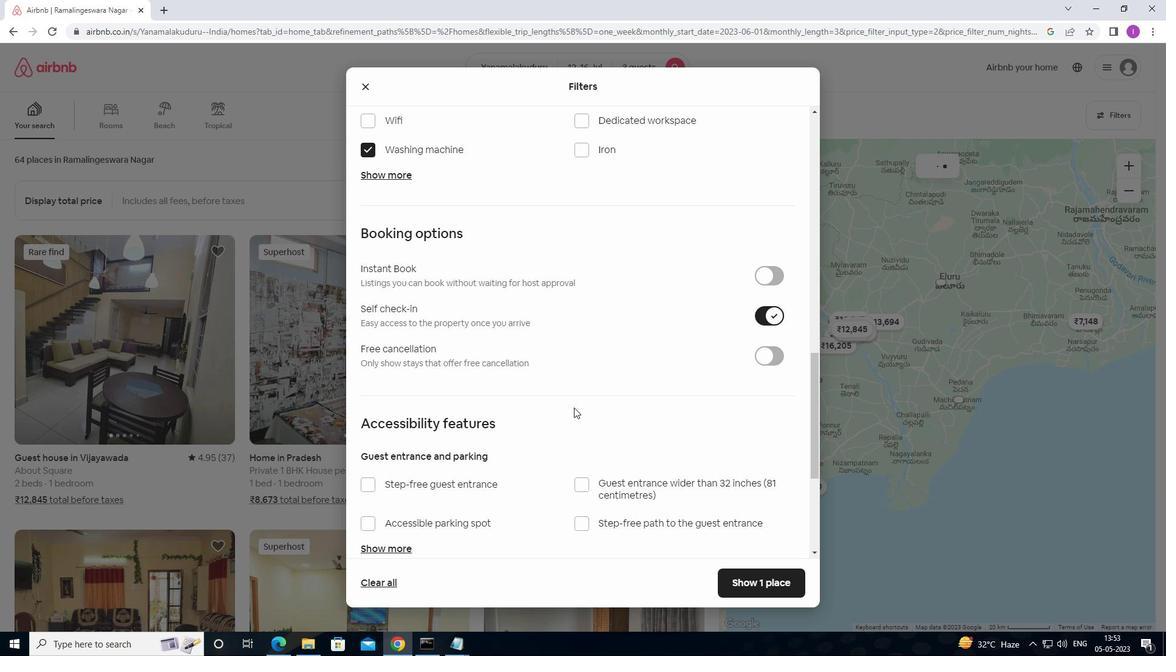 
Action: Mouse scrolled (569, 419) with delta (0, 0)
Screenshot: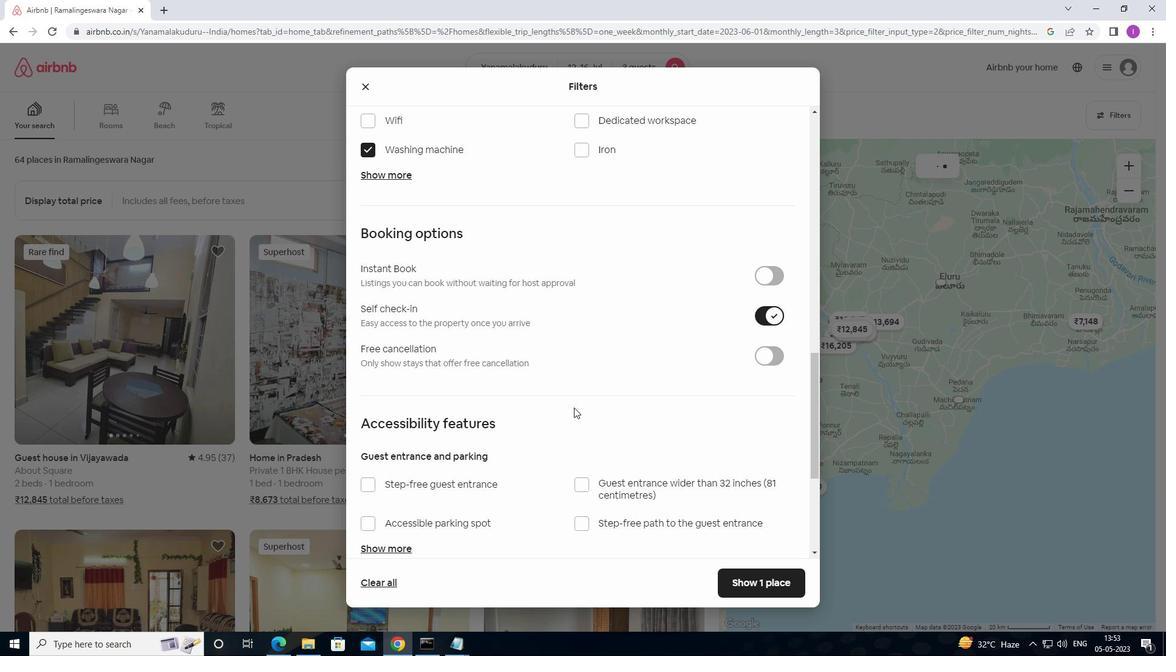 
Action: Mouse moved to (569, 419)
Screenshot: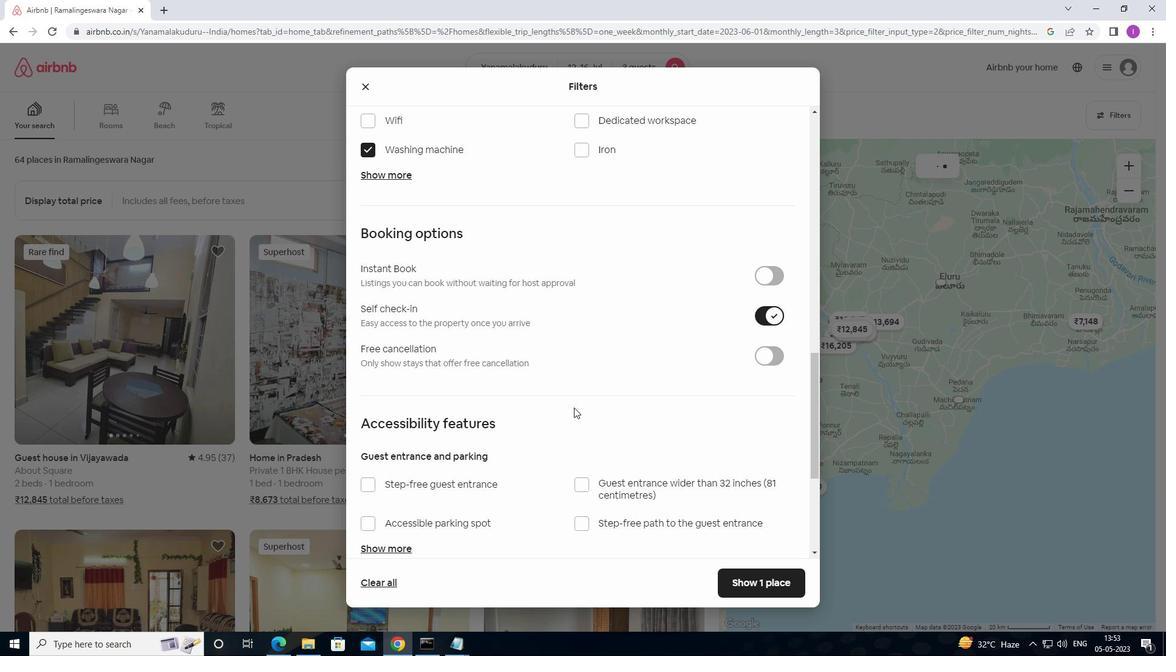 
Action: Mouse scrolled (569, 419) with delta (0, 0)
Screenshot: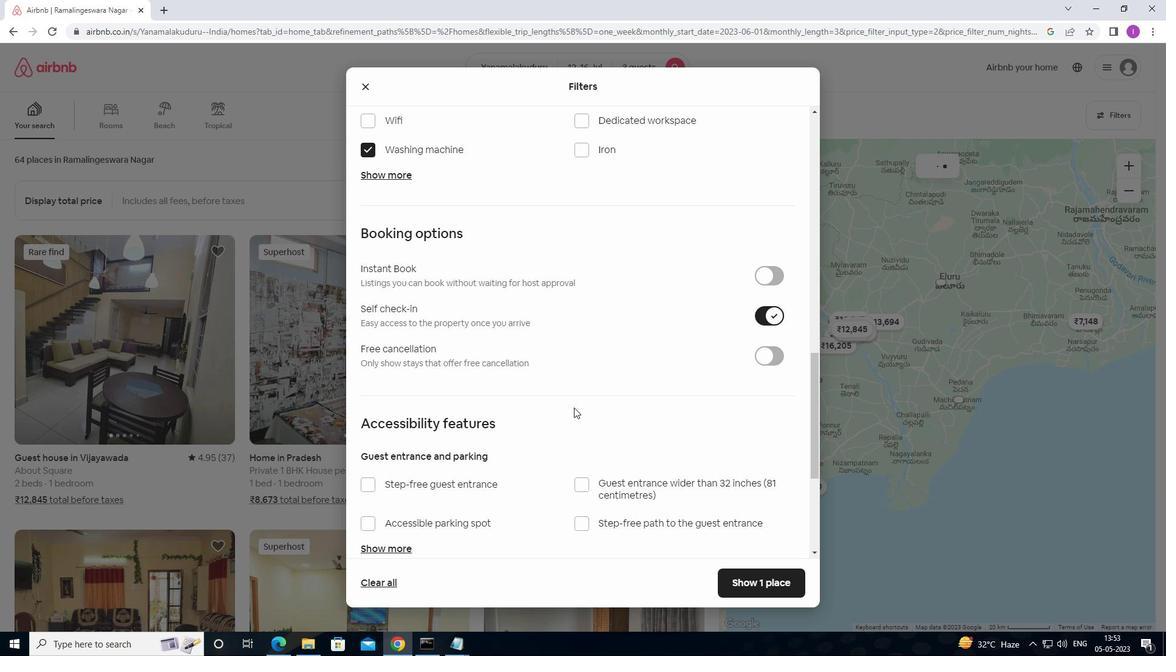 
Action: Mouse scrolled (569, 419) with delta (0, 0)
Screenshot: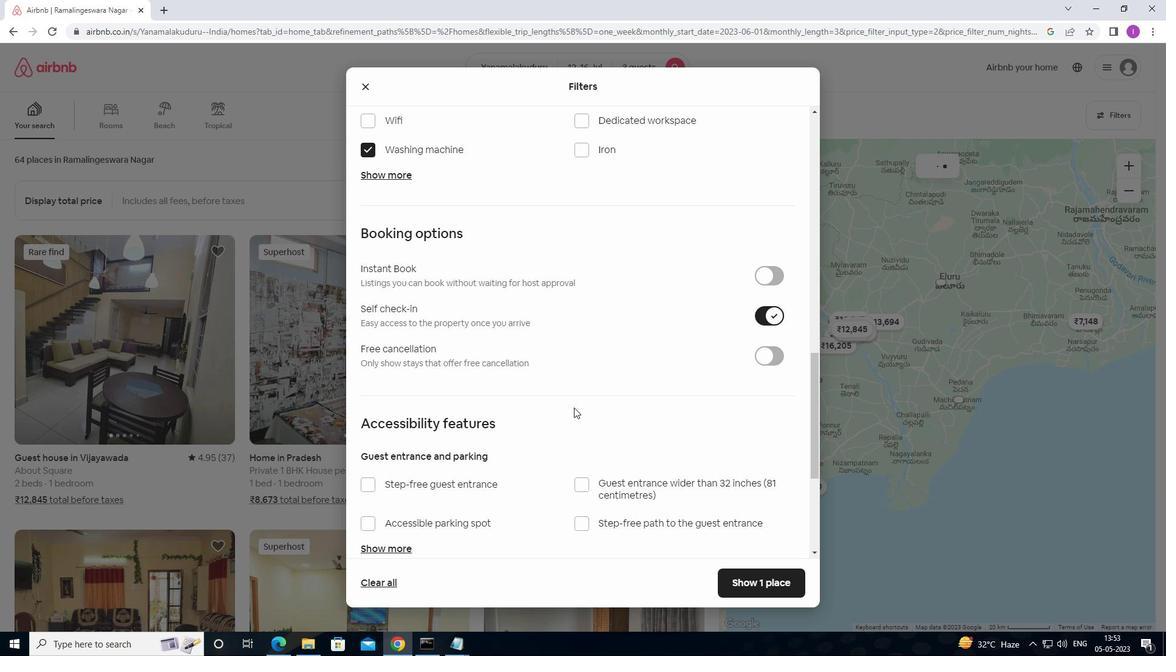 
Action: Mouse scrolled (569, 419) with delta (0, 0)
Screenshot: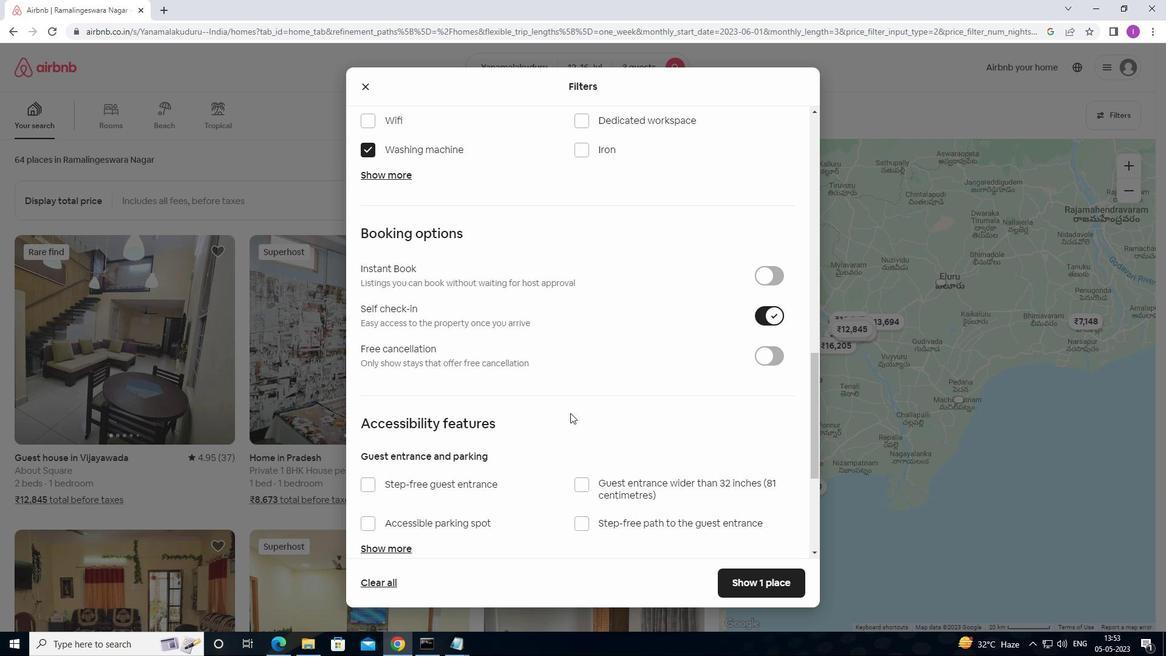
Action: Mouse moved to (569, 421)
Screenshot: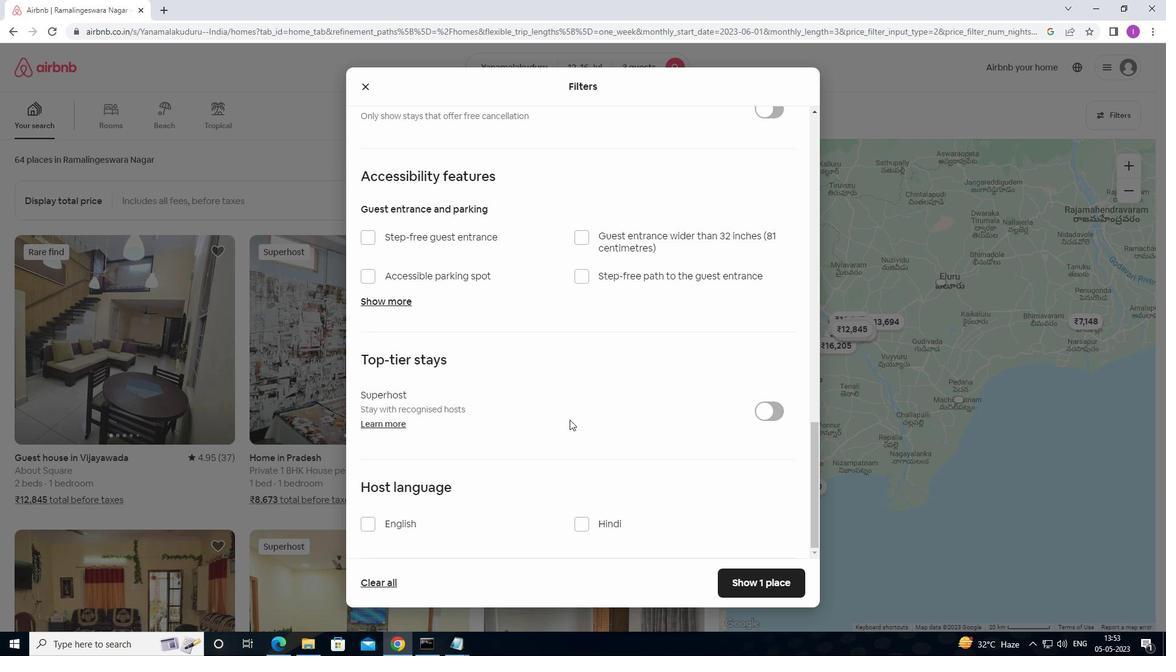 
Action: Mouse scrolled (569, 420) with delta (0, 0)
Screenshot: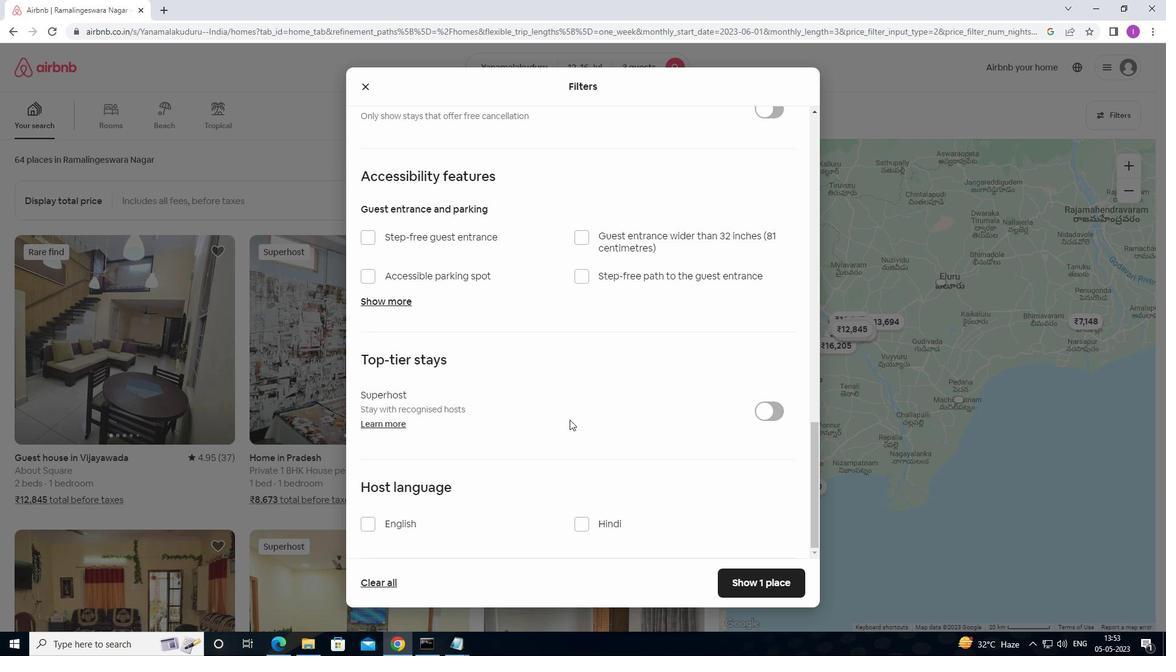 
Action: Mouse moved to (569, 421)
Screenshot: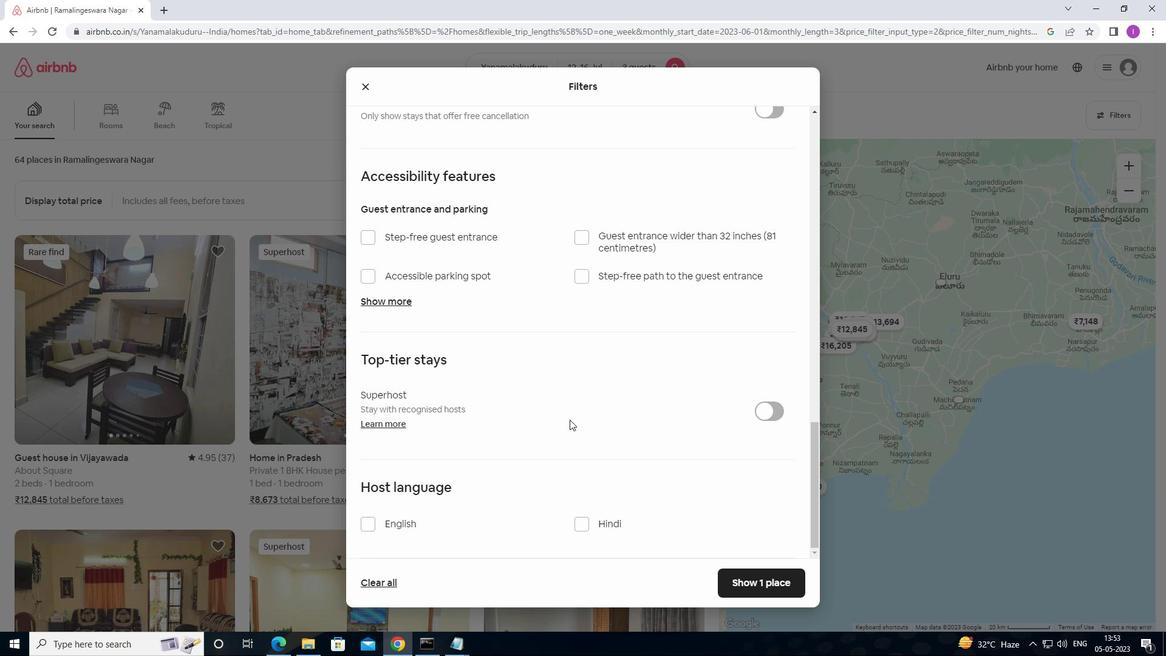 
Action: Mouse scrolled (569, 420) with delta (0, 0)
Screenshot: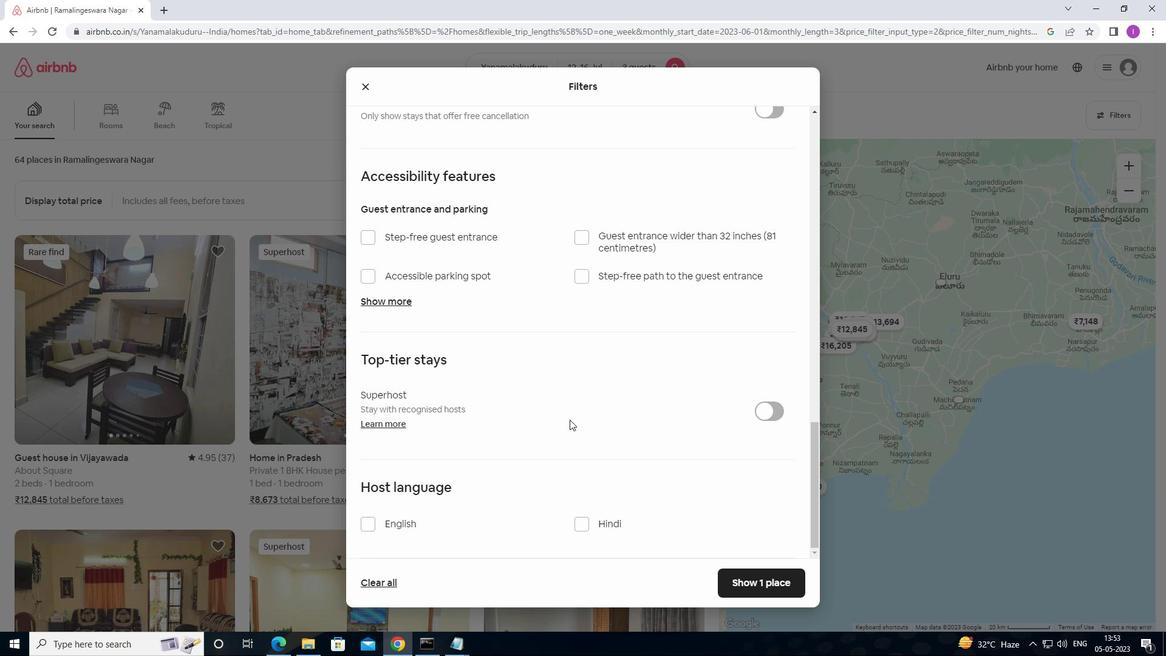 
Action: Mouse scrolled (569, 420) with delta (0, 0)
Screenshot: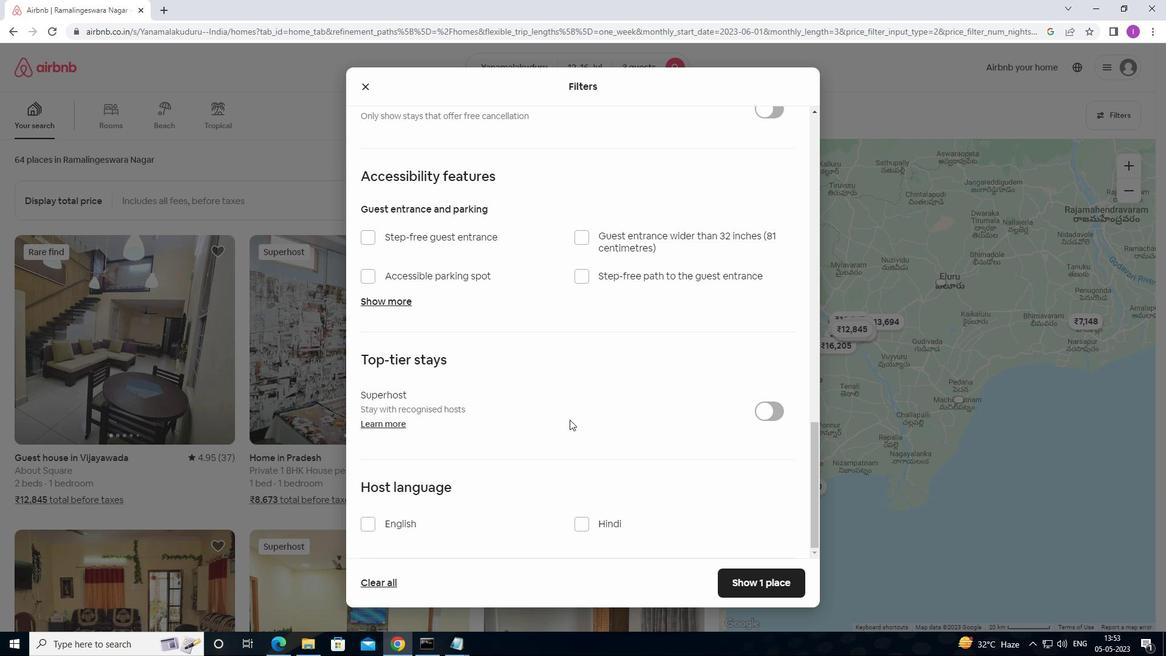 
Action: Mouse moved to (366, 523)
Screenshot: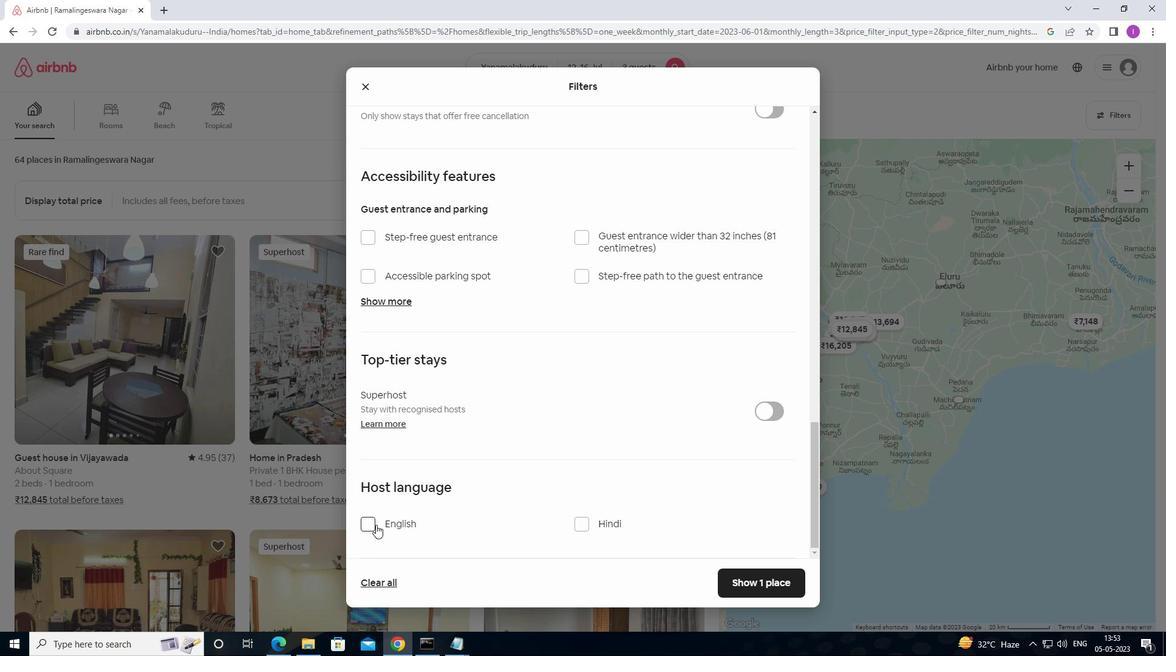
Action: Mouse pressed left at (366, 523)
Screenshot: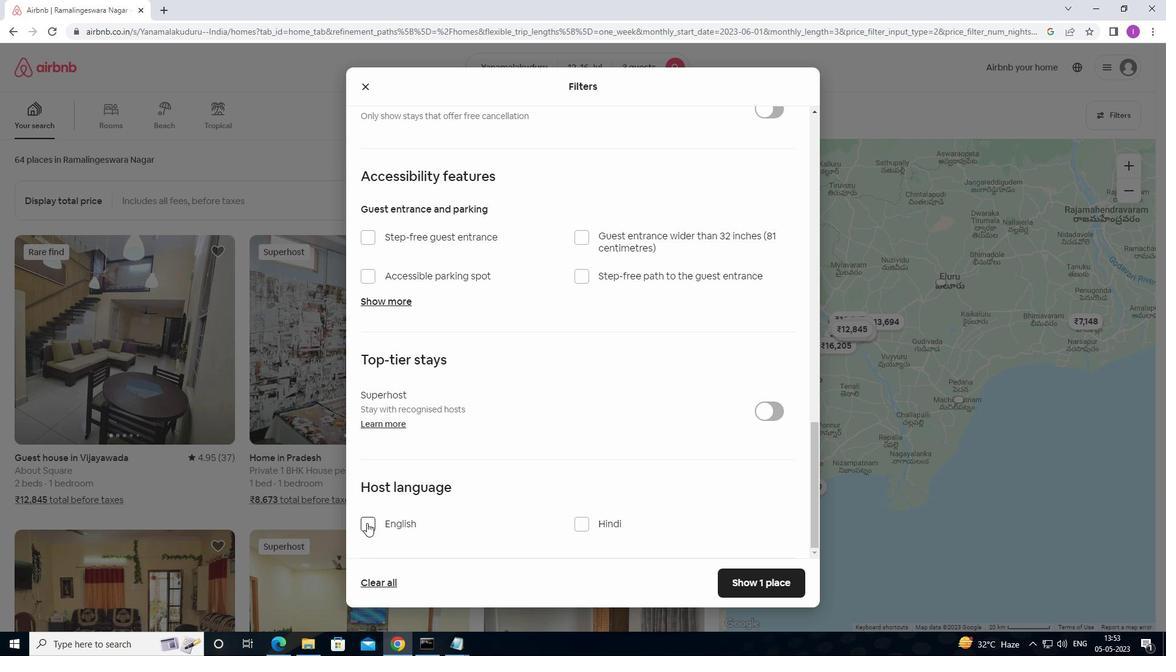 
Action: Mouse moved to (739, 580)
Screenshot: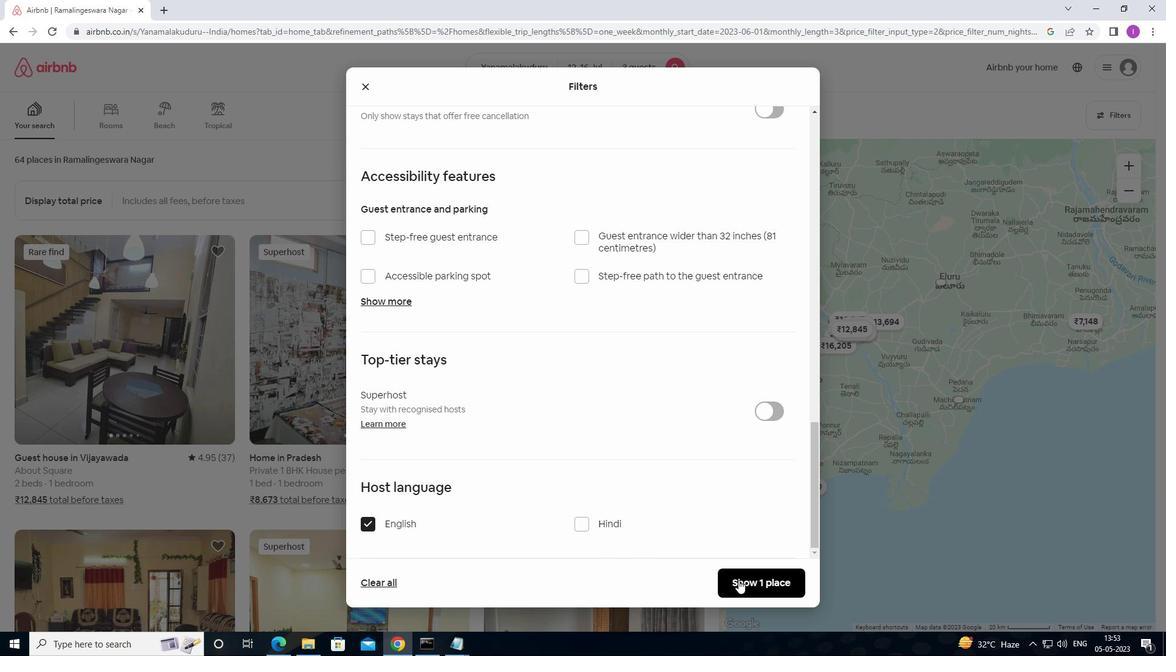 
Action: Mouse pressed left at (739, 580)
Screenshot: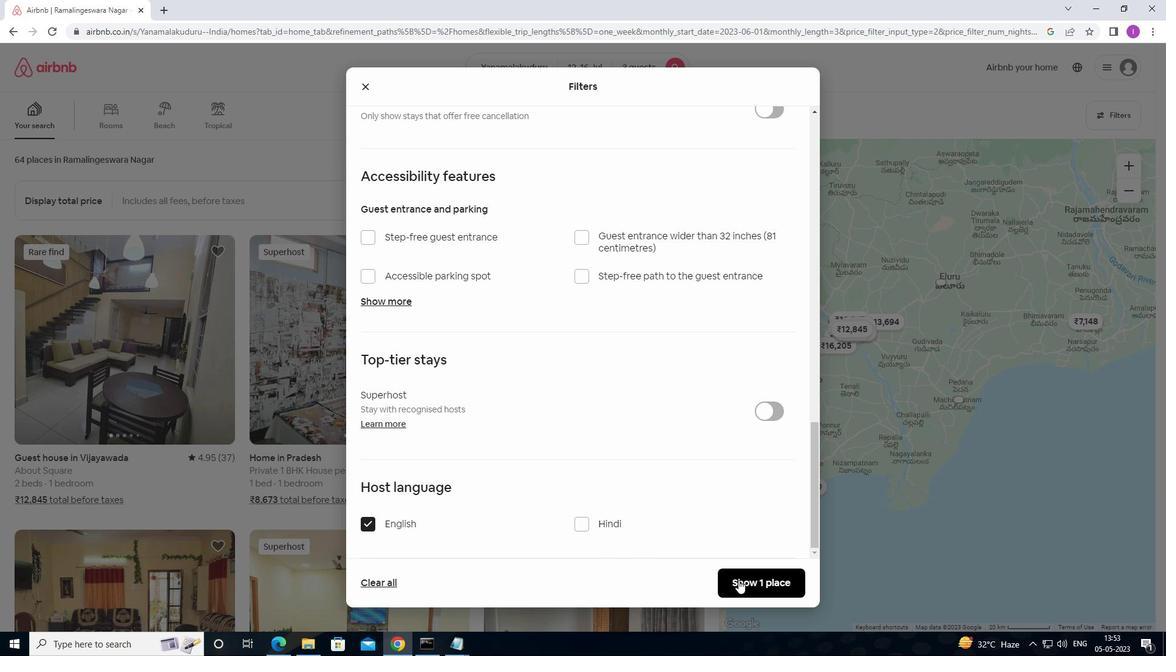 
Action: Mouse moved to (417, 394)
Screenshot: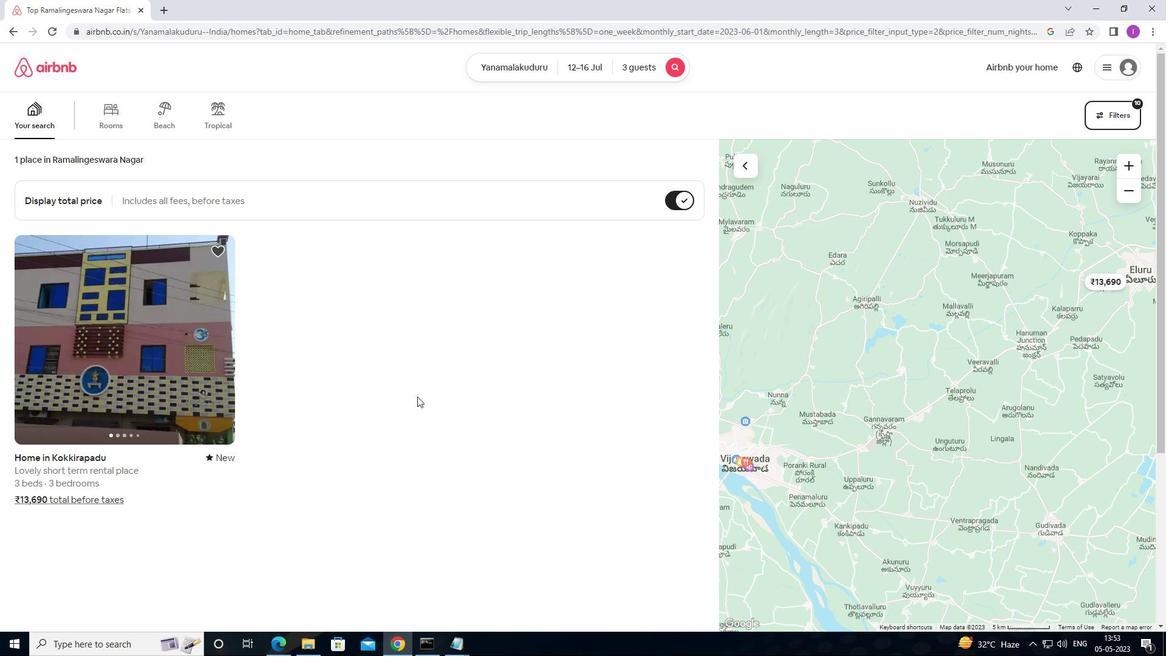 
